 Task: Find connections with filter location Betūl with filter topic #Lifechangewith filter profile language Potuguese with filter current company UAS International Trip Support with filter school K.K.Wagh Education Societys College of Engineering, Hirabai Haribai Vidyanagari, Panchavati, Nashik 422003 with filter industry Securities and Commodity Exchanges with filter service category Negotiation with filter keywords title Administrative Manager
Action: Mouse moved to (624, 85)
Screenshot: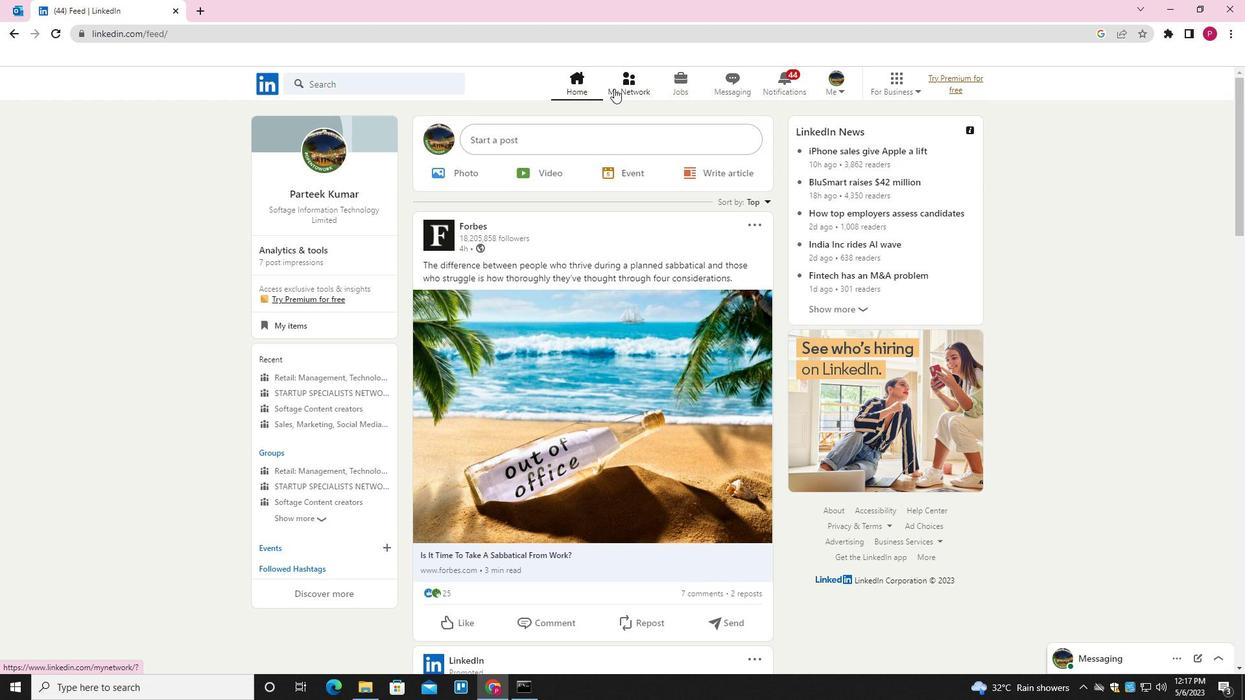 
Action: Mouse pressed left at (624, 85)
Screenshot: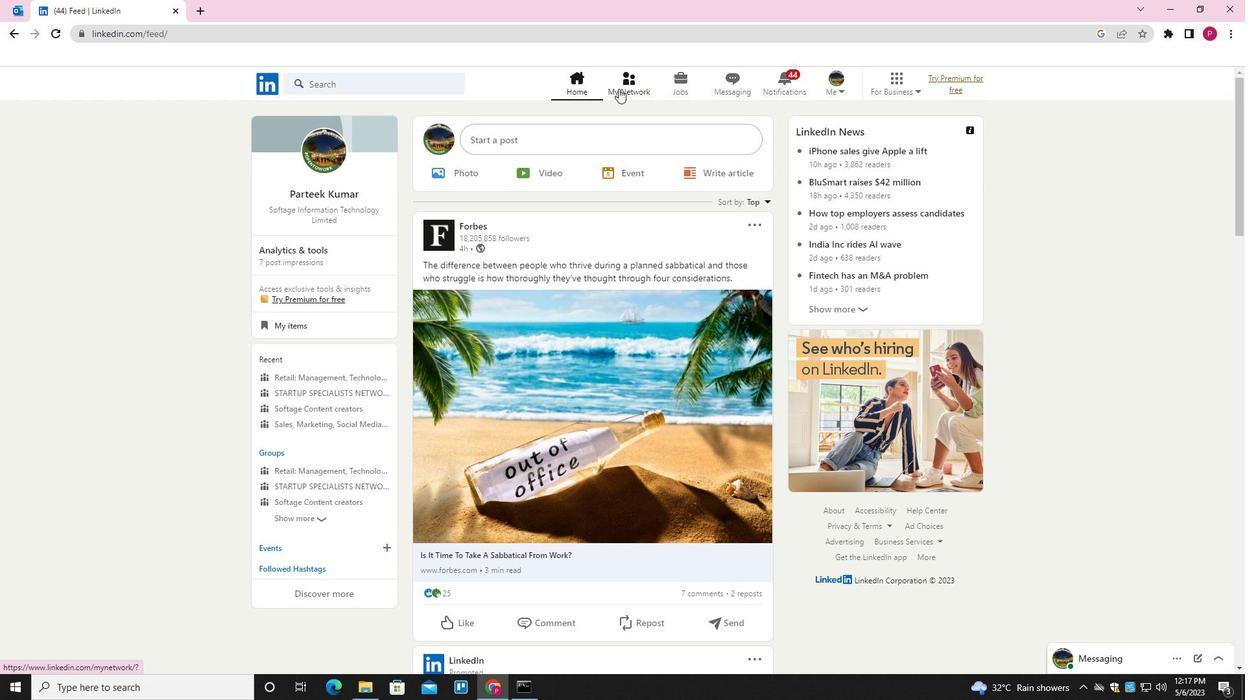 
Action: Mouse moved to (401, 153)
Screenshot: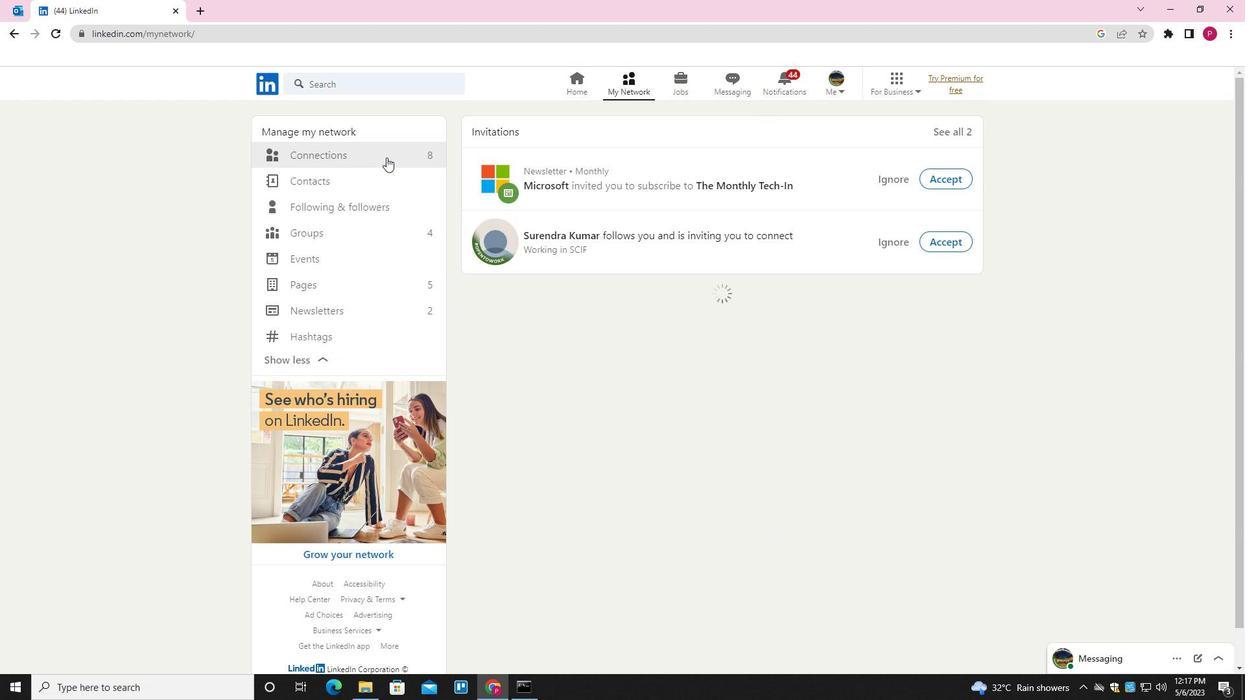 
Action: Mouse pressed left at (401, 153)
Screenshot: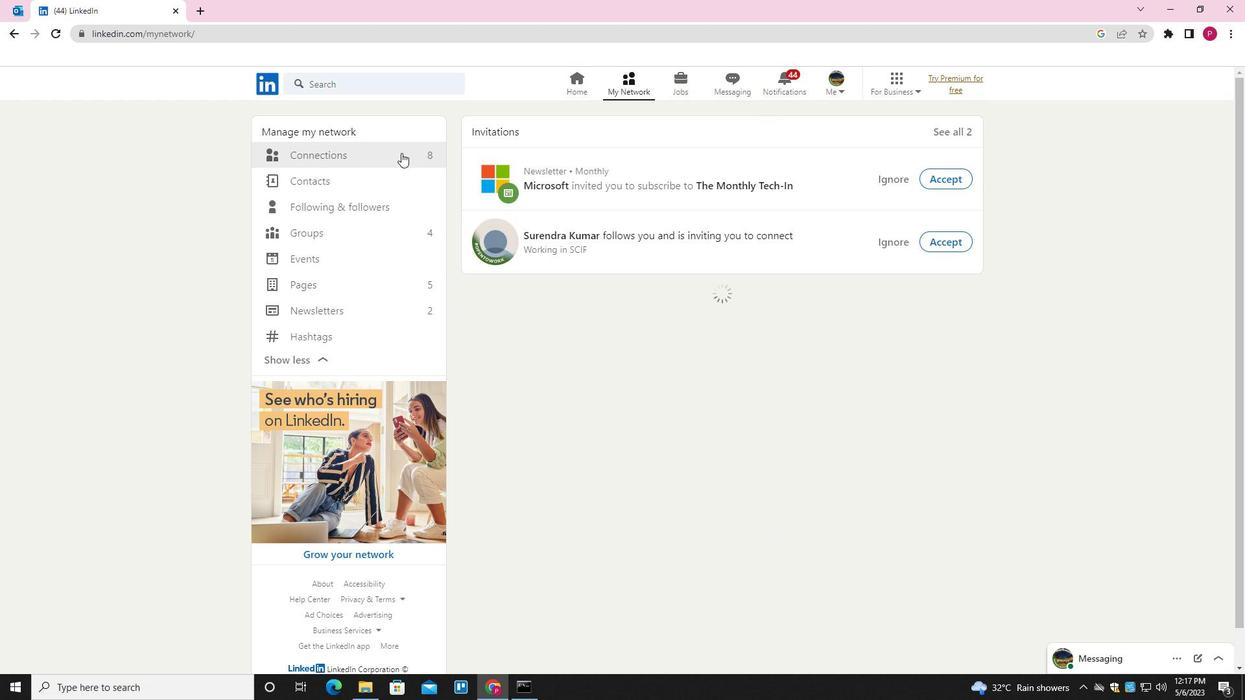 
Action: Mouse moved to (702, 153)
Screenshot: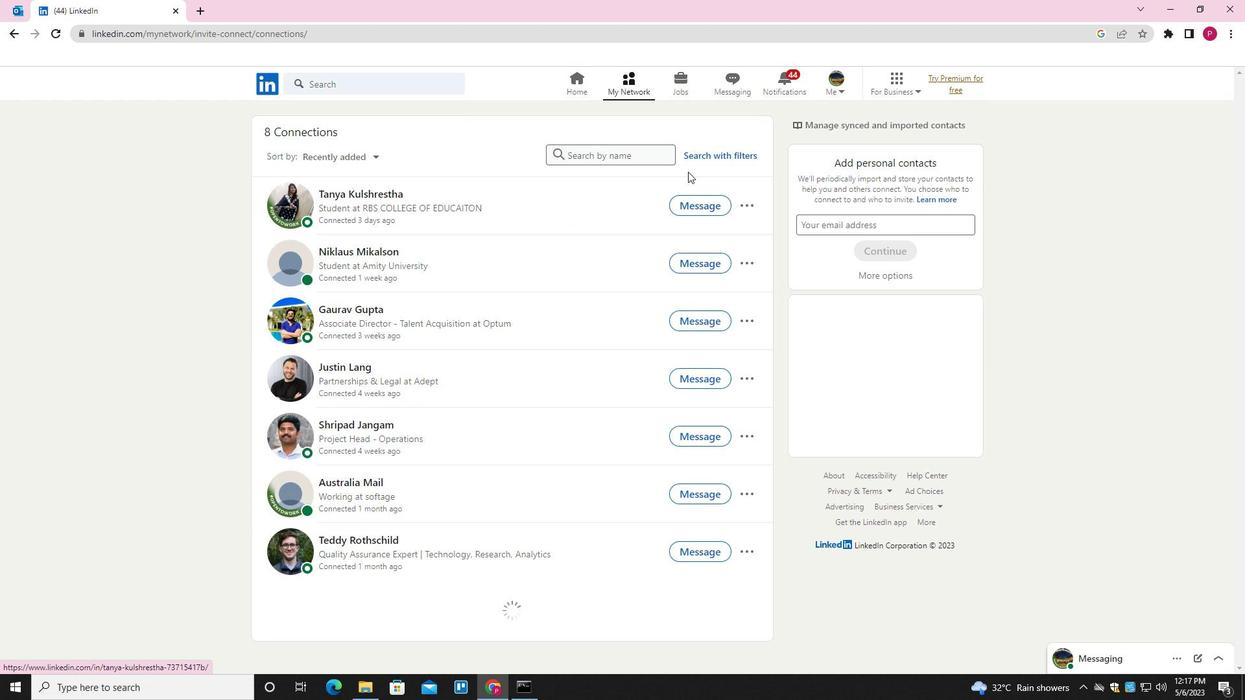 
Action: Mouse pressed left at (702, 153)
Screenshot: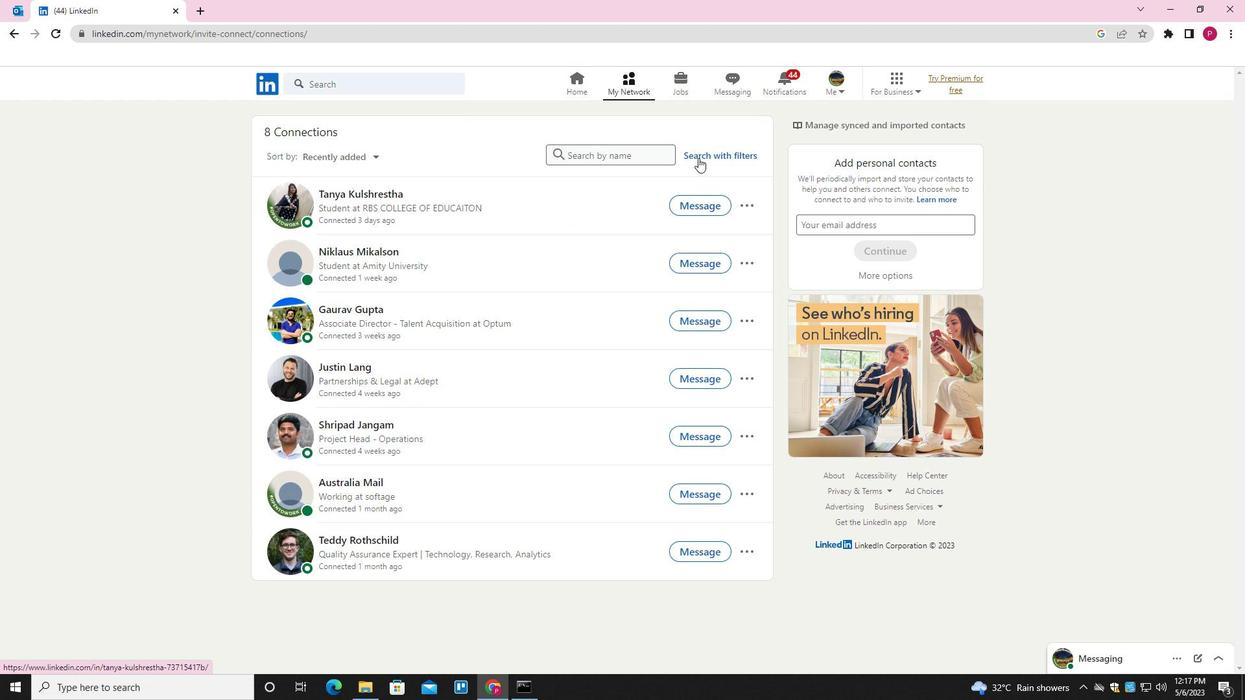 
Action: Mouse moved to (666, 119)
Screenshot: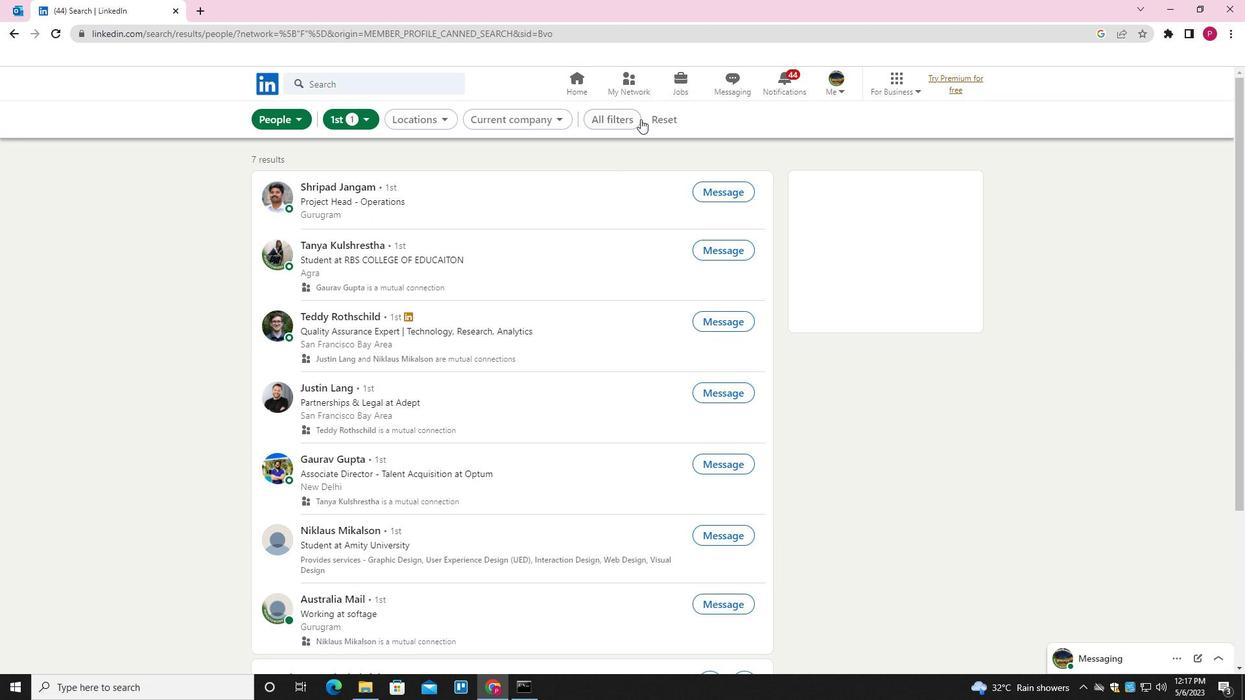 
Action: Mouse pressed left at (666, 119)
Screenshot: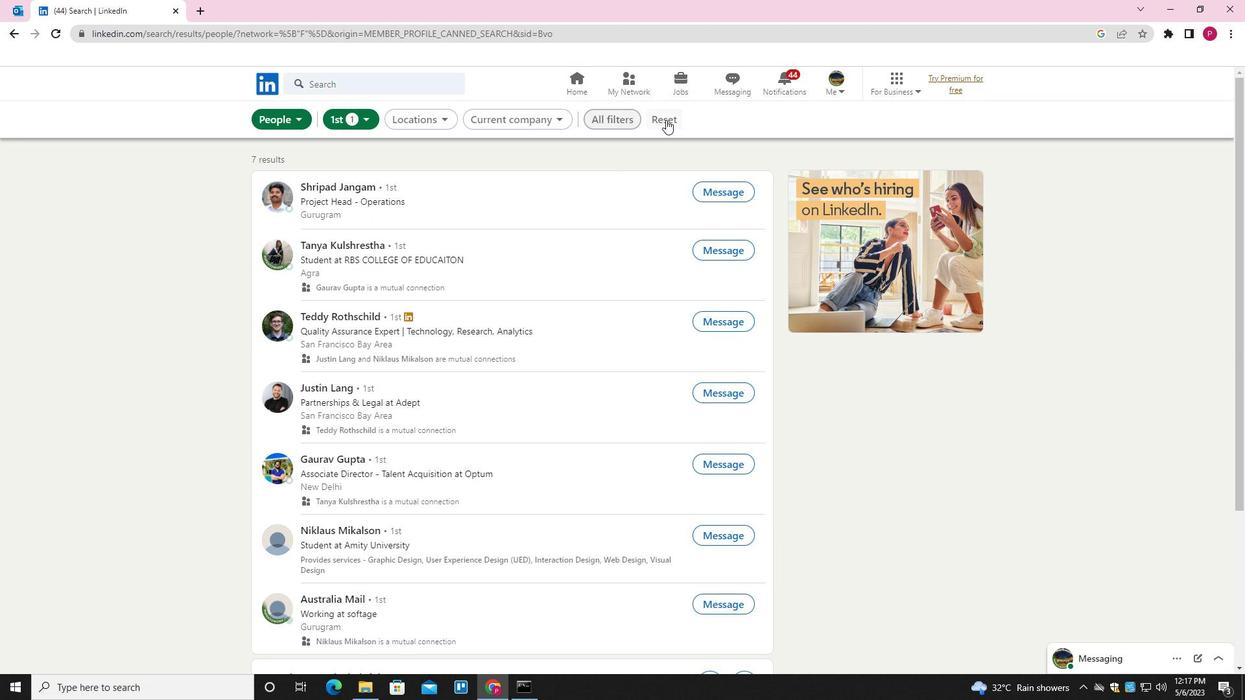 
Action: Mouse moved to (635, 121)
Screenshot: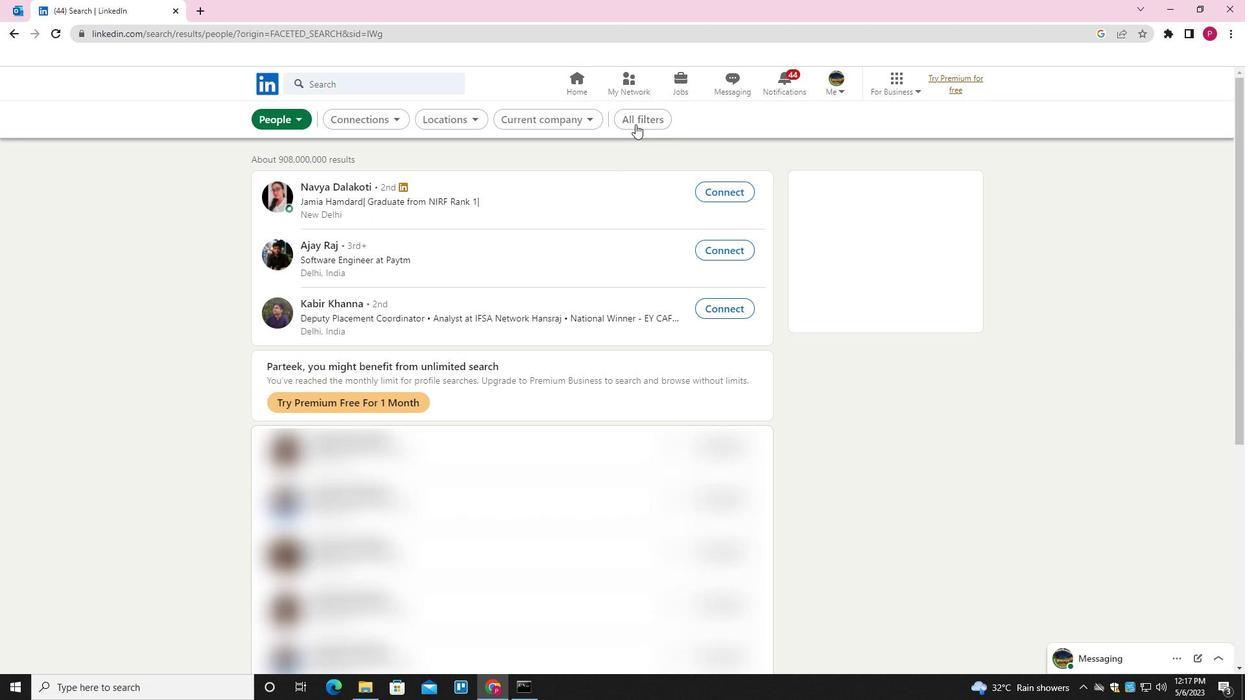 
Action: Mouse pressed left at (635, 121)
Screenshot: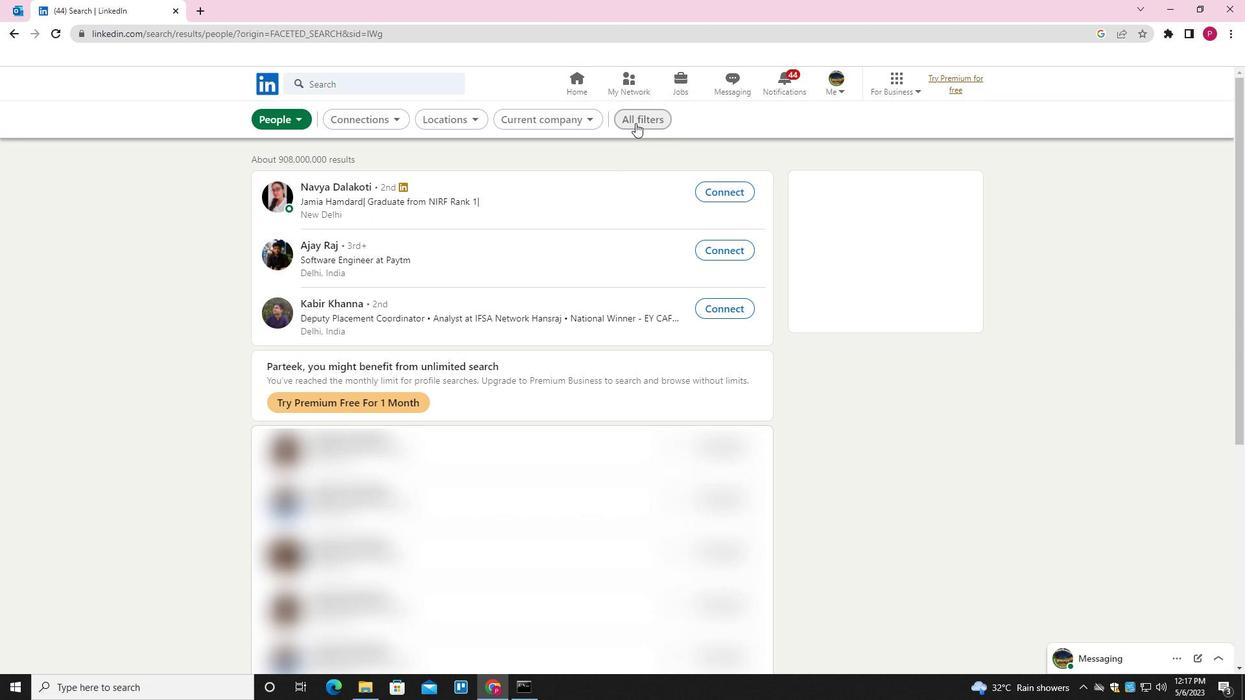 
Action: Mouse moved to (1035, 431)
Screenshot: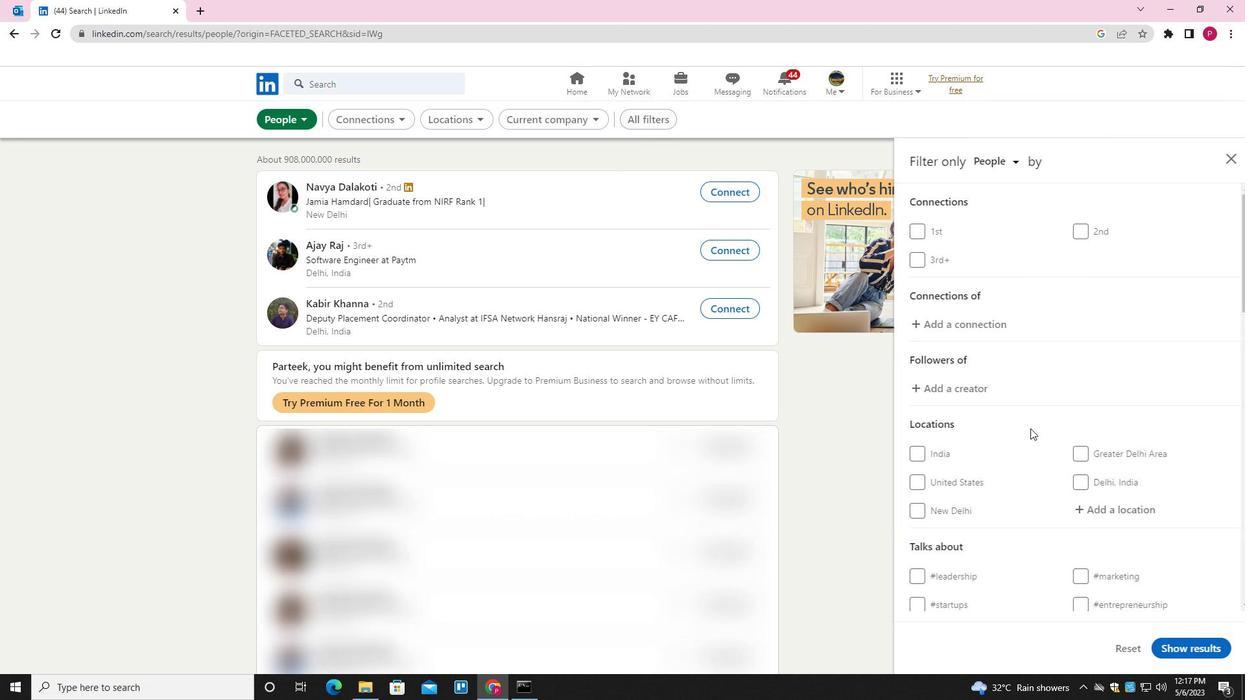 
Action: Mouse scrolled (1035, 431) with delta (0, 0)
Screenshot: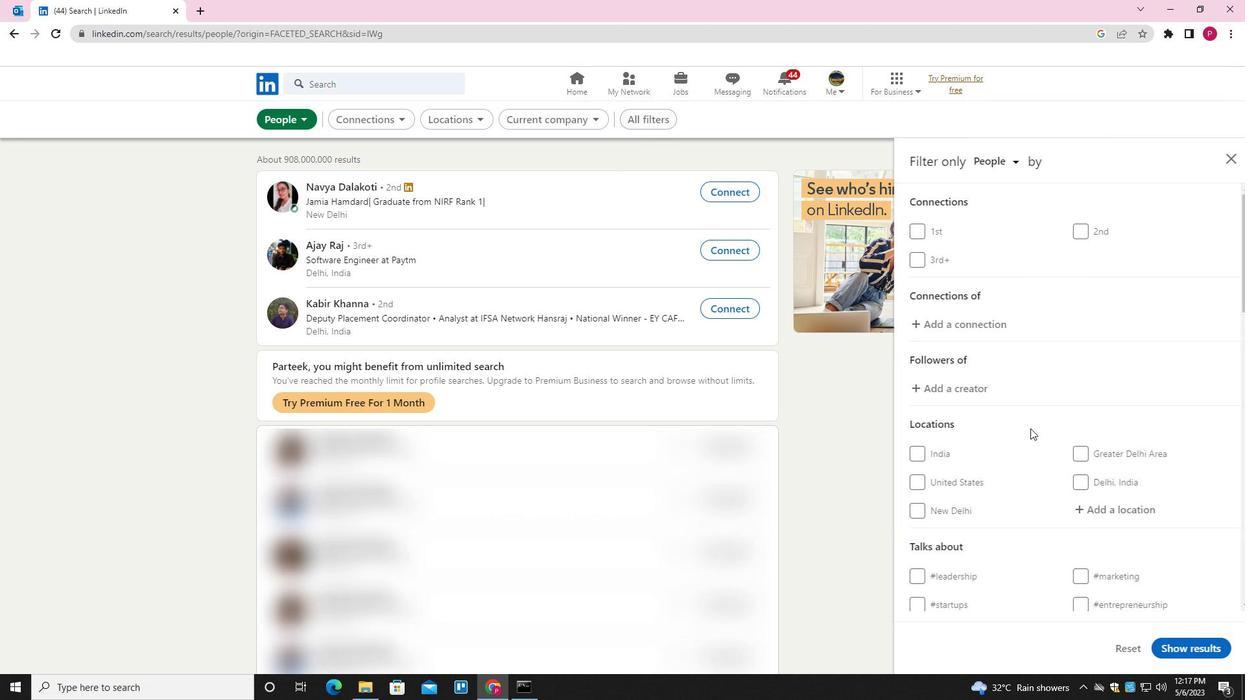 
Action: Mouse moved to (1036, 433)
Screenshot: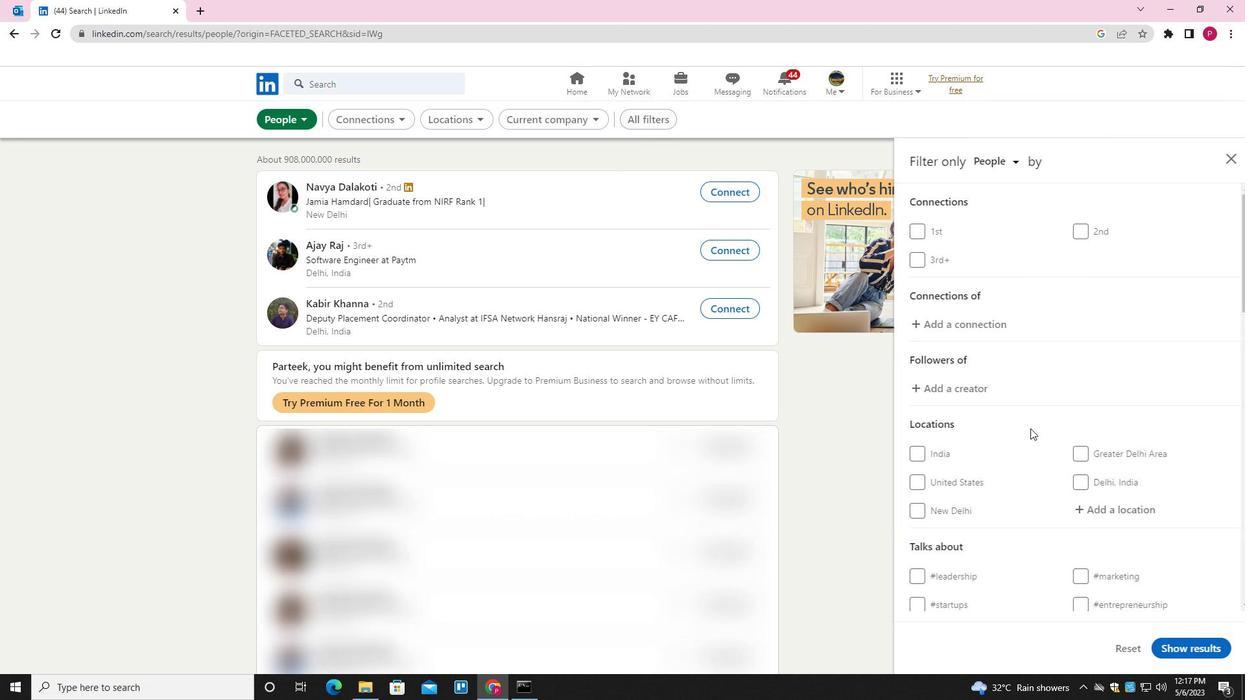 
Action: Mouse scrolled (1036, 432) with delta (0, 0)
Screenshot: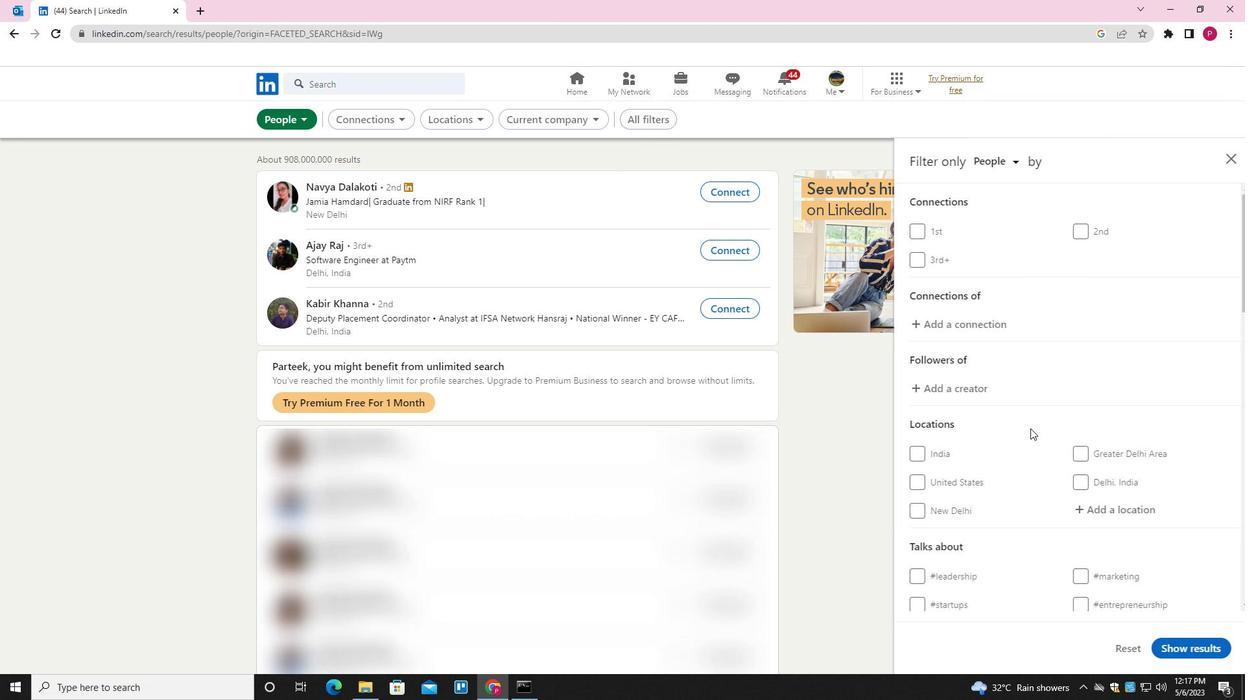 
Action: Mouse moved to (1107, 388)
Screenshot: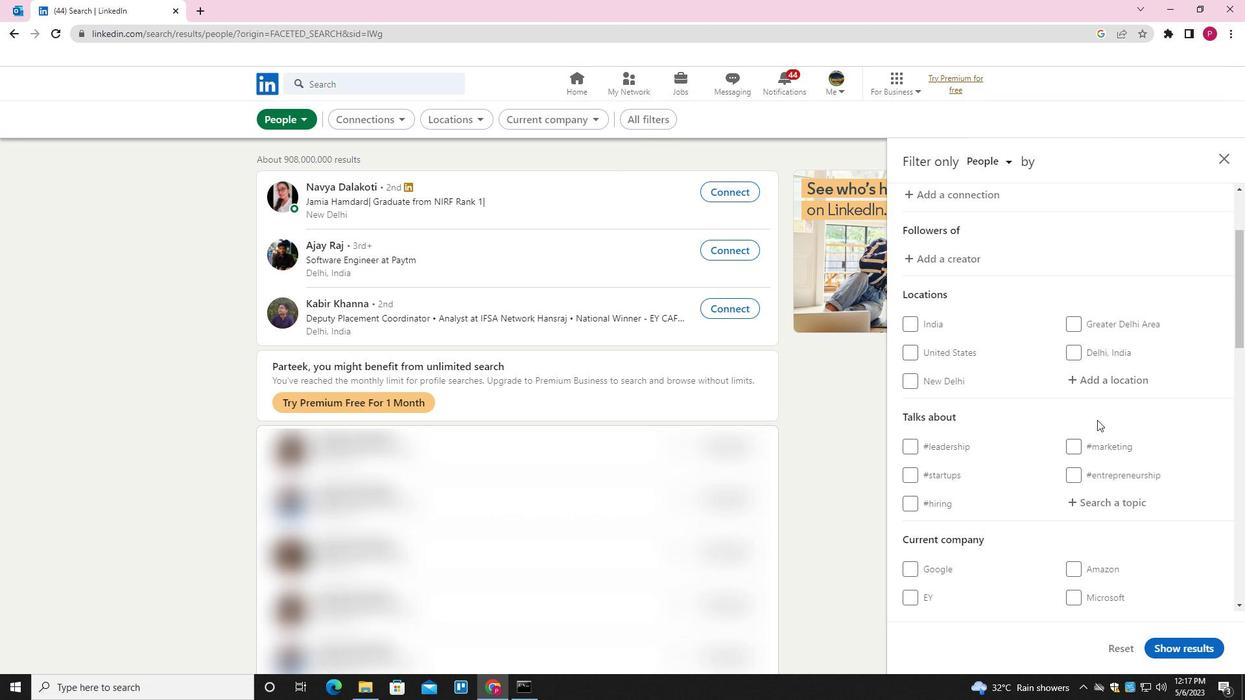 
Action: Mouse pressed left at (1107, 388)
Screenshot: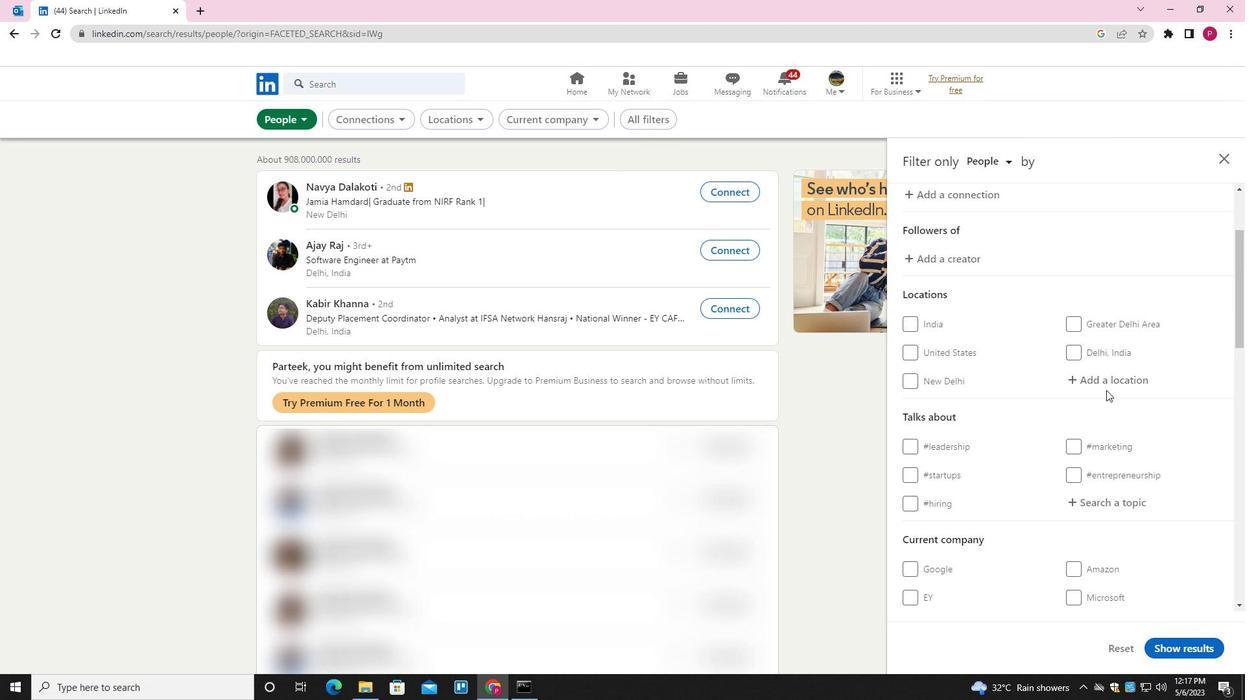 
Action: Key pressed <Key.shift>BETUL<Key.down><Key.enter>
Screenshot: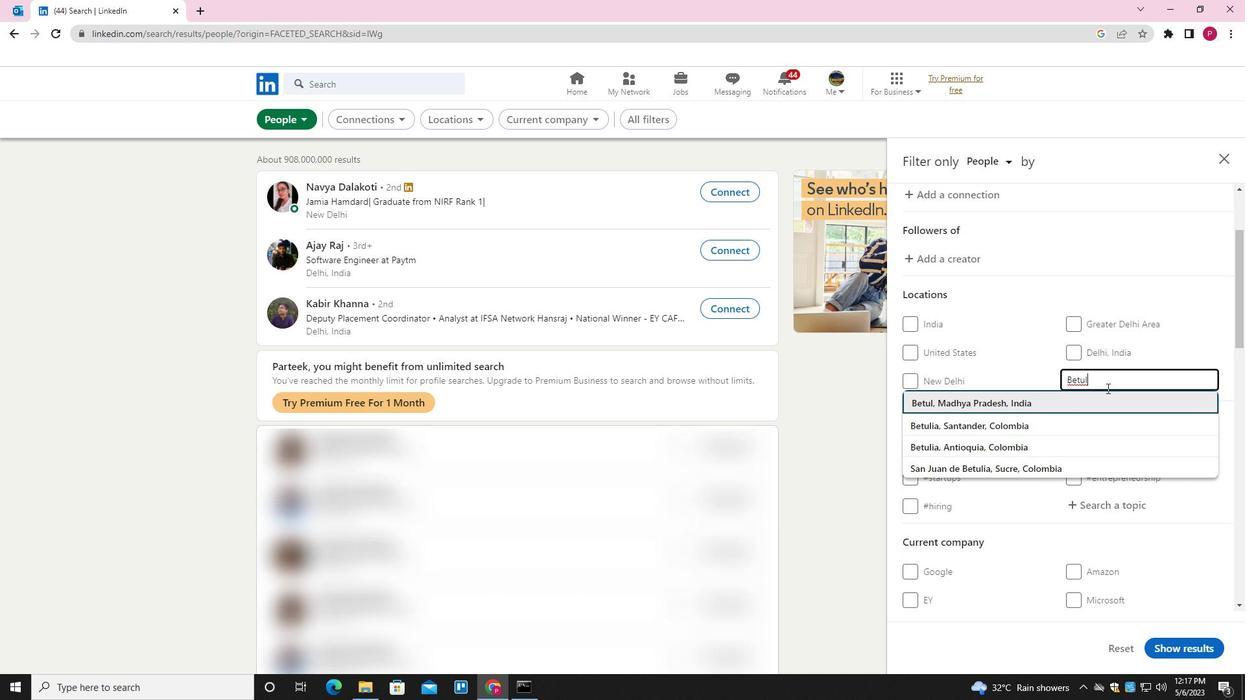
Action: Mouse moved to (1121, 424)
Screenshot: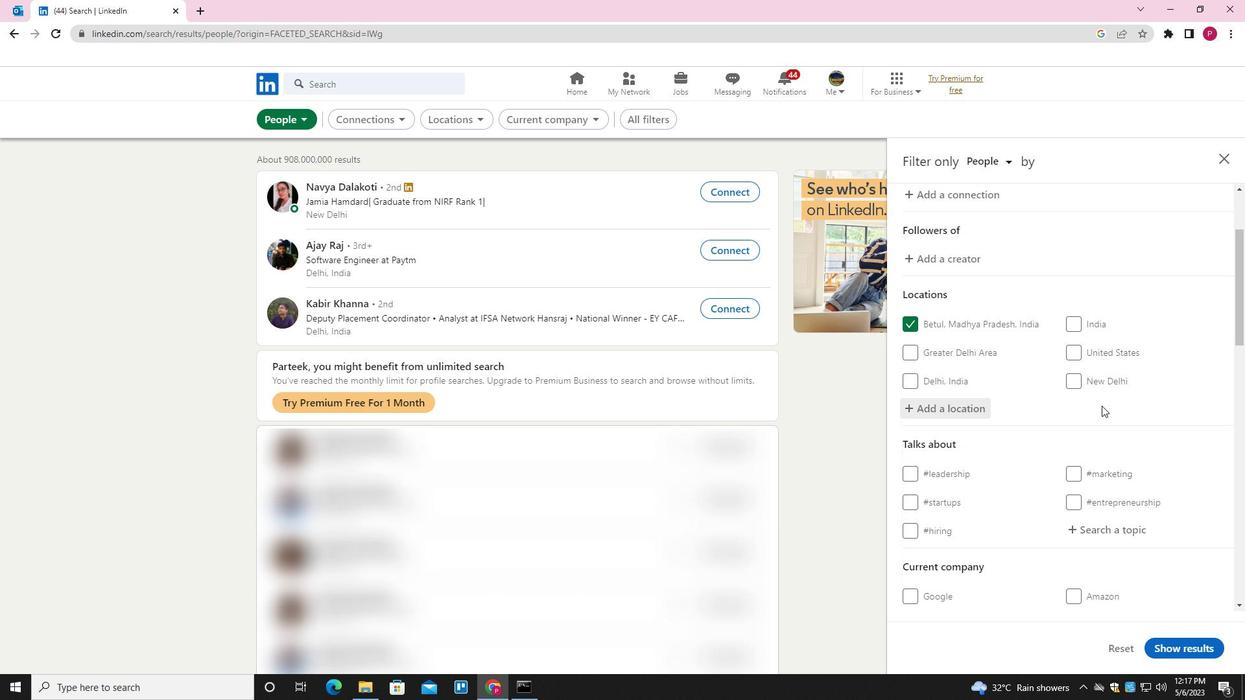 
Action: Mouse scrolled (1121, 423) with delta (0, 0)
Screenshot: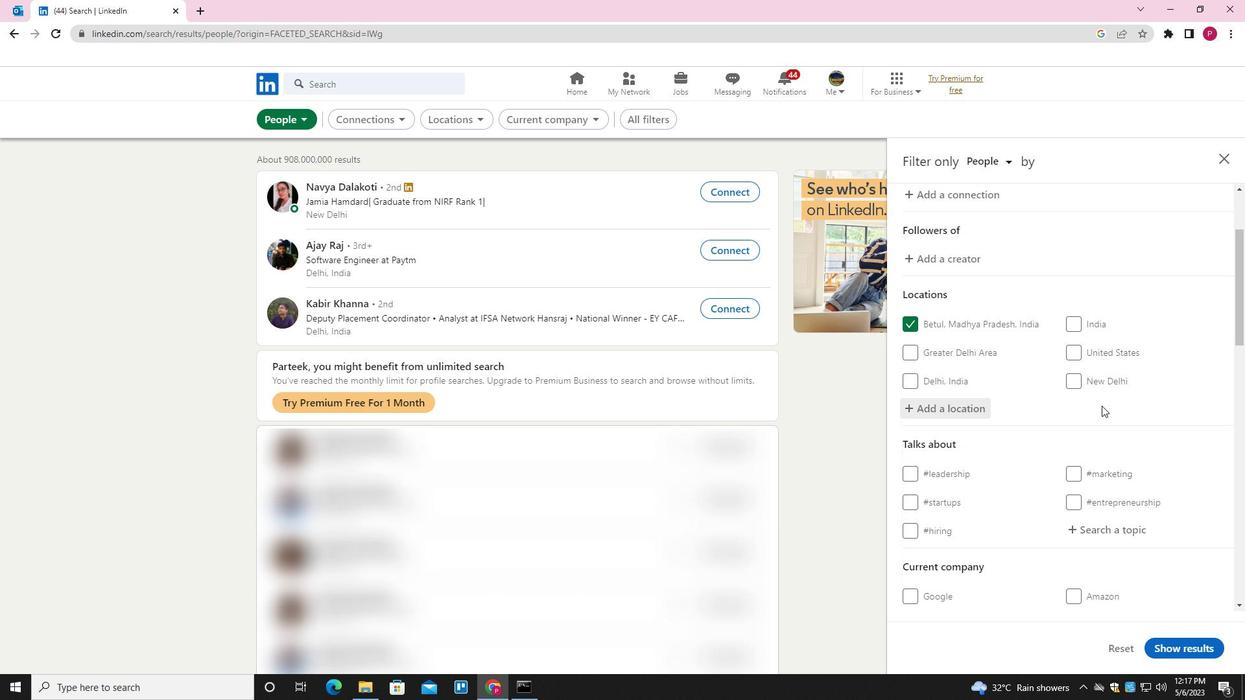 
Action: Mouse scrolled (1121, 423) with delta (0, 0)
Screenshot: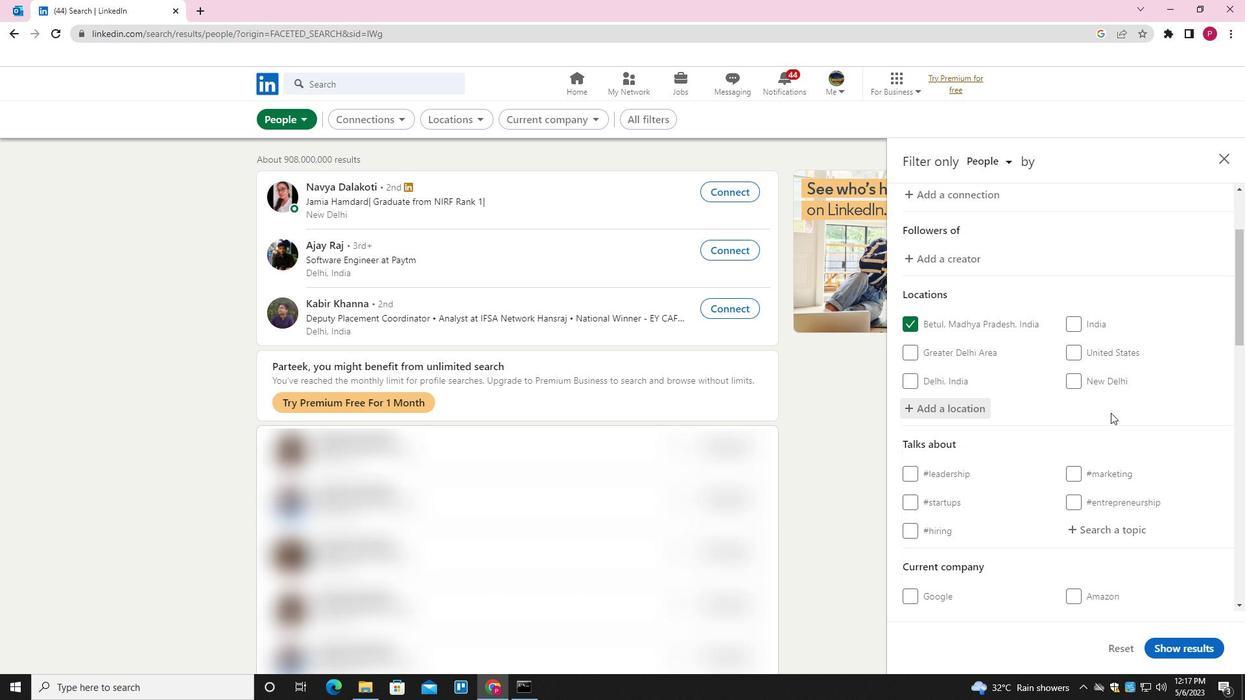 
Action: Mouse scrolled (1121, 423) with delta (0, 0)
Screenshot: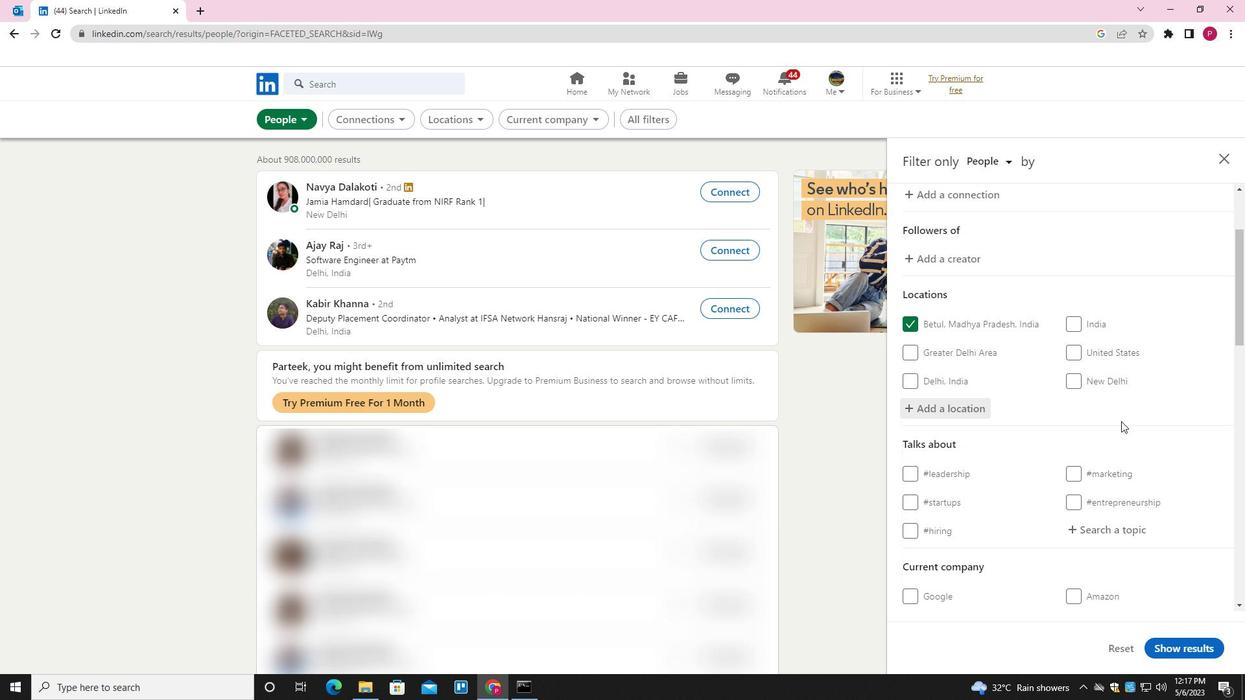
Action: Mouse moved to (1110, 343)
Screenshot: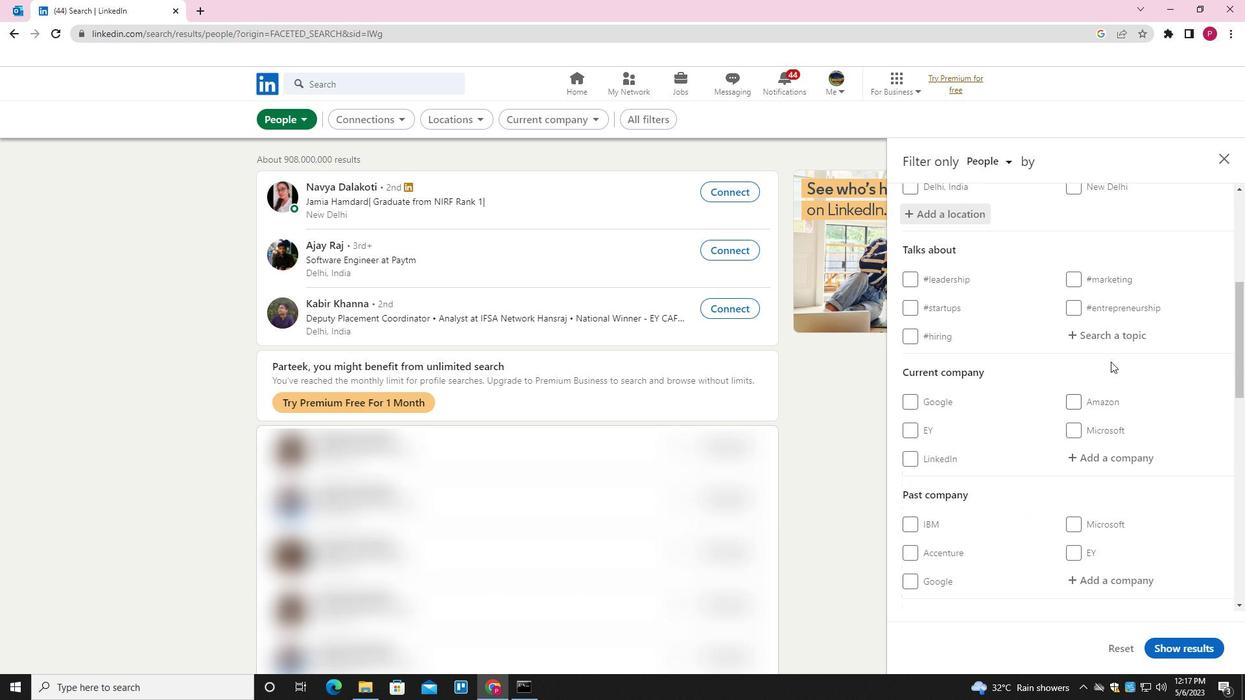 
Action: Mouse pressed left at (1110, 343)
Screenshot: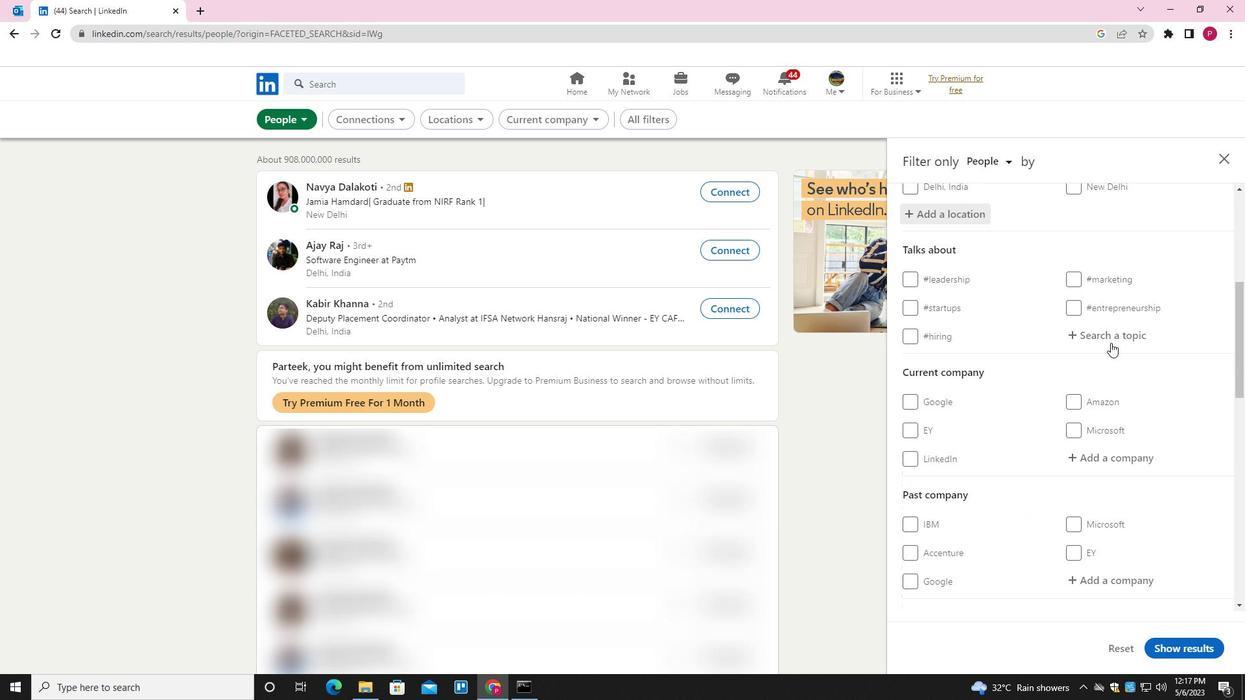 
Action: Key pressed LIFECHANGE<Key.down><Key.enter>
Screenshot: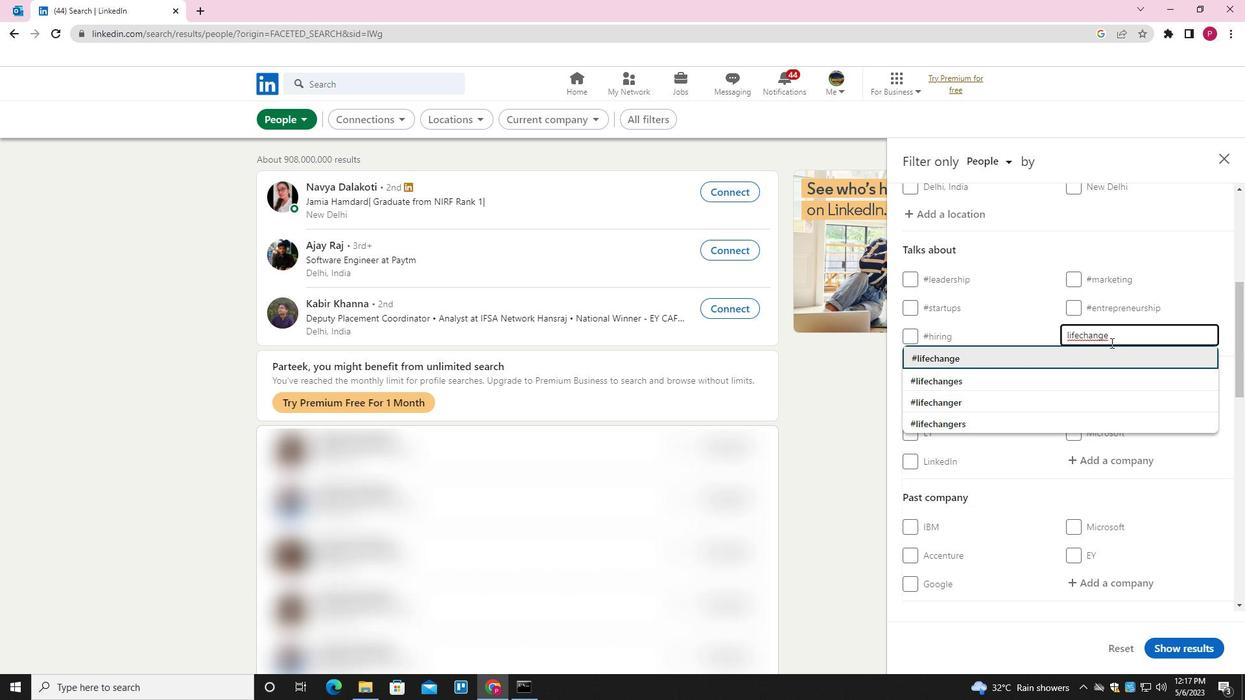 
Action: Mouse moved to (1048, 393)
Screenshot: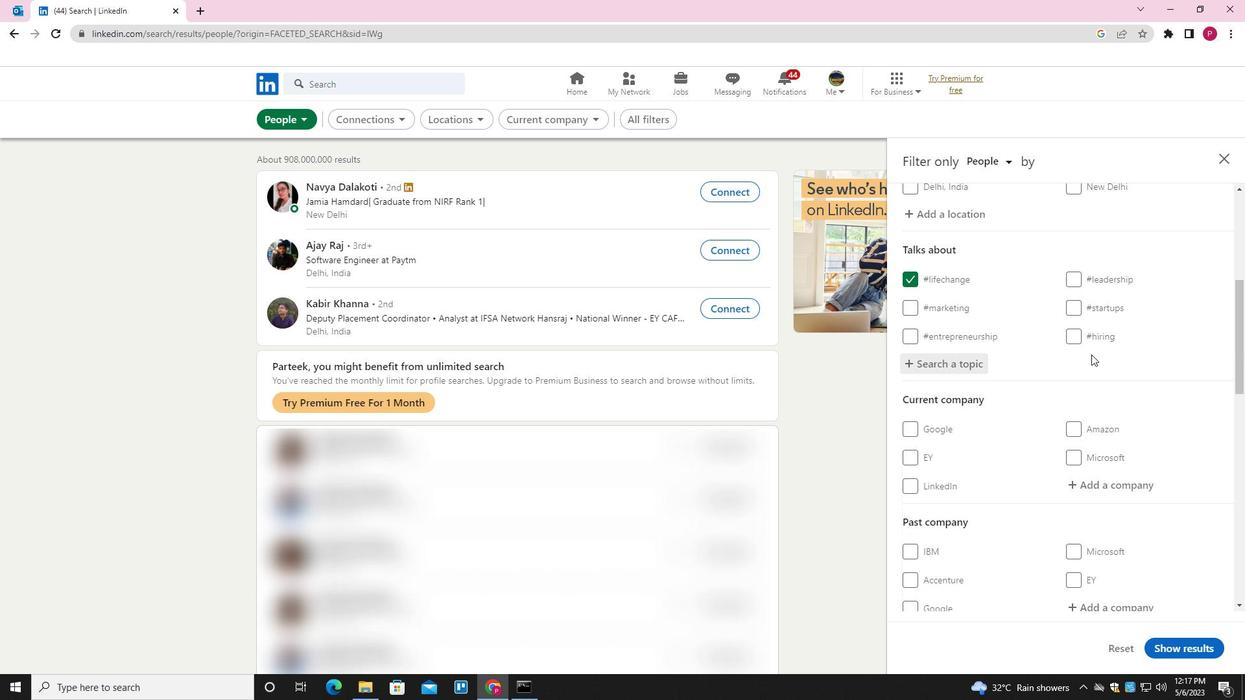 
Action: Mouse scrolled (1048, 392) with delta (0, 0)
Screenshot: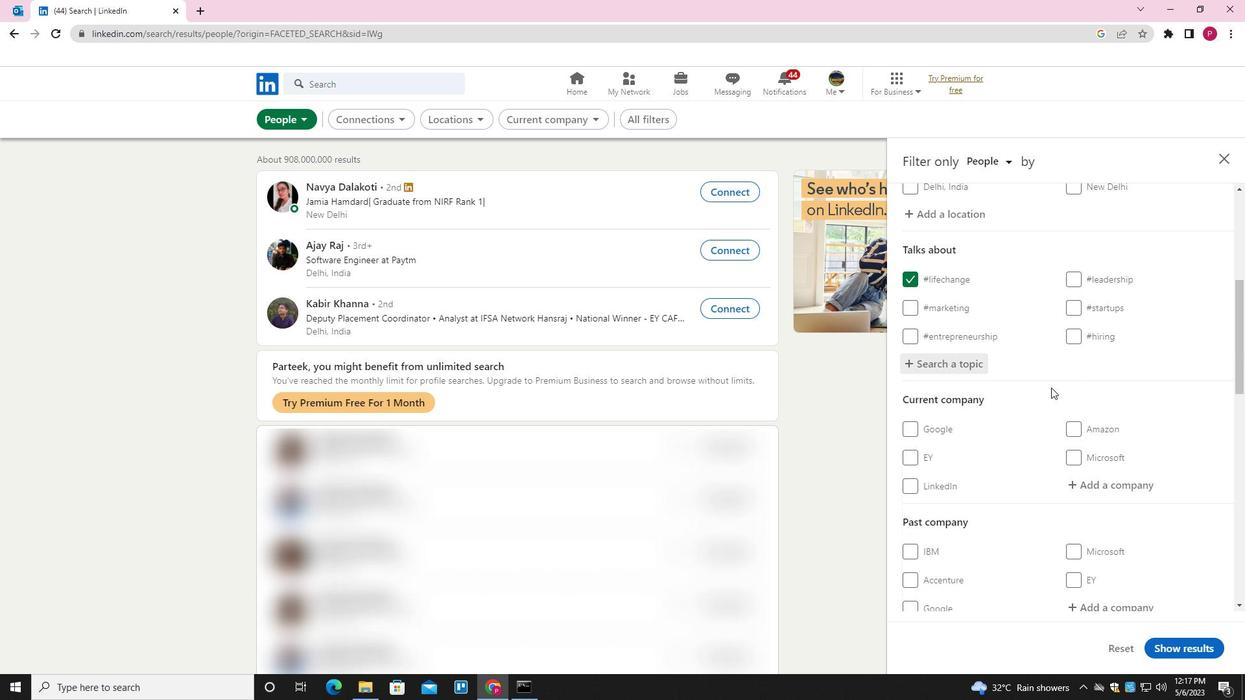 
Action: Mouse scrolled (1048, 392) with delta (0, 0)
Screenshot: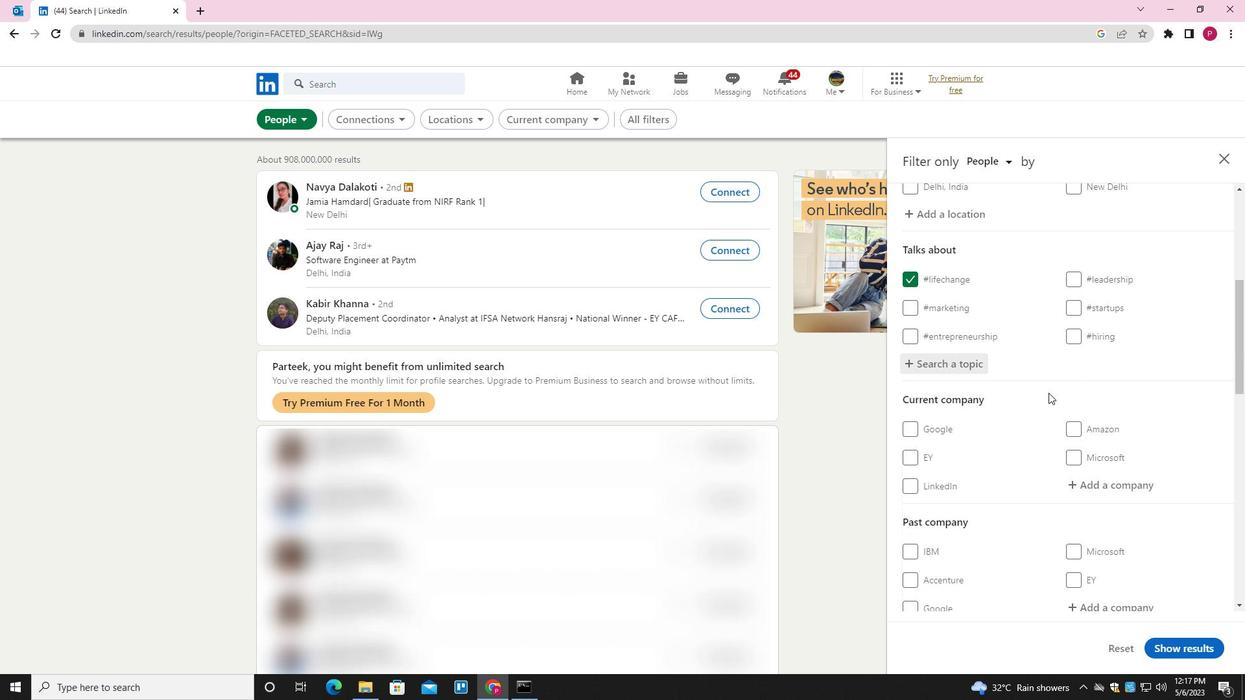 
Action: Mouse scrolled (1048, 392) with delta (0, 0)
Screenshot: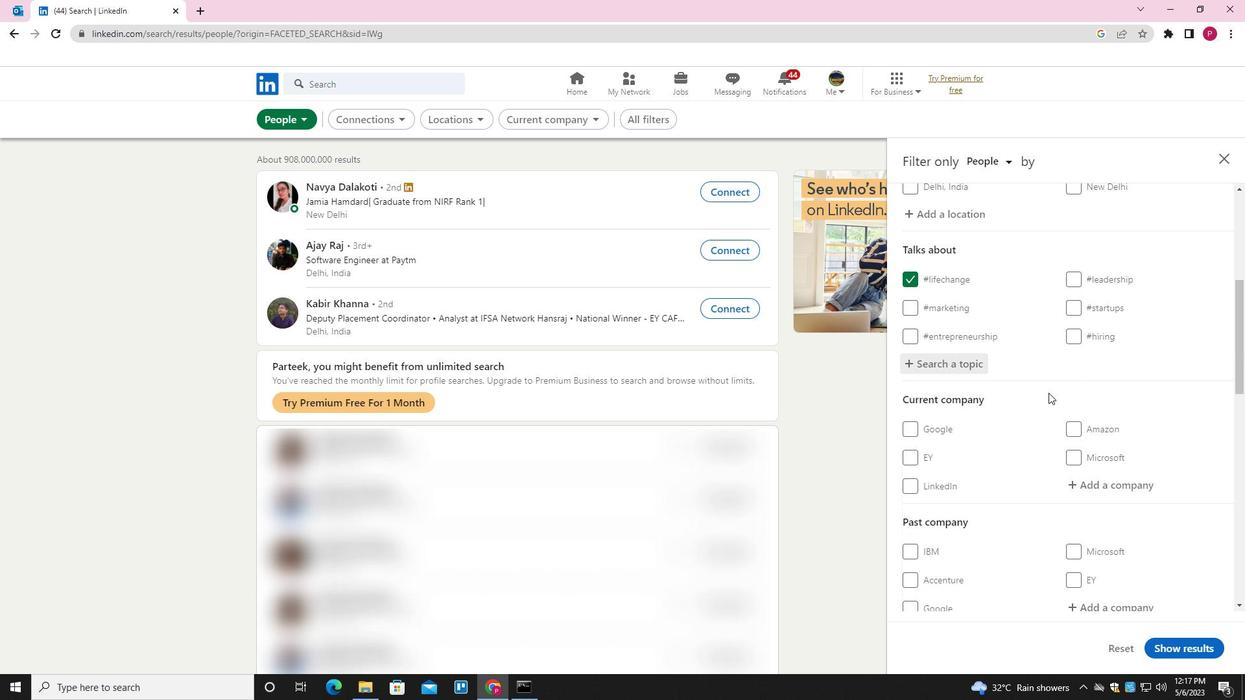 
Action: Mouse scrolled (1048, 392) with delta (0, 0)
Screenshot: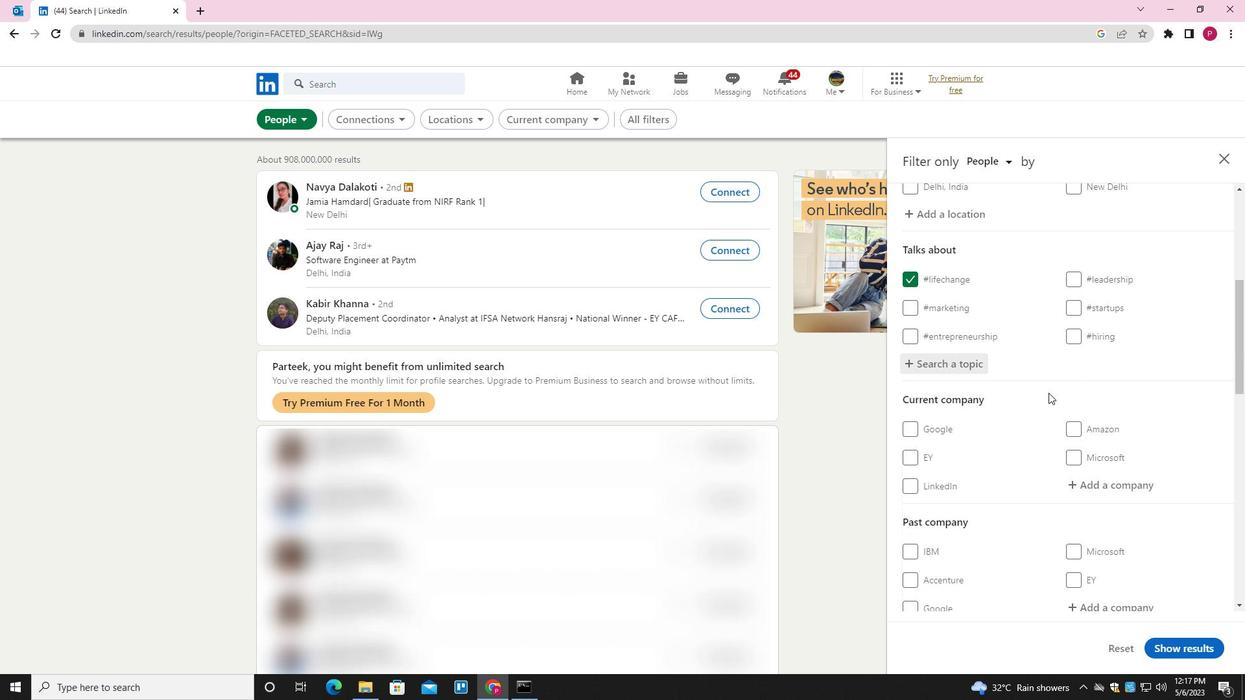 
Action: Mouse scrolled (1048, 392) with delta (0, 0)
Screenshot: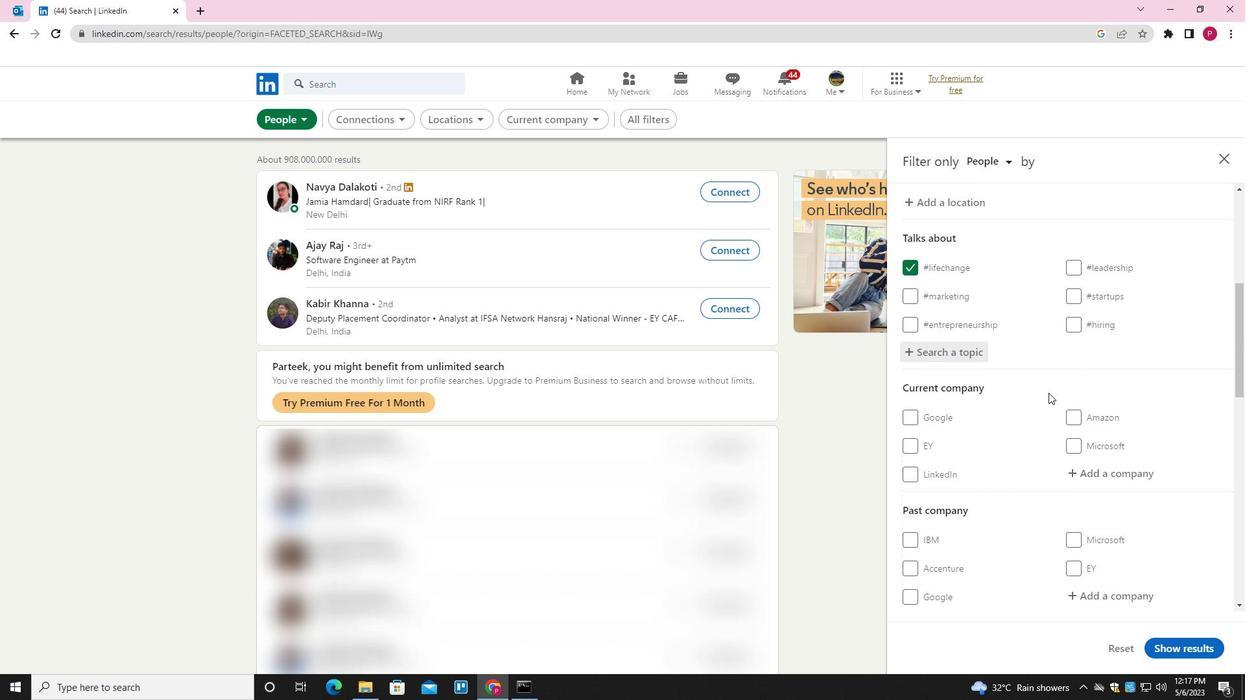 
Action: Mouse moved to (1017, 404)
Screenshot: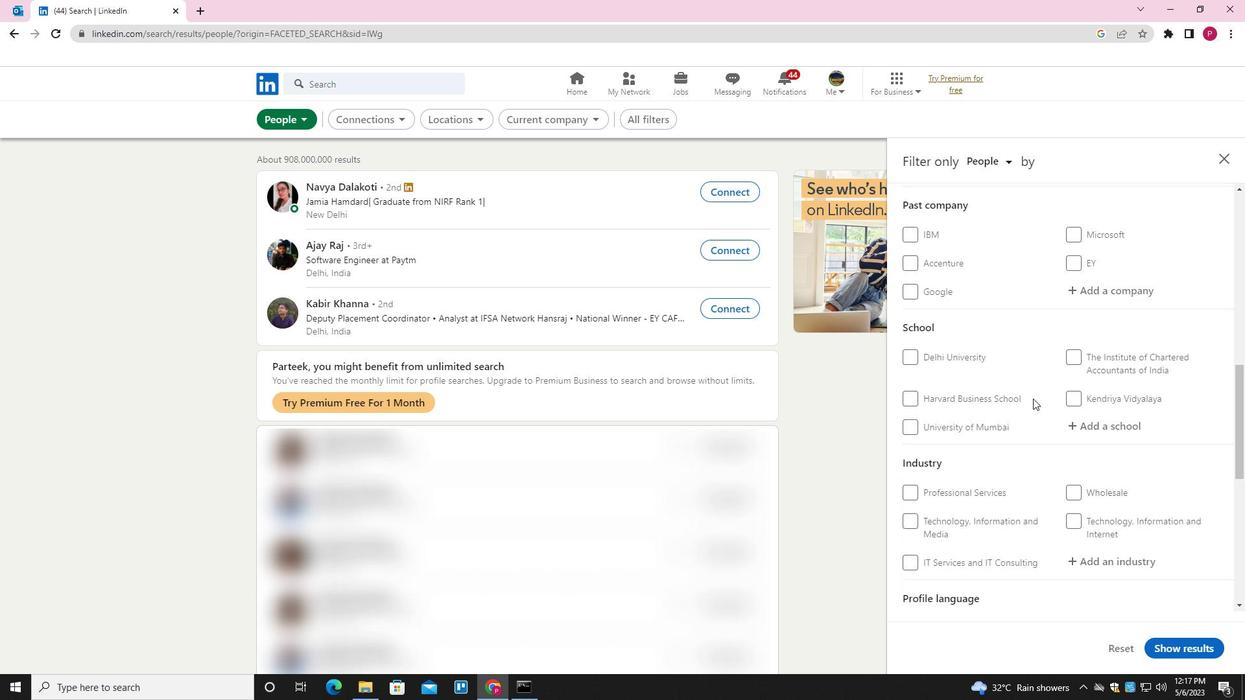 
Action: Mouse scrolled (1017, 403) with delta (0, 0)
Screenshot: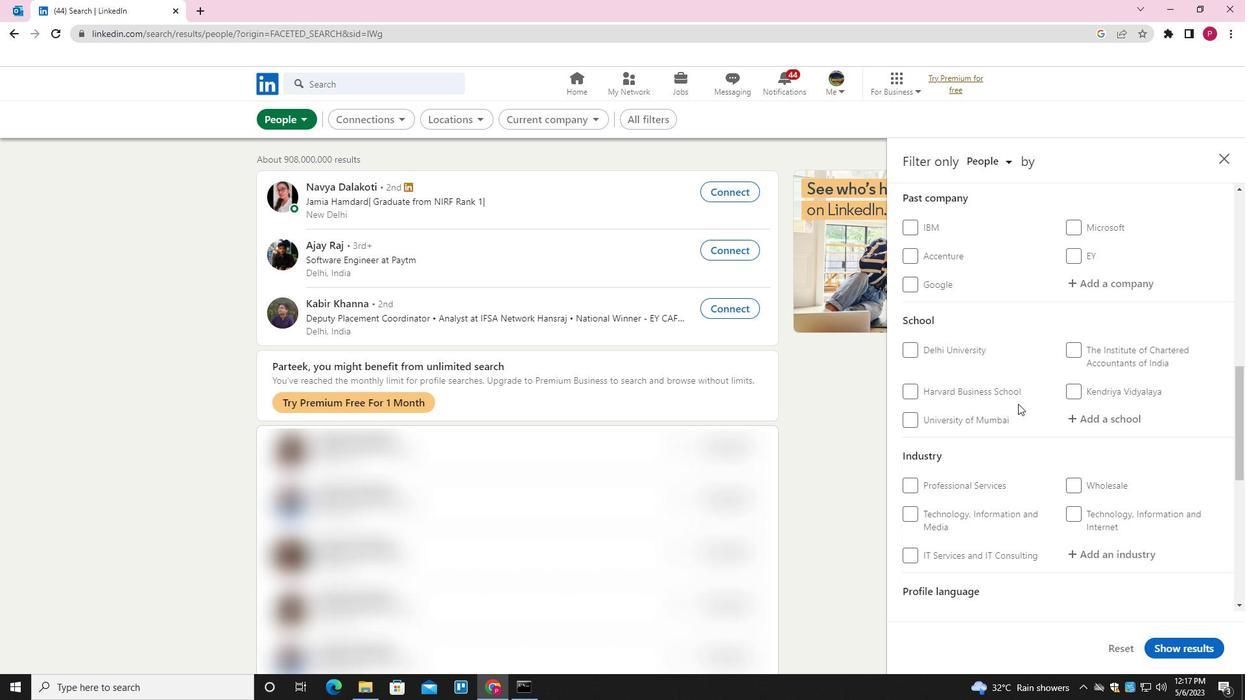 
Action: Mouse scrolled (1017, 403) with delta (0, 0)
Screenshot: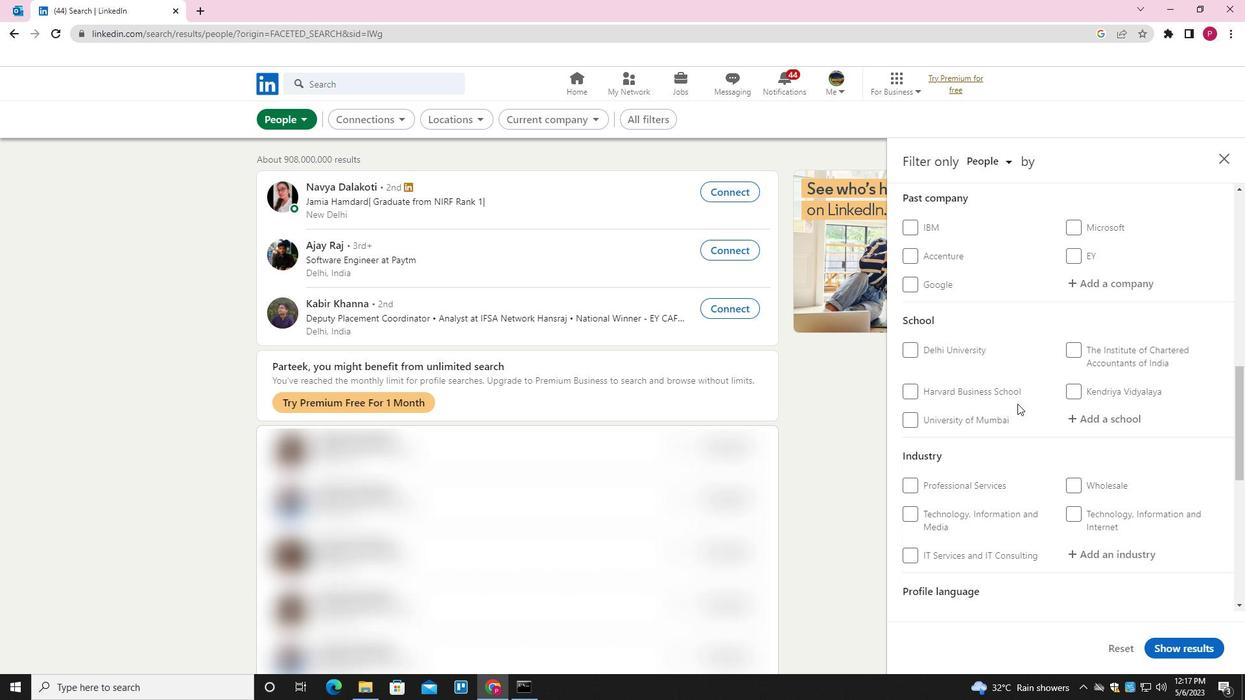
Action: Mouse scrolled (1017, 403) with delta (0, 0)
Screenshot: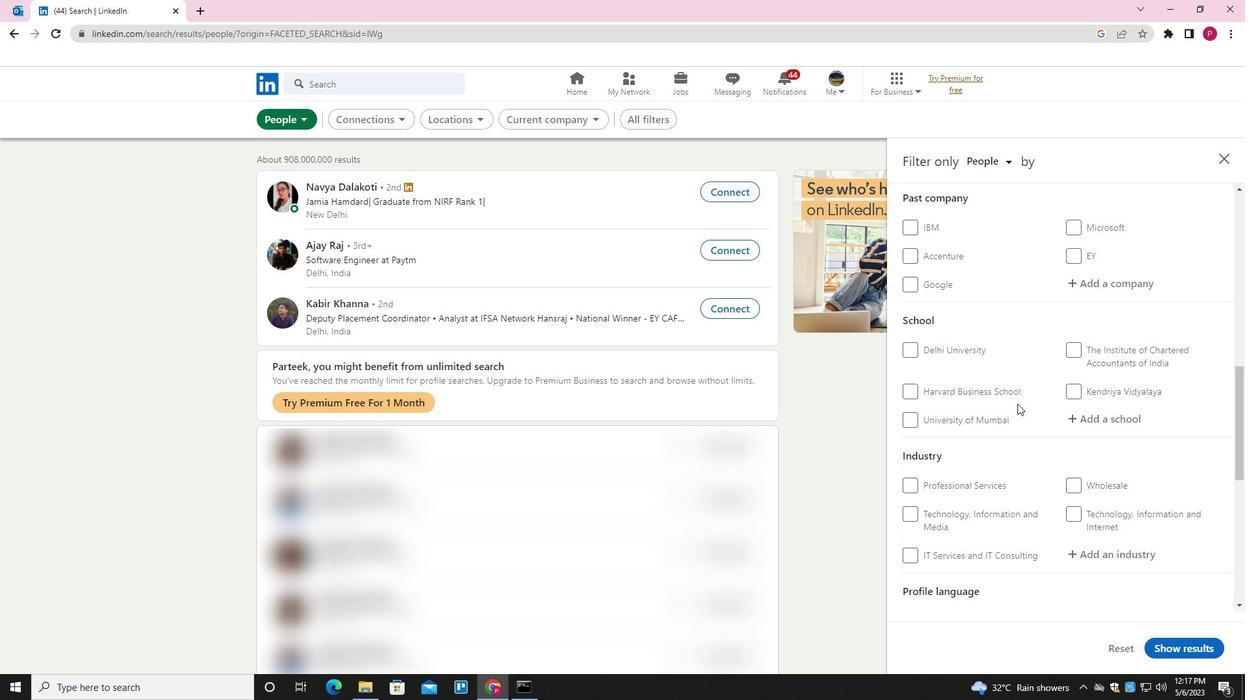 
Action: Mouse scrolled (1017, 403) with delta (0, 0)
Screenshot: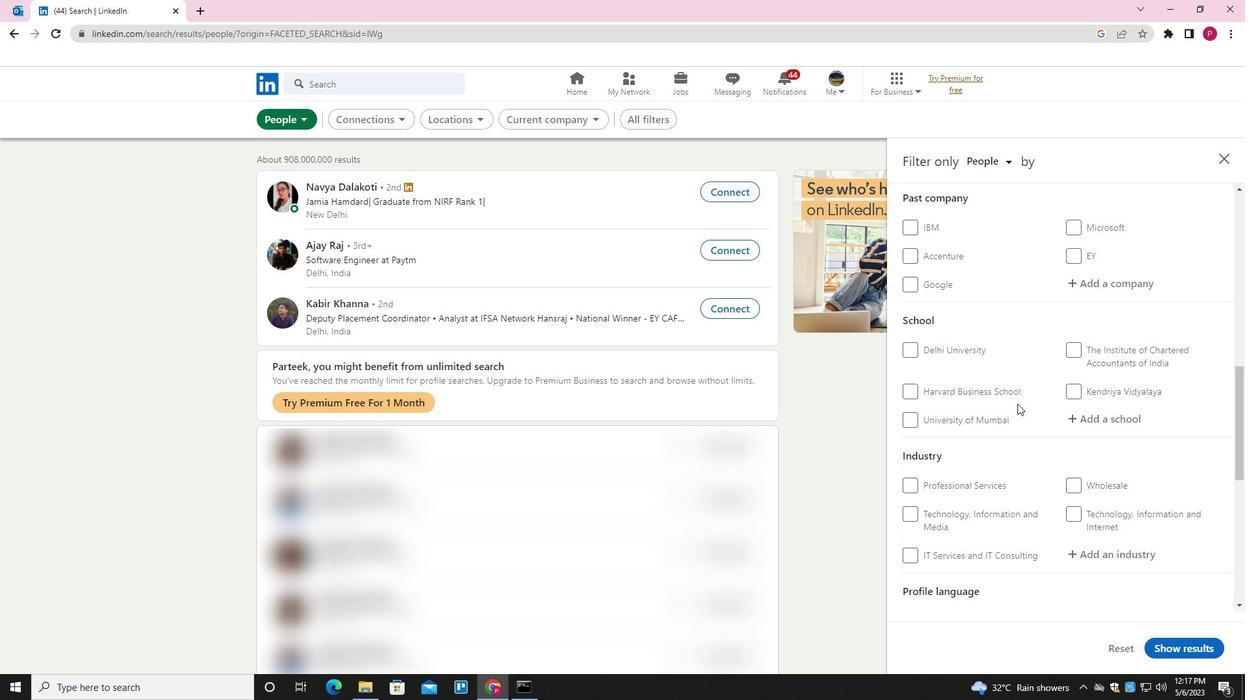 
Action: Mouse moved to (1077, 391)
Screenshot: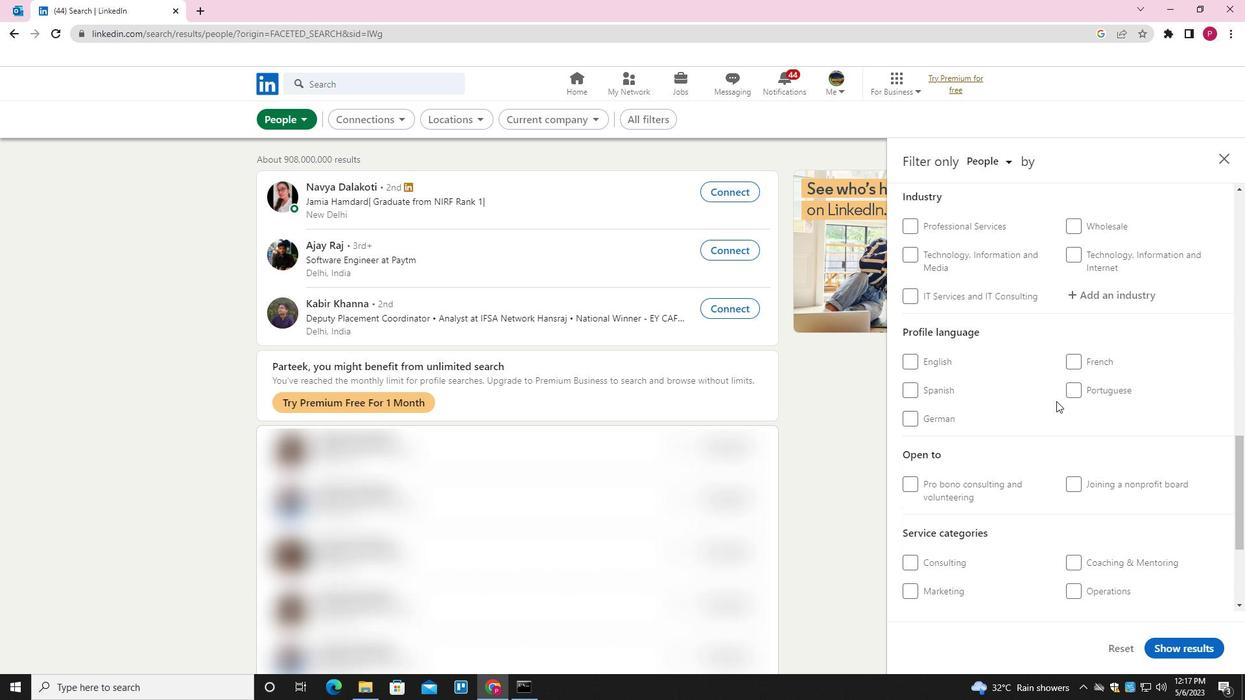 
Action: Mouse pressed left at (1077, 391)
Screenshot: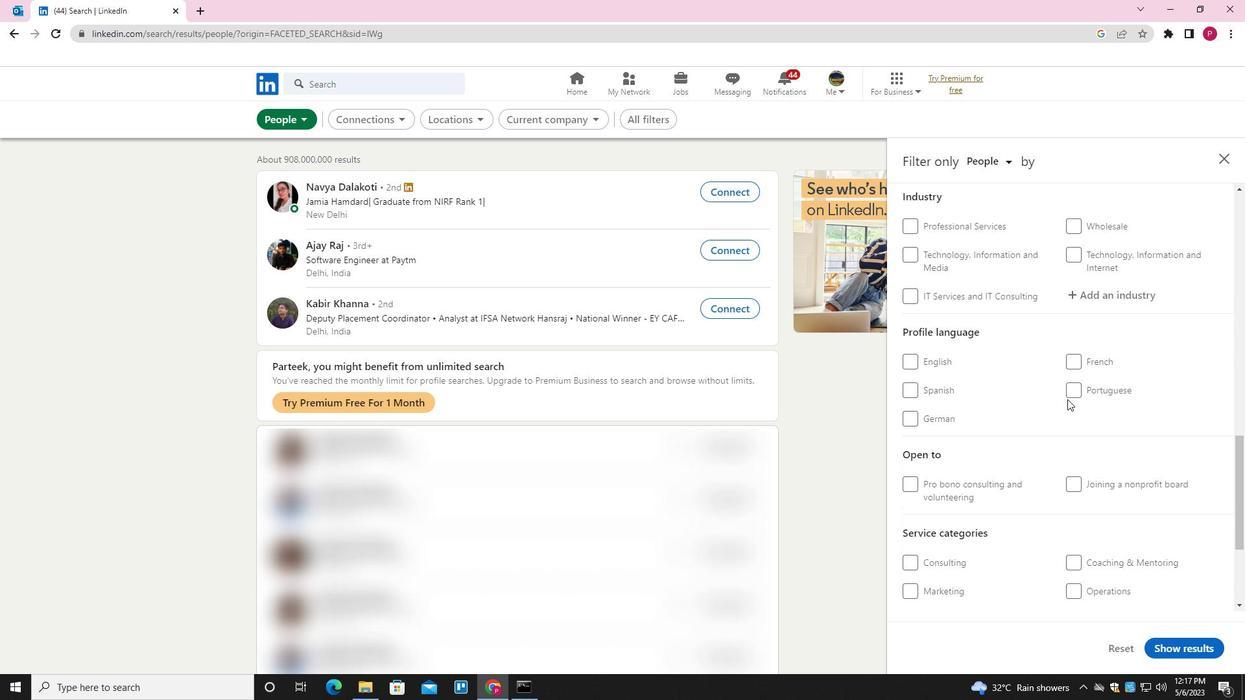 
Action: Mouse moved to (986, 428)
Screenshot: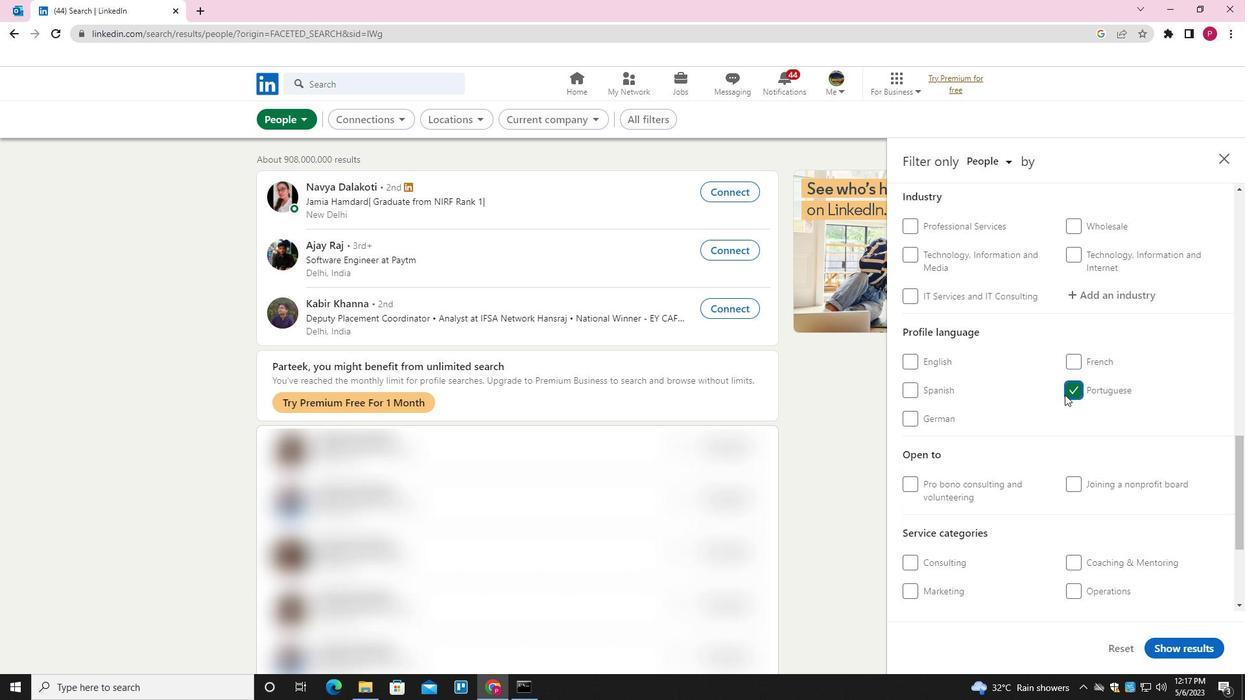 
Action: Mouse scrolled (986, 429) with delta (0, 0)
Screenshot: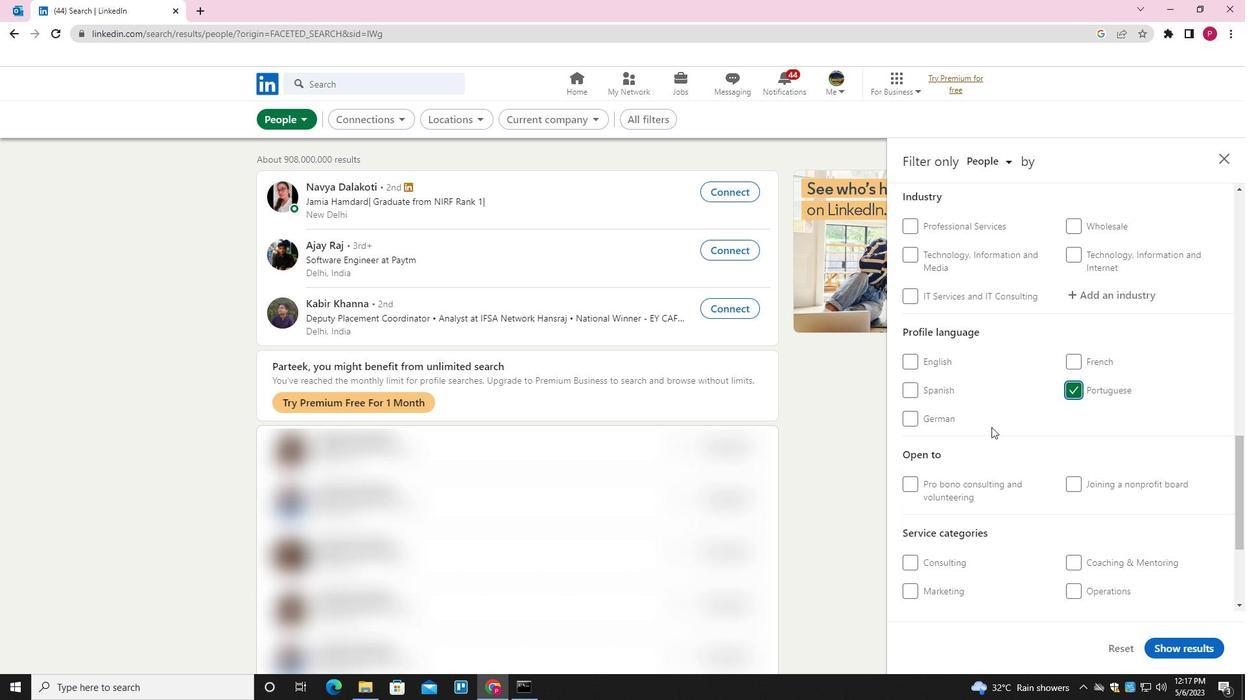 
Action: Mouse scrolled (986, 429) with delta (0, 0)
Screenshot: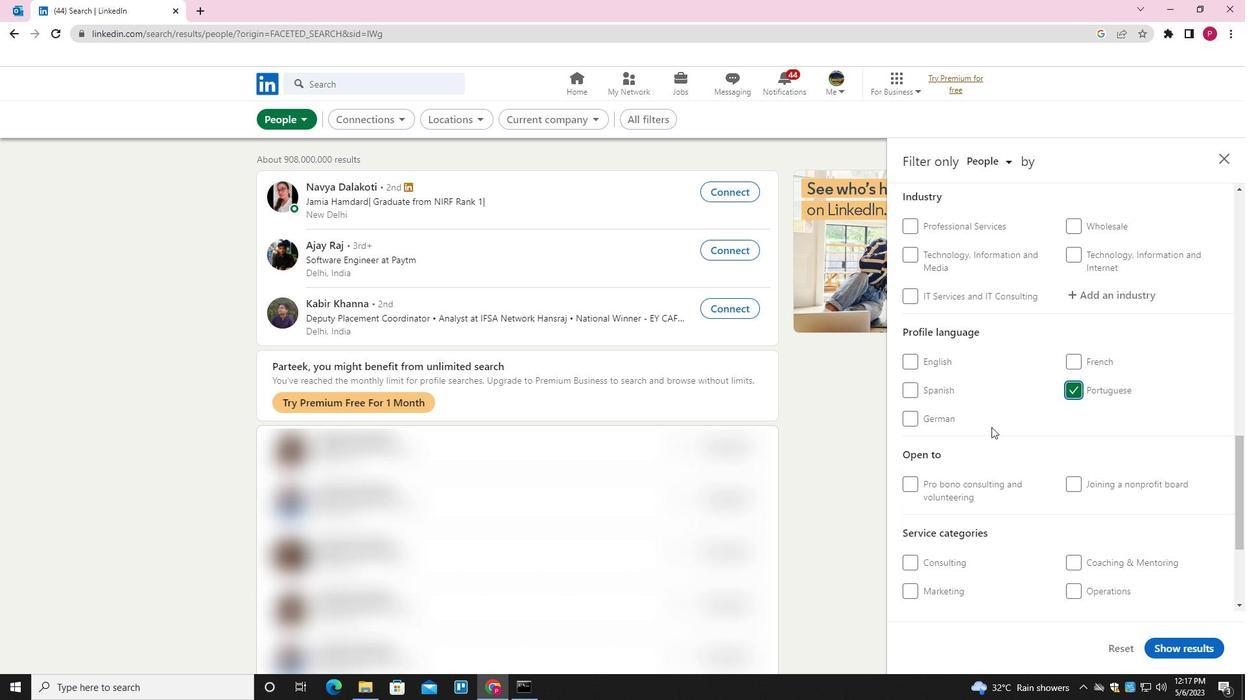 
Action: Mouse scrolled (986, 429) with delta (0, 0)
Screenshot: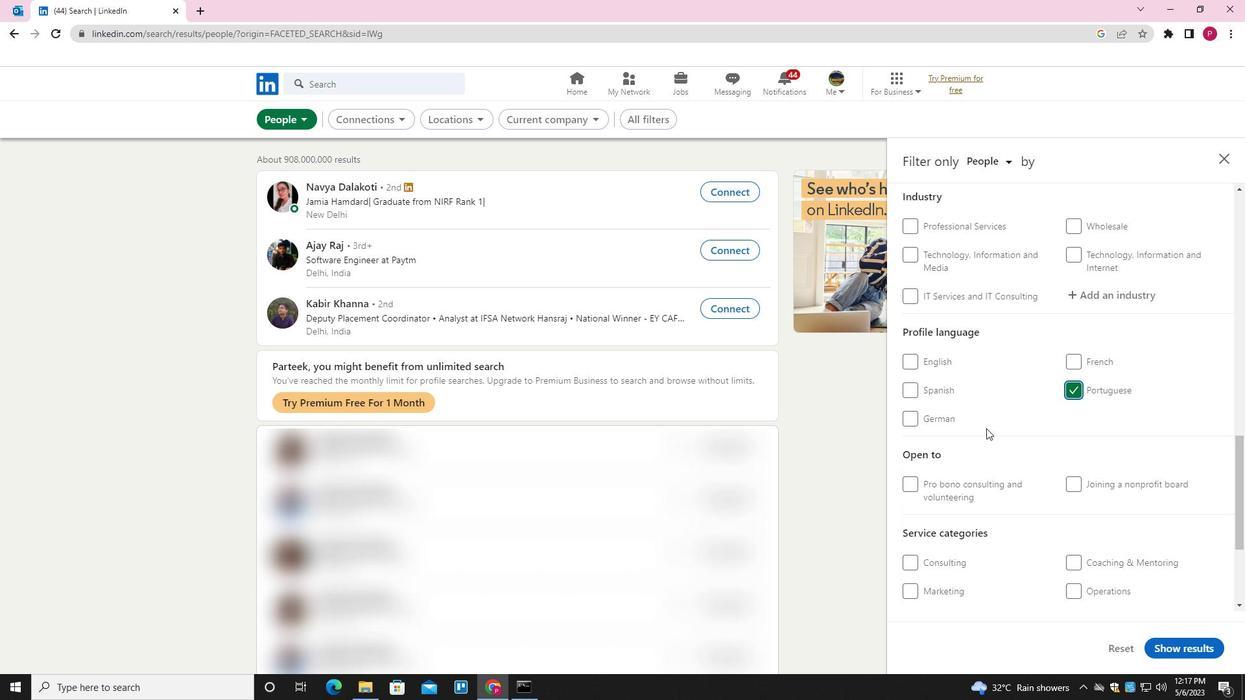 
Action: Mouse scrolled (986, 429) with delta (0, 0)
Screenshot: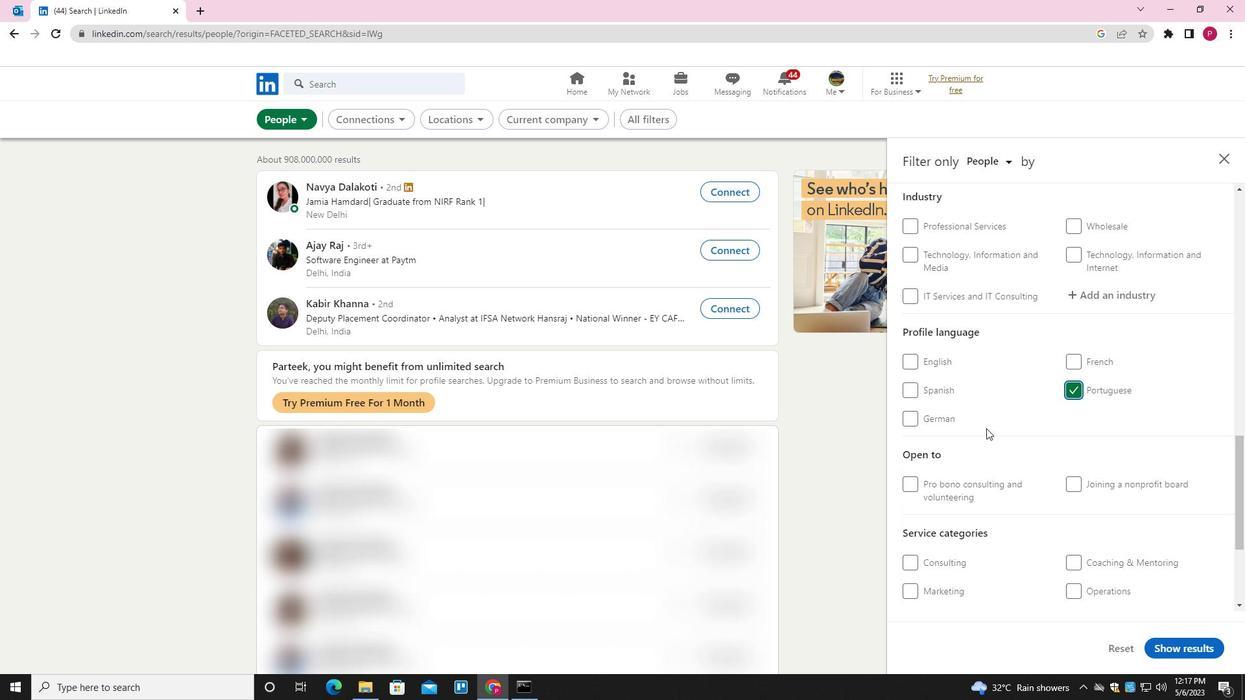 
Action: Mouse scrolled (986, 429) with delta (0, 0)
Screenshot: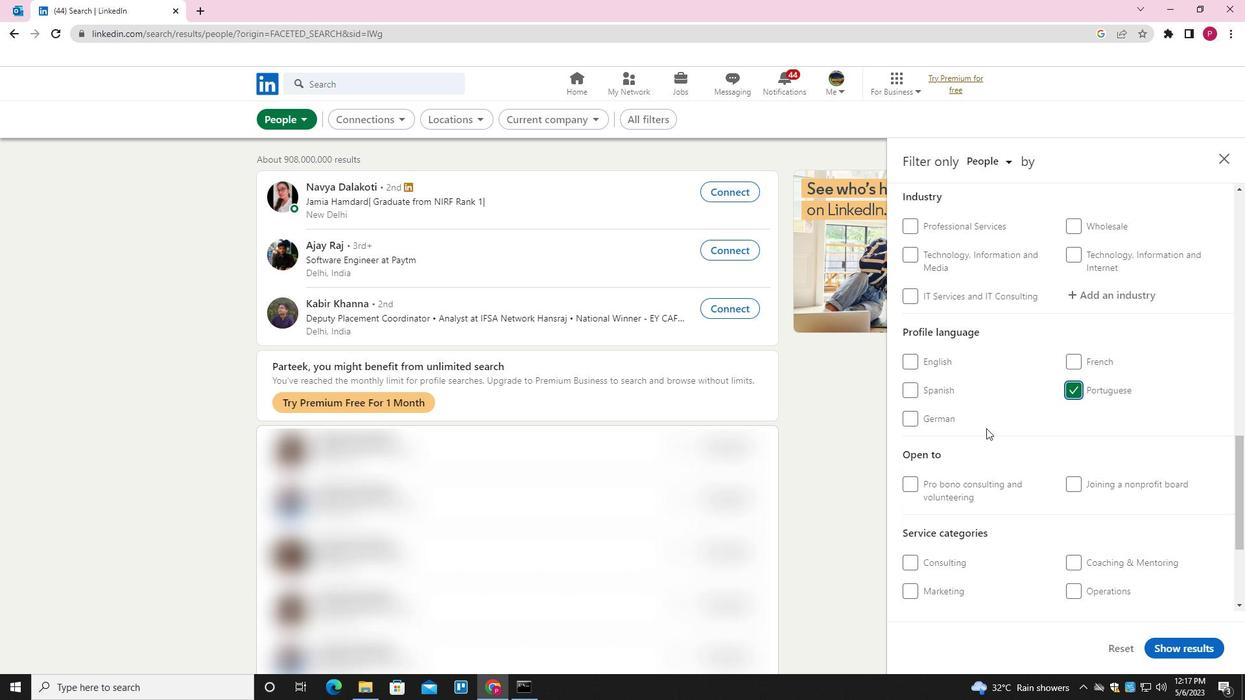 
Action: Mouse scrolled (986, 429) with delta (0, 0)
Screenshot: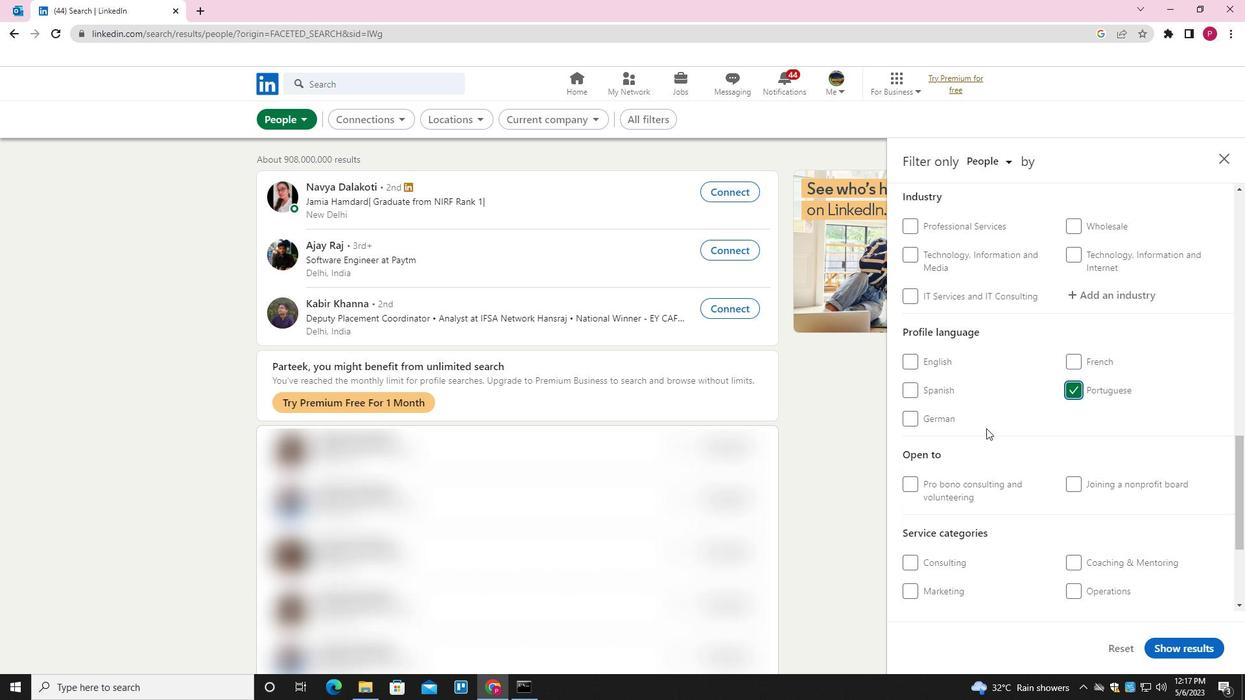 
Action: Mouse moved to (1147, 281)
Screenshot: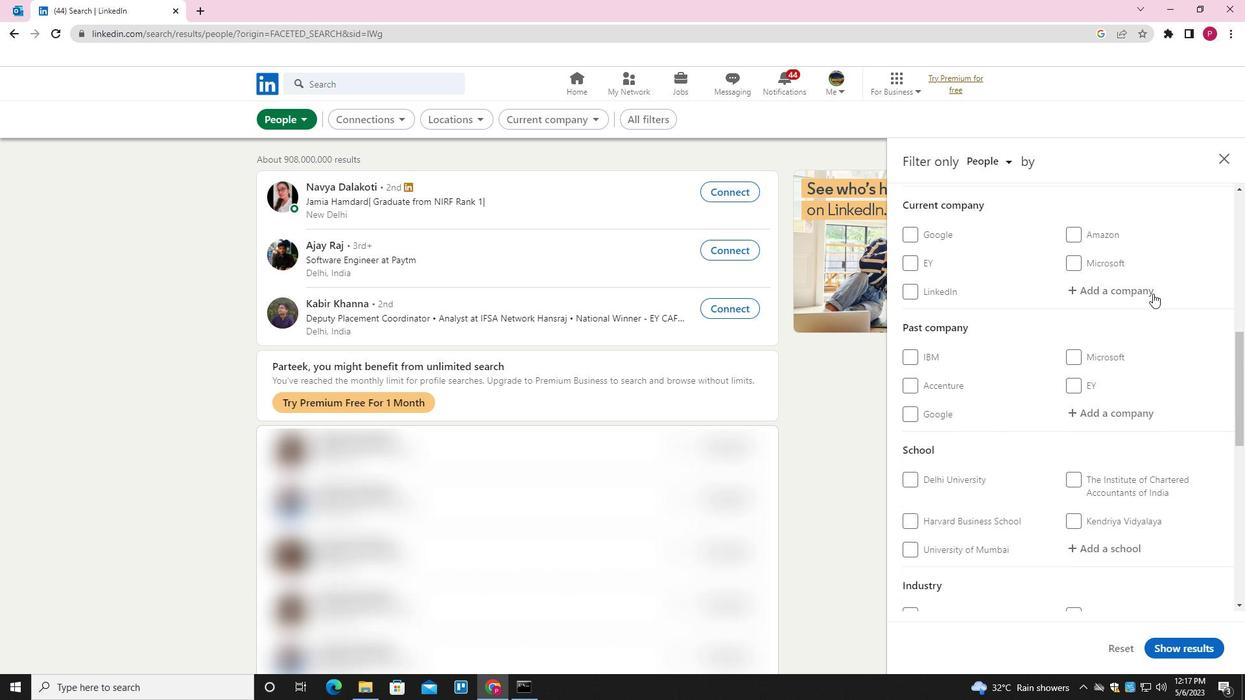 
Action: Mouse pressed left at (1147, 281)
Screenshot: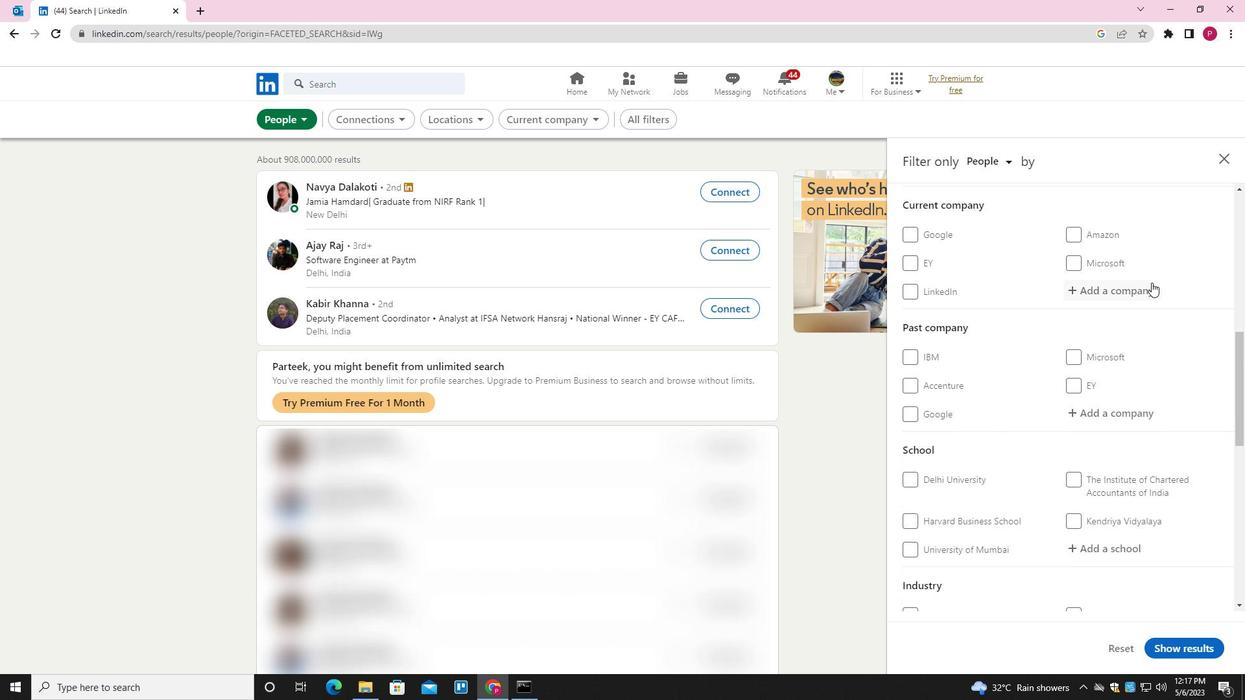 
Action: Mouse moved to (1138, 288)
Screenshot: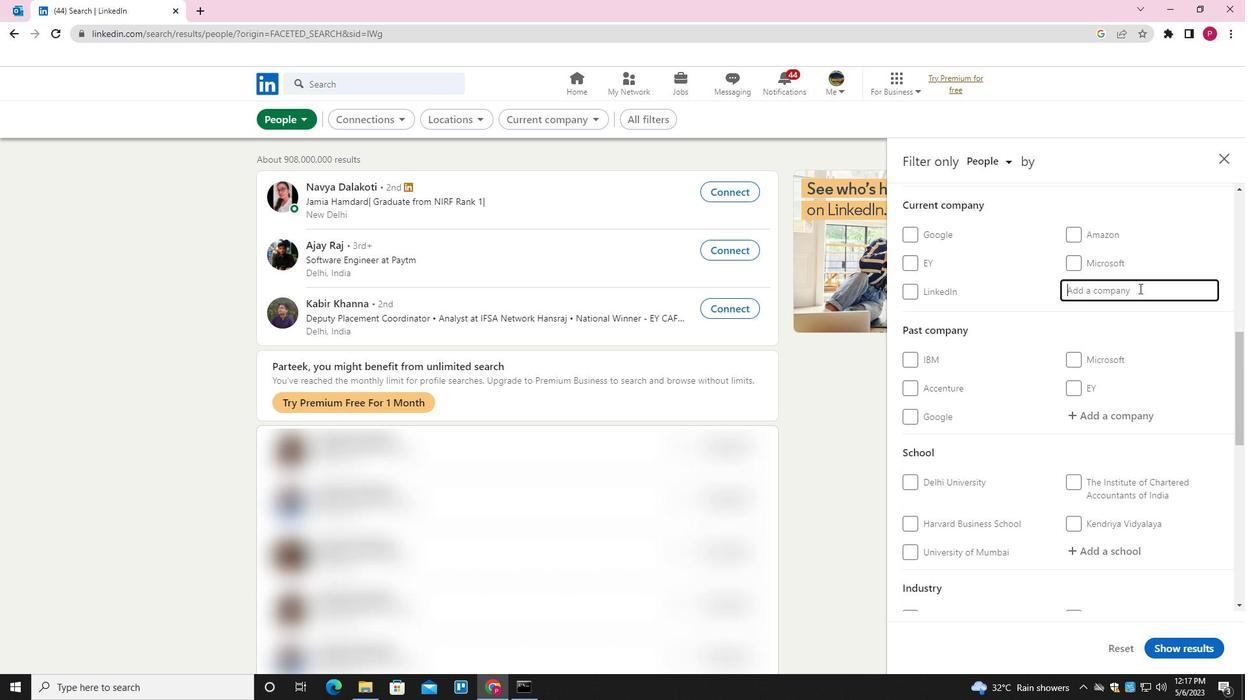 
Action: Key pressed <Key.shift><Key.shift><Key.shift><Key.shift><Key.shift><Key.shift>UAS<Key.space><Key.shift><Key.shift><Key.shift>INTERNATIONAL<Key.space><Key.down><Key.enter>
Screenshot: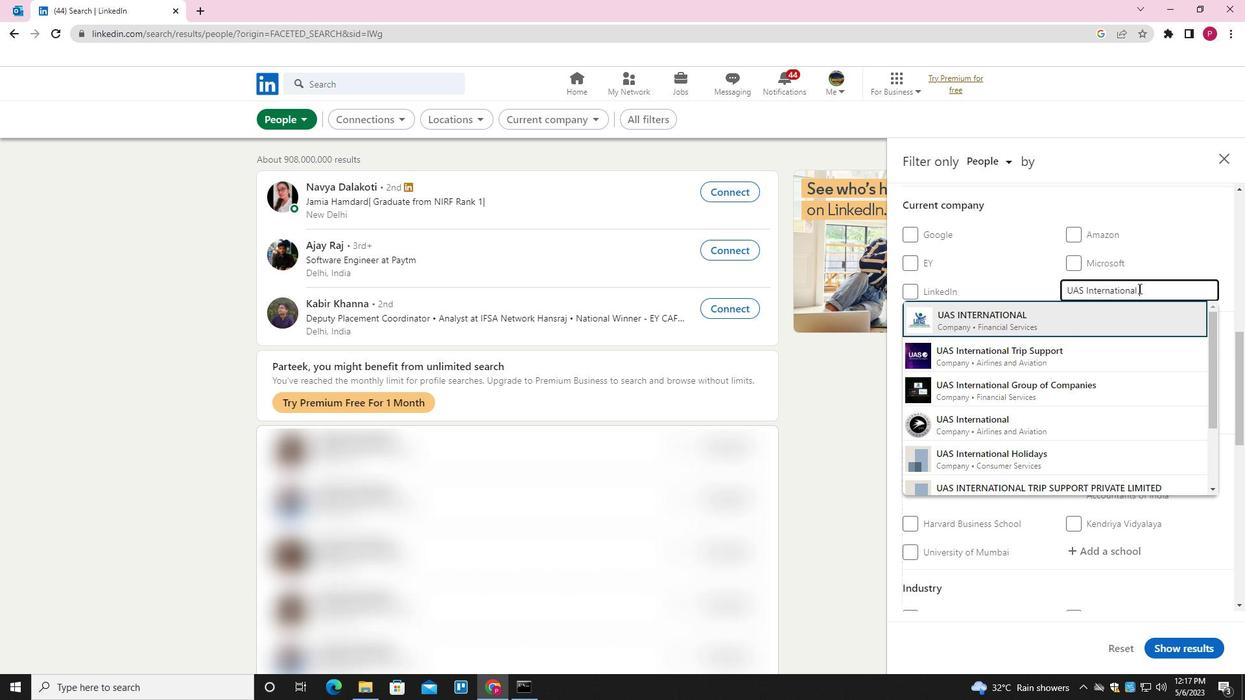 
Action: Mouse moved to (1103, 324)
Screenshot: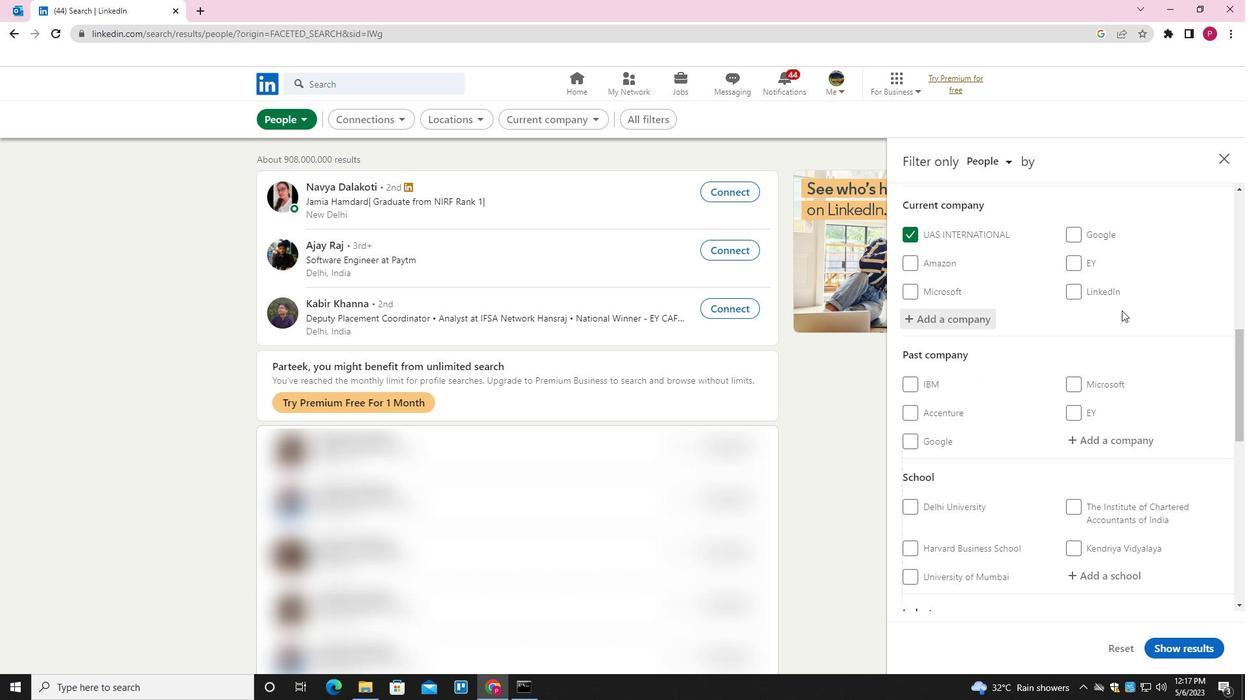 
Action: Mouse scrolled (1103, 323) with delta (0, 0)
Screenshot: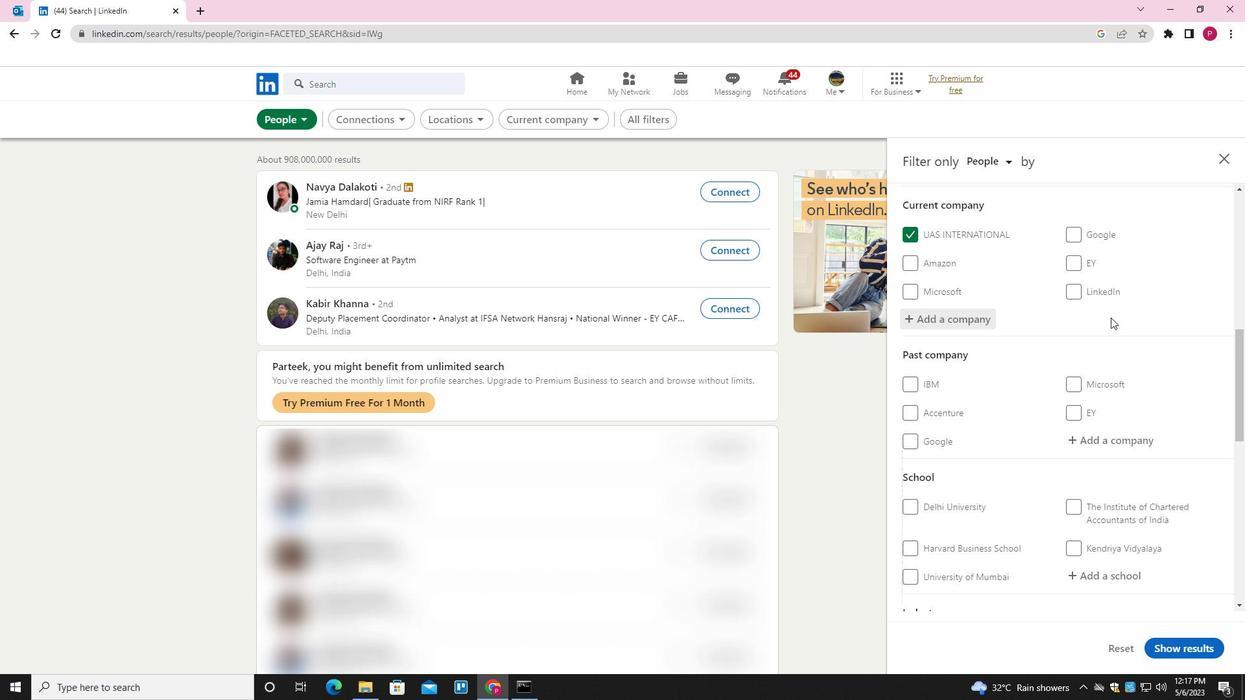 
Action: Mouse moved to (1096, 328)
Screenshot: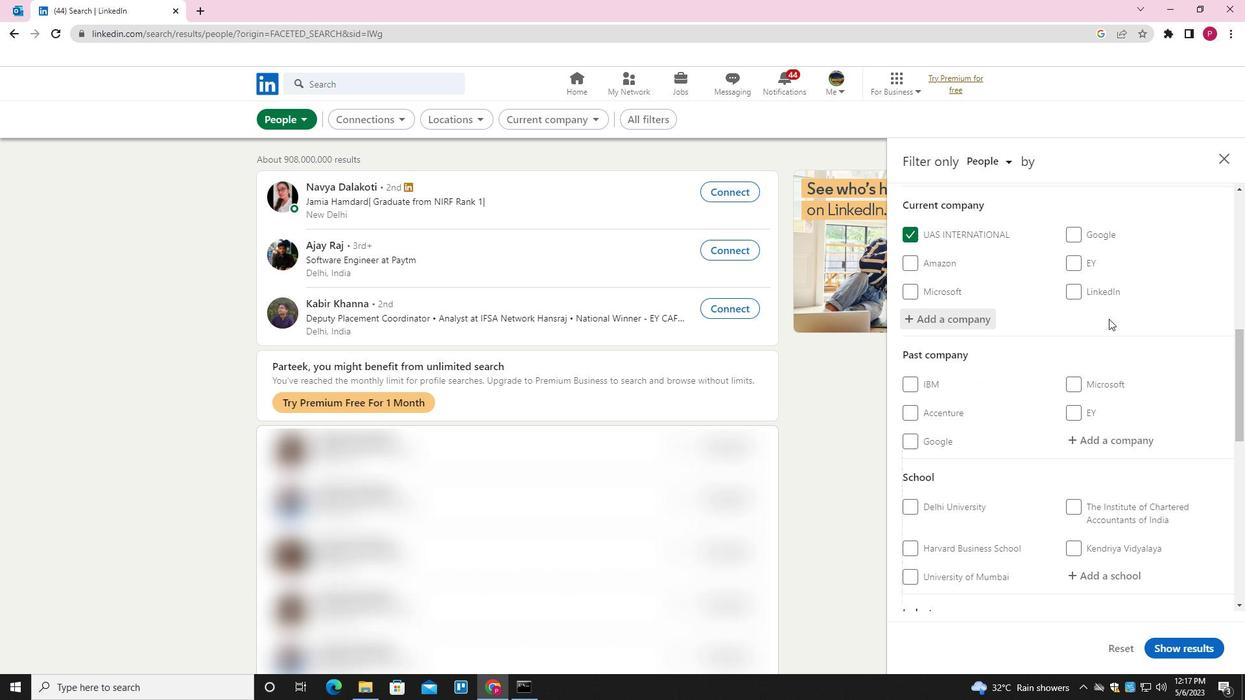 
Action: Mouse scrolled (1096, 327) with delta (0, 0)
Screenshot: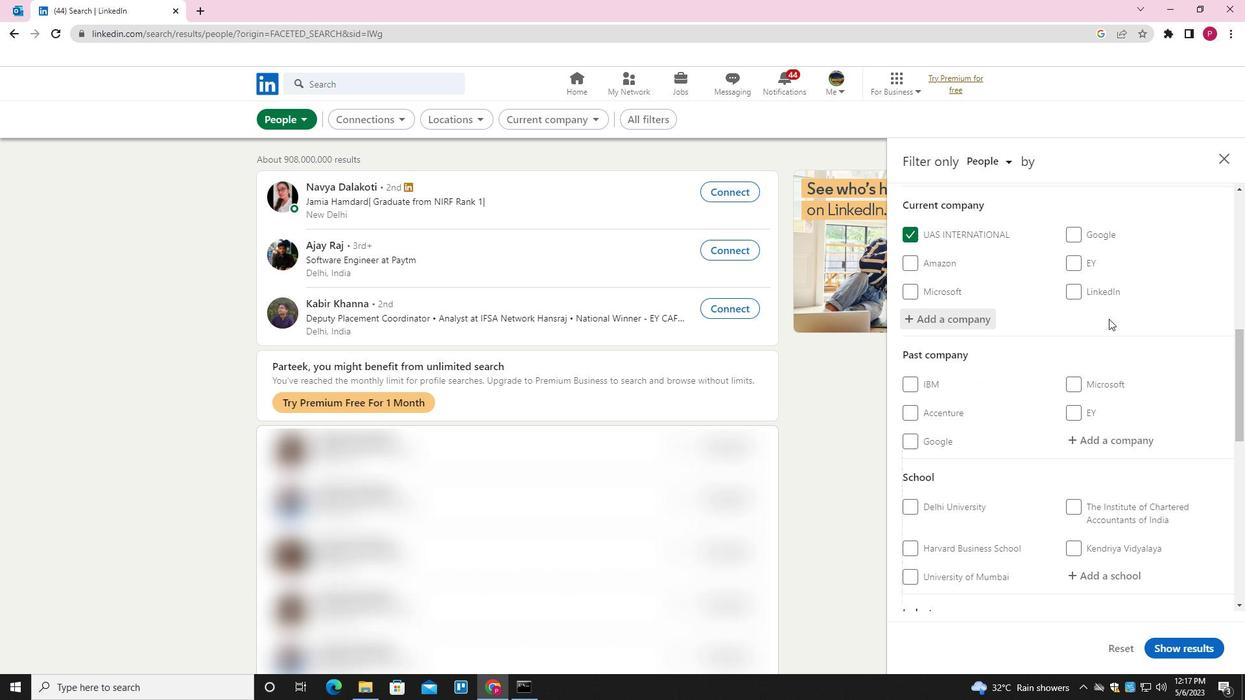 
Action: Mouse moved to (1090, 330)
Screenshot: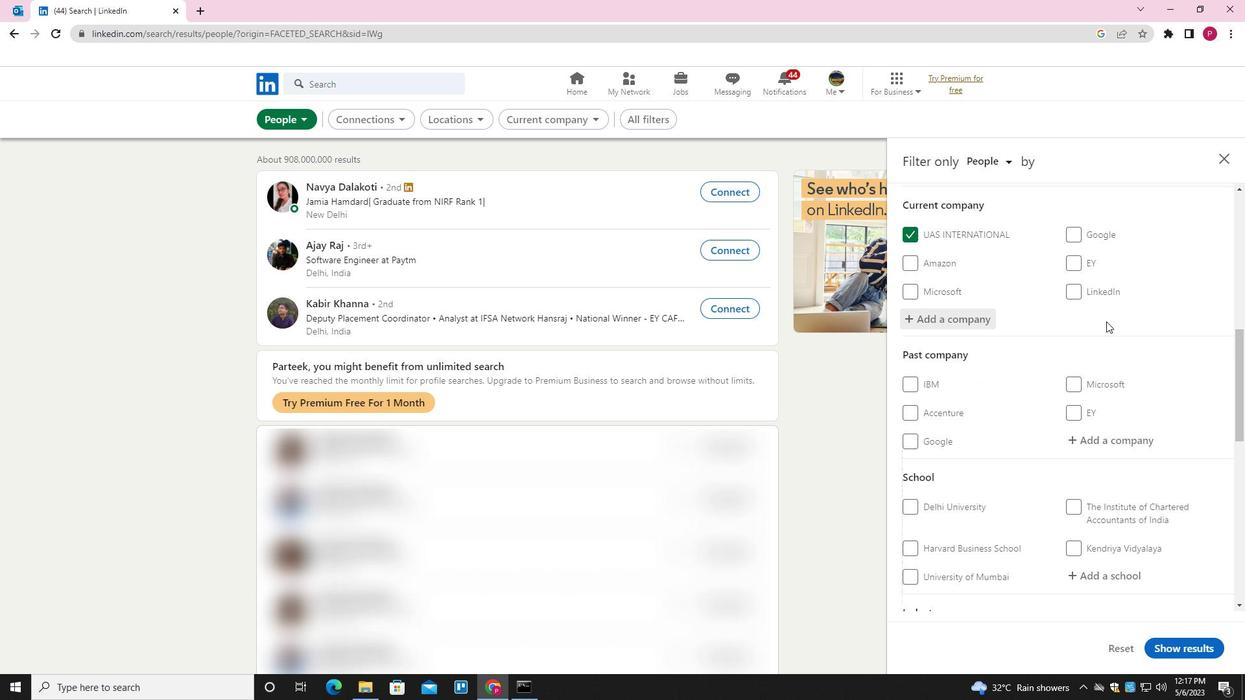 
Action: Mouse scrolled (1090, 330) with delta (0, 0)
Screenshot: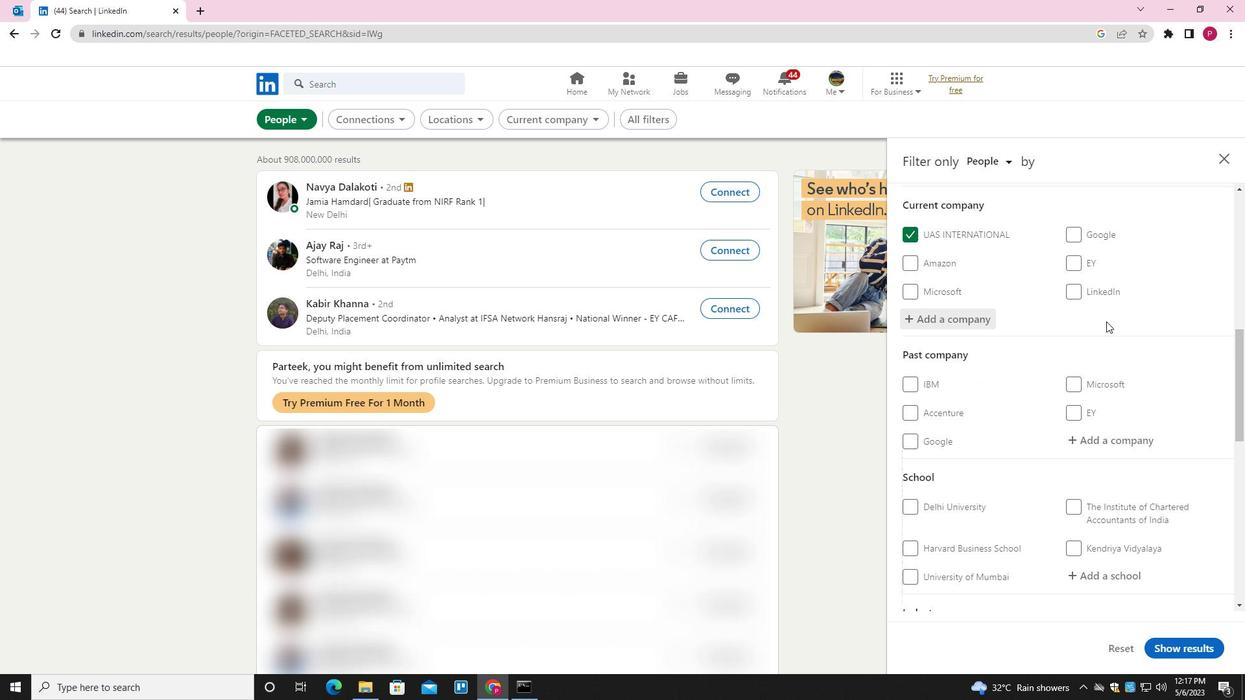 
Action: Mouse moved to (1084, 330)
Screenshot: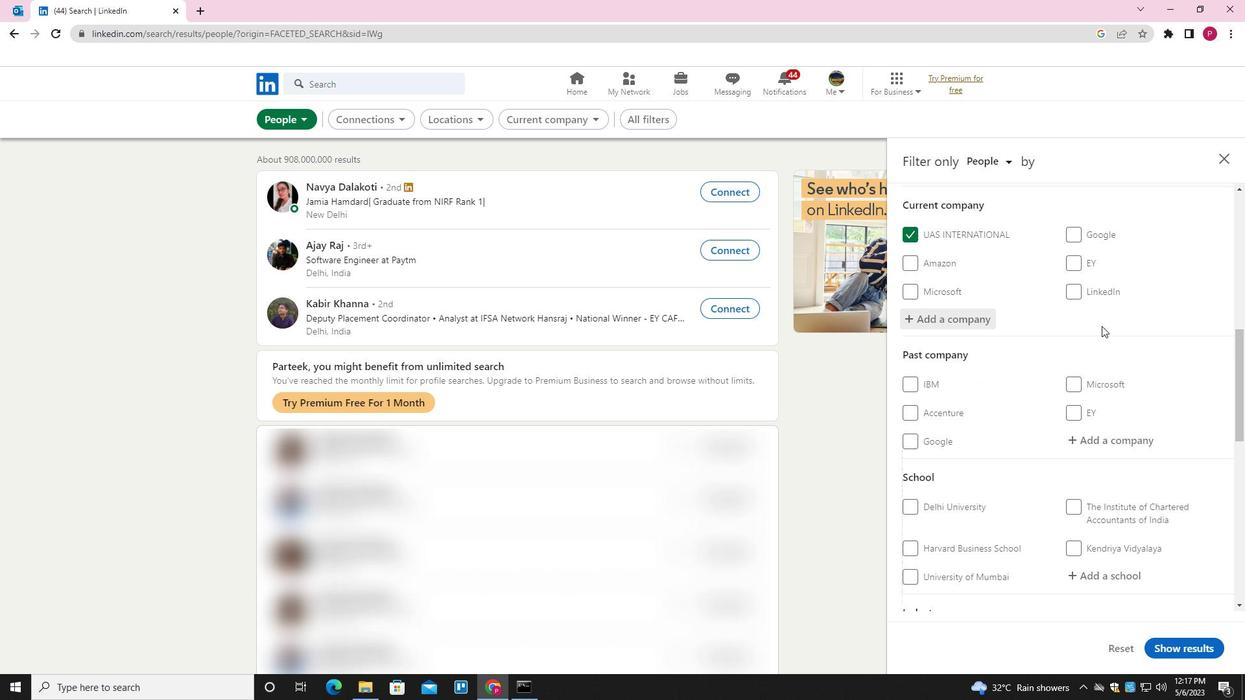 
Action: Mouse scrolled (1084, 330) with delta (0, 0)
Screenshot: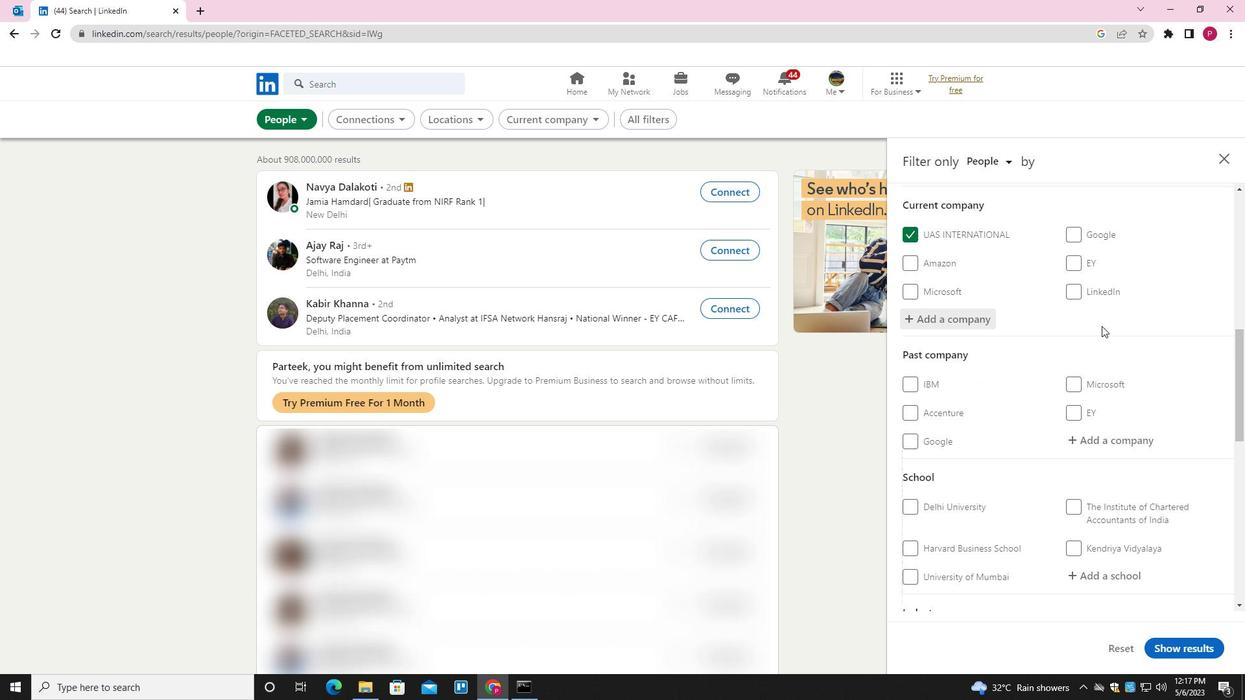 
Action: Mouse moved to (1101, 317)
Screenshot: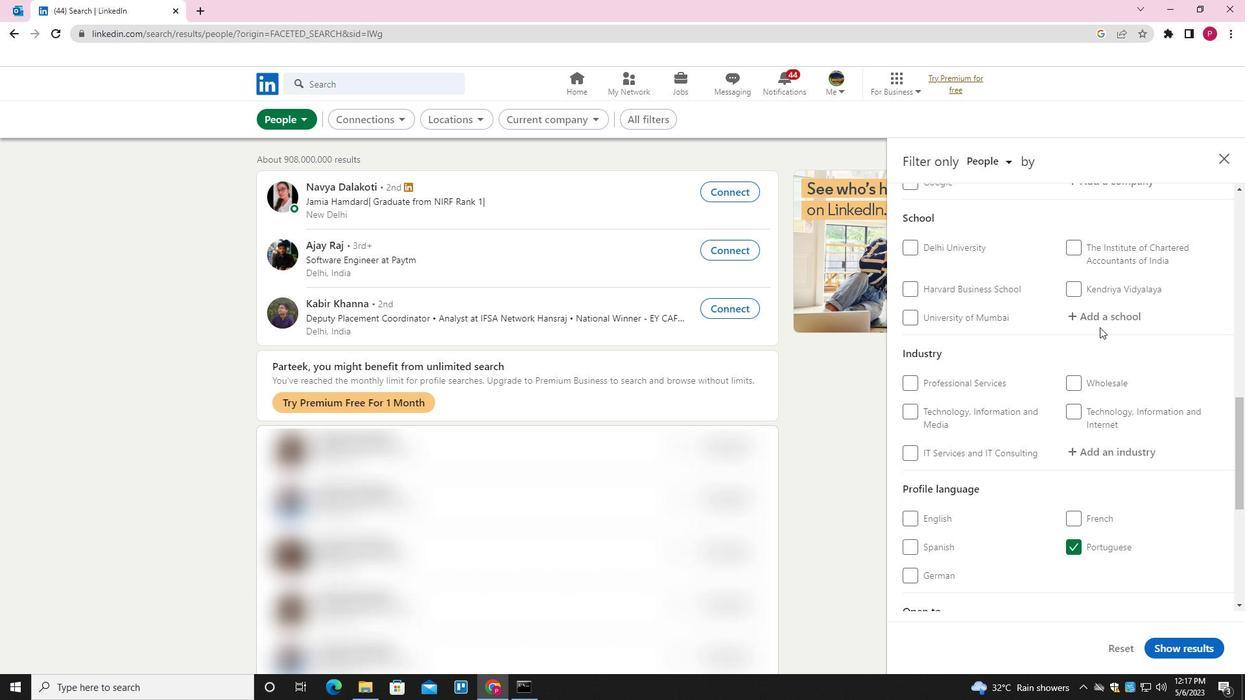 
Action: Mouse pressed left at (1101, 317)
Screenshot: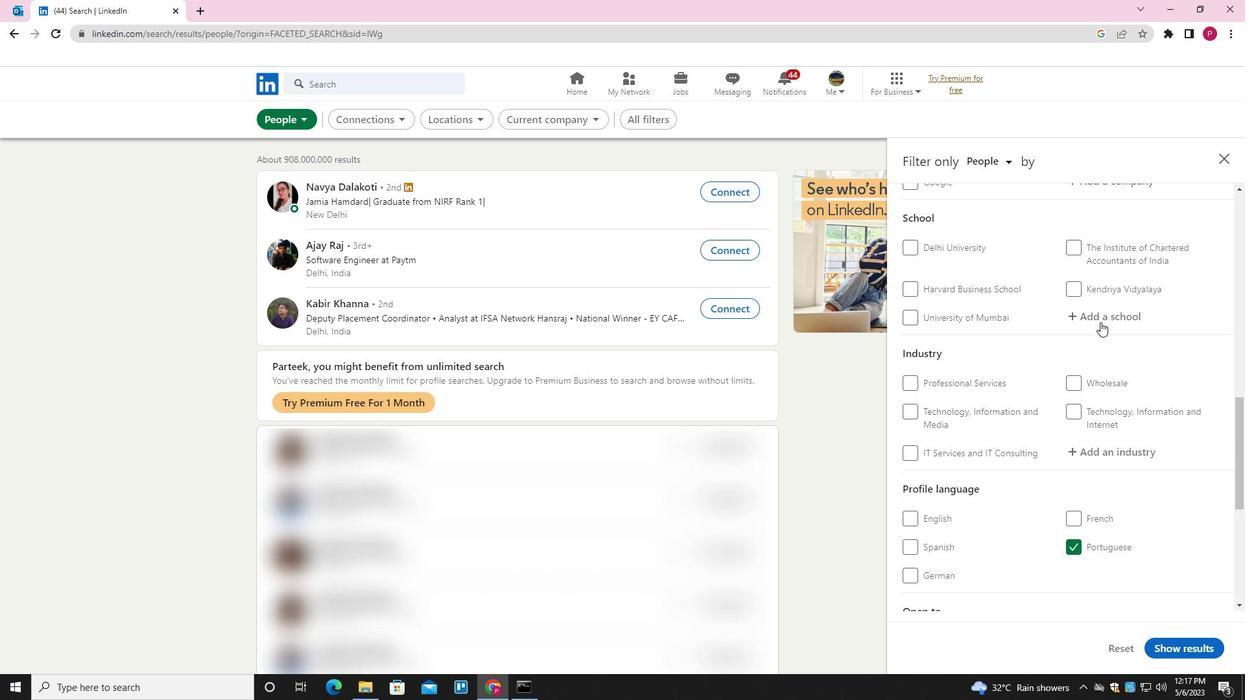 
Action: Key pressed <Key.shift><Key.shift><Key.shift><Key.shift><Key.shift><Key.shift><Key.shift><Key.shift><Key.shift>K.<Key.shift>K<Key.space><Key.shift>WAGH<Key.space><Key.down><Key.down><Key.down><Key.down><Key.enter>
Screenshot: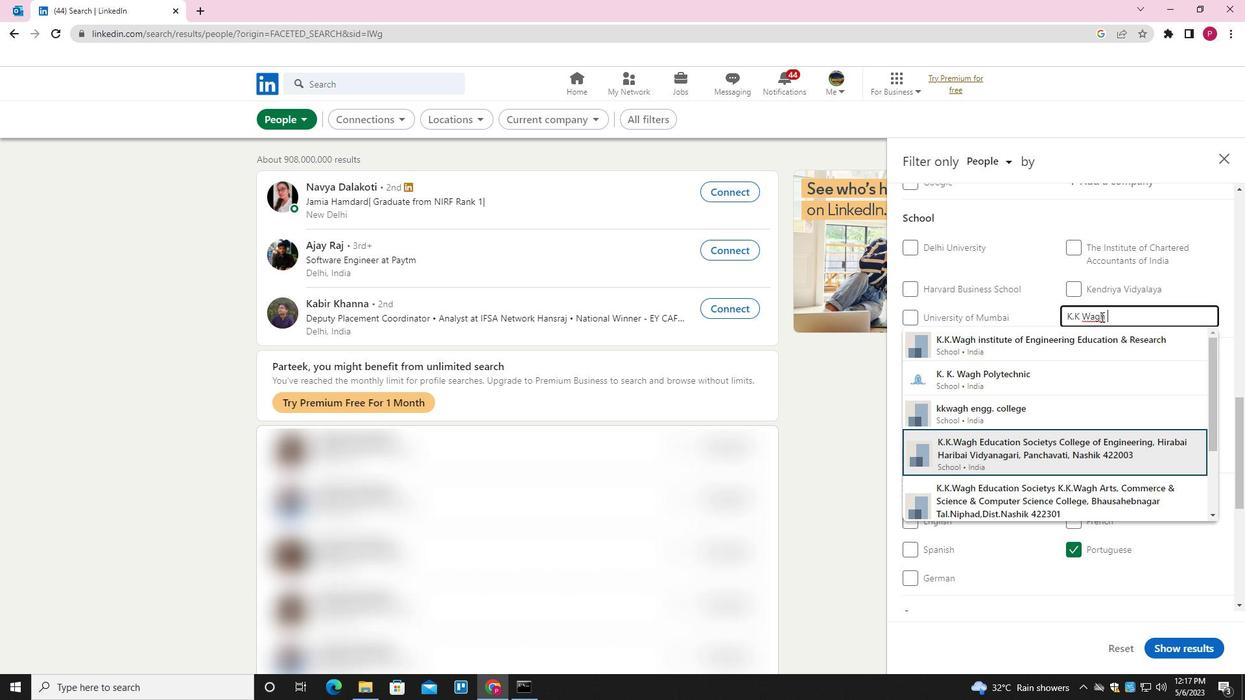 
Action: Mouse moved to (1080, 330)
Screenshot: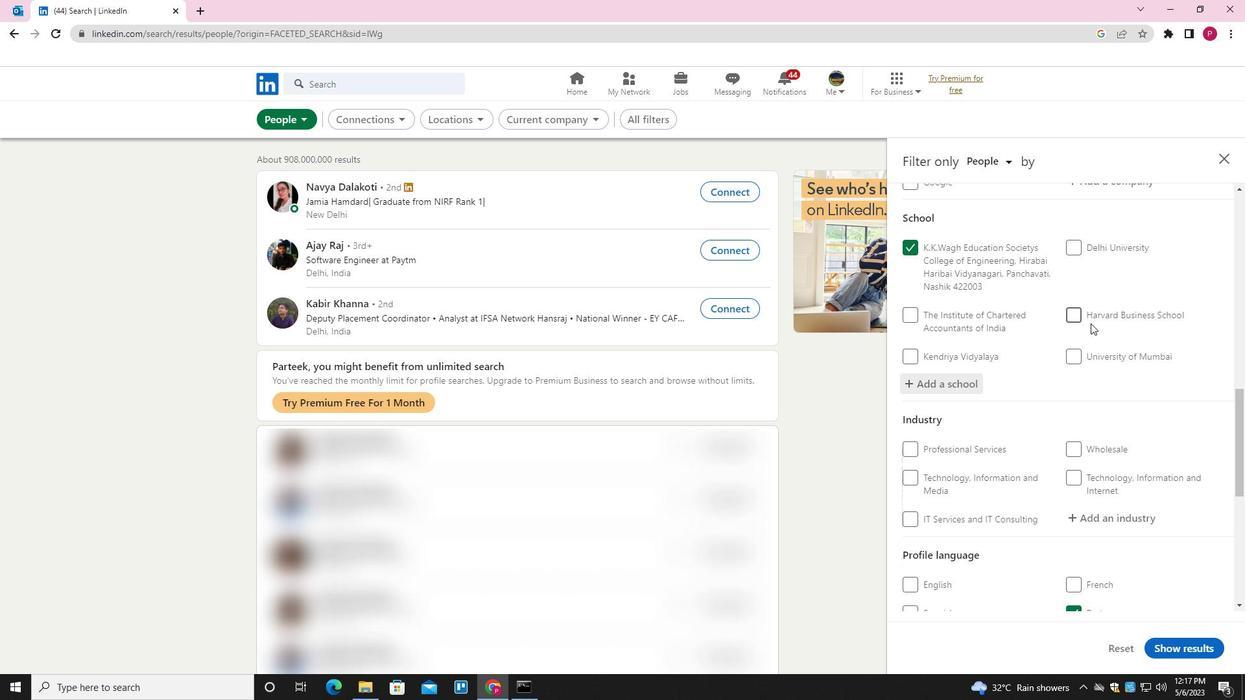 
Action: Mouse scrolled (1080, 330) with delta (0, 0)
Screenshot: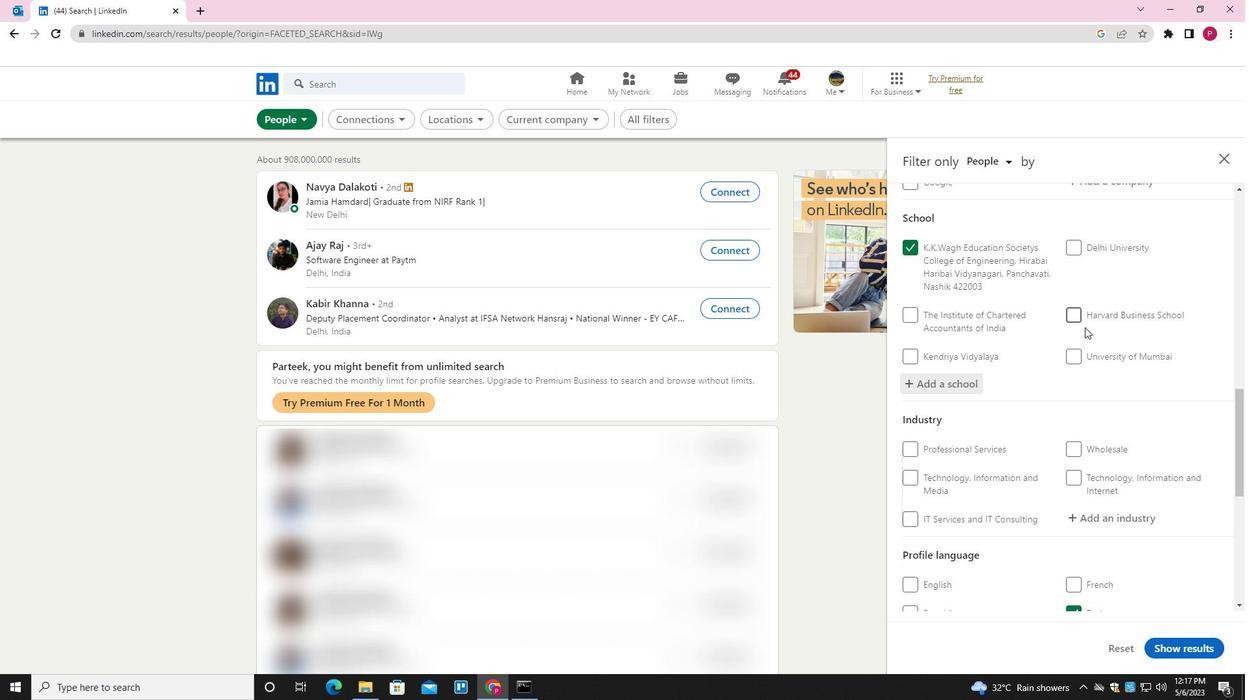 
Action: Mouse scrolled (1080, 330) with delta (0, 0)
Screenshot: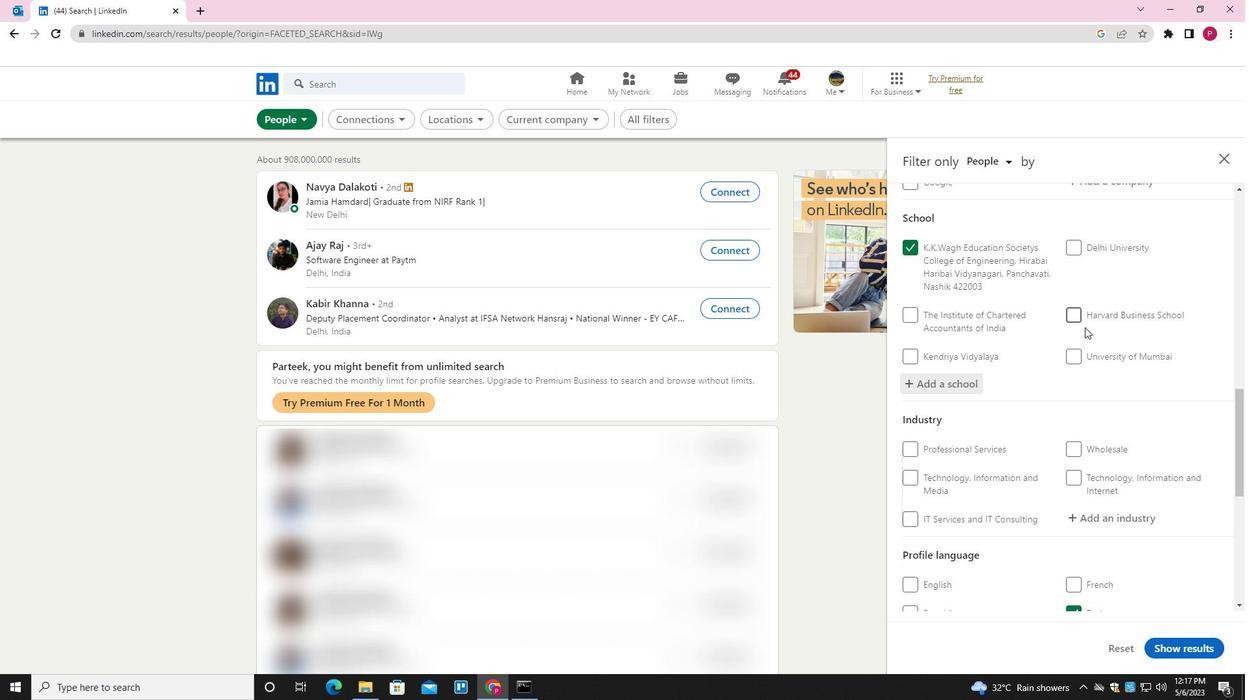 
Action: Mouse scrolled (1080, 330) with delta (0, 0)
Screenshot: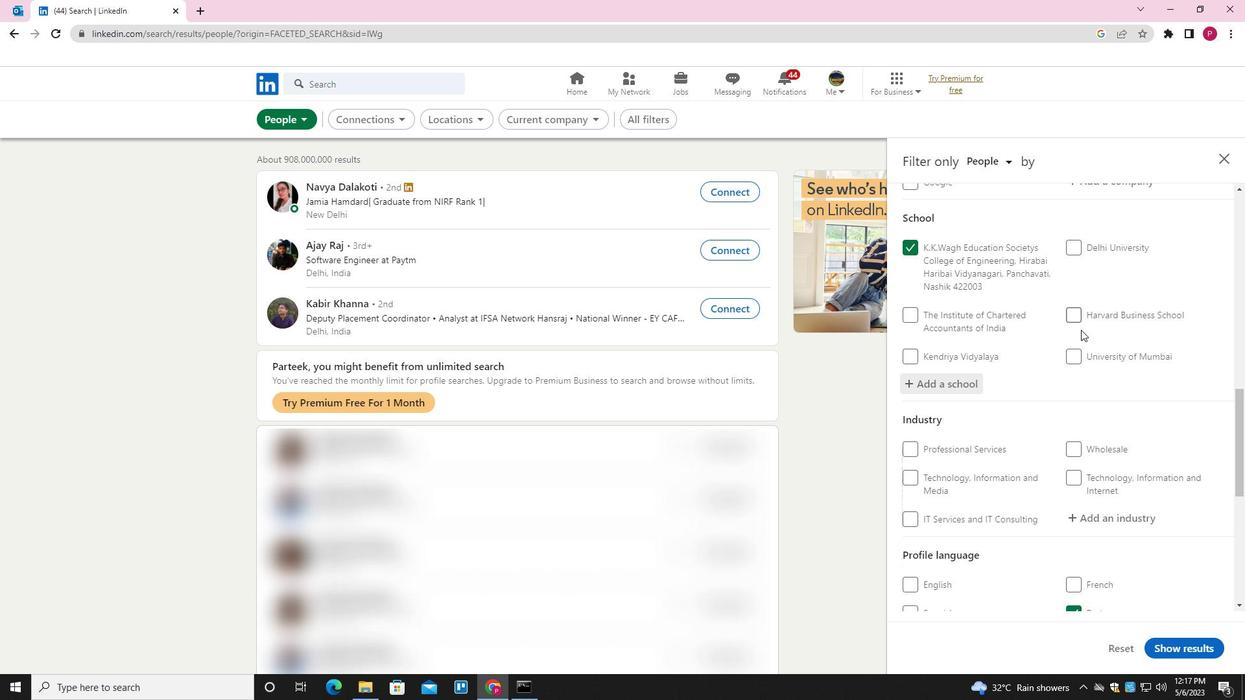 
Action: Mouse moved to (1080, 330)
Screenshot: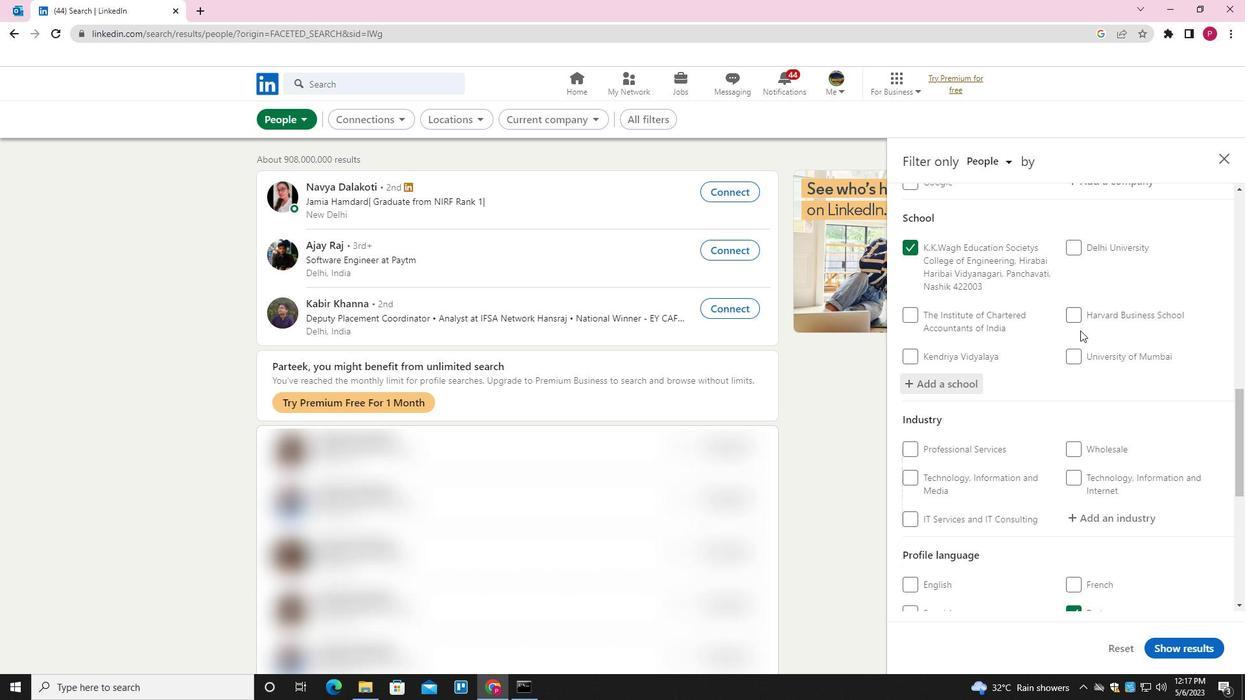 
Action: Mouse scrolled (1080, 330) with delta (0, 0)
Screenshot: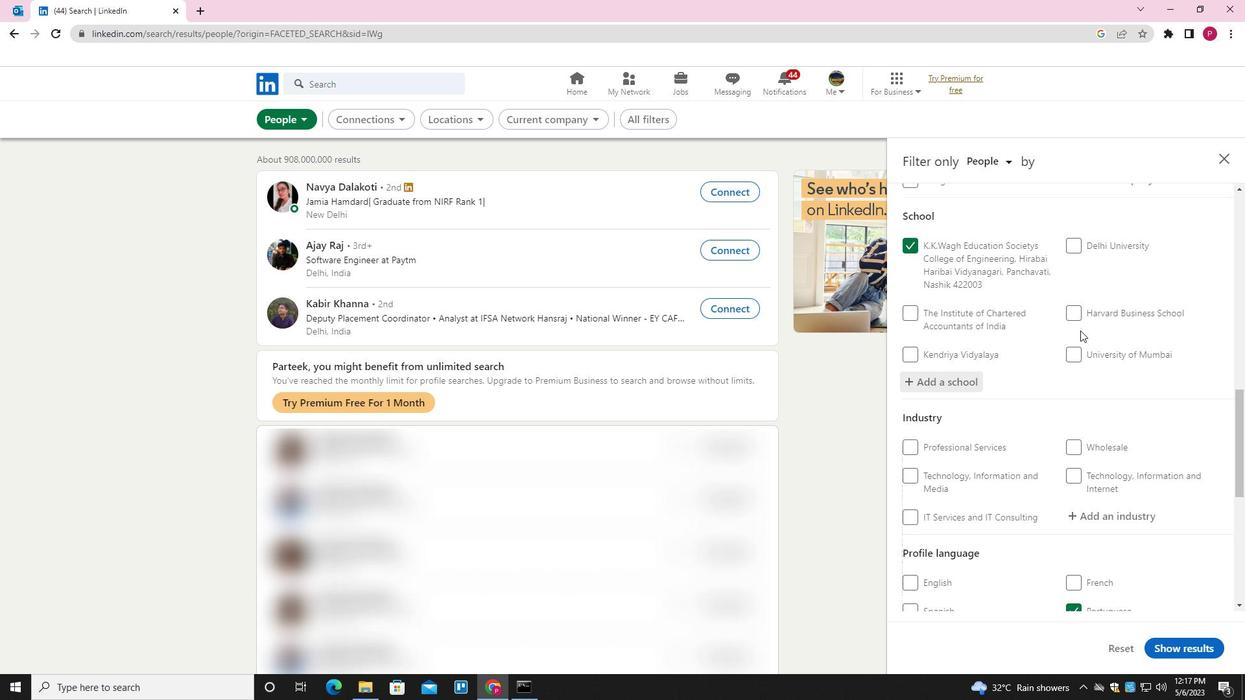 
Action: Mouse moved to (1123, 267)
Screenshot: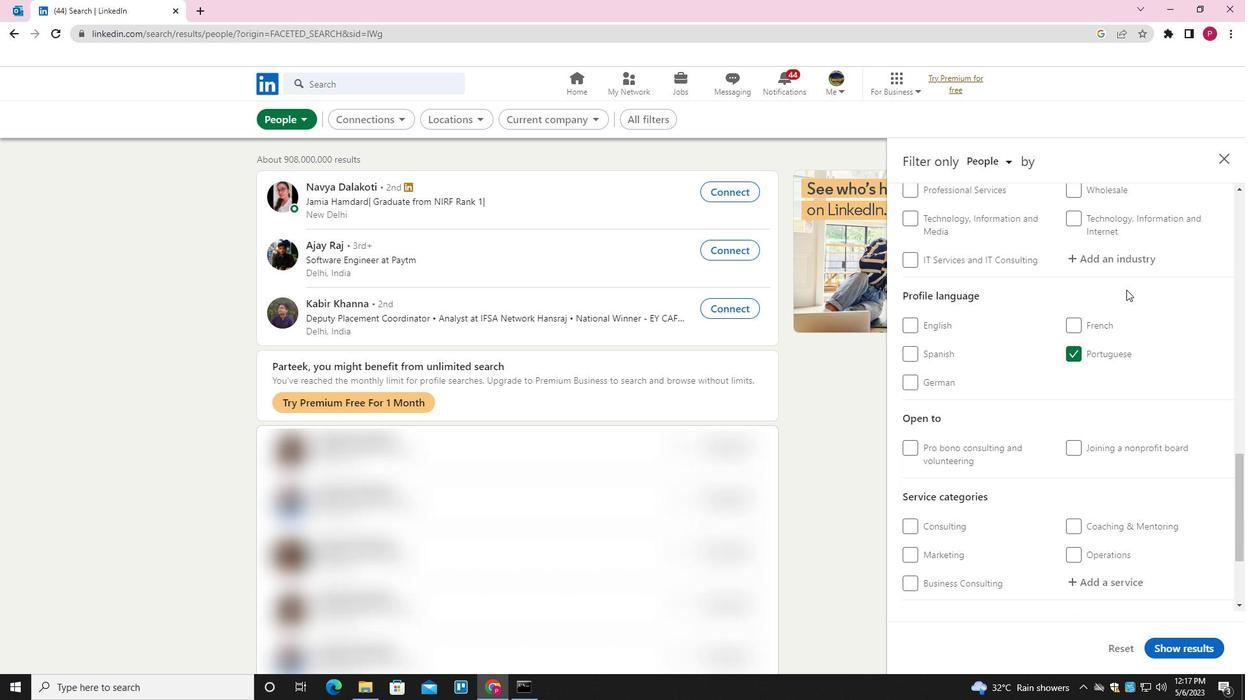 
Action: Mouse pressed left at (1123, 267)
Screenshot: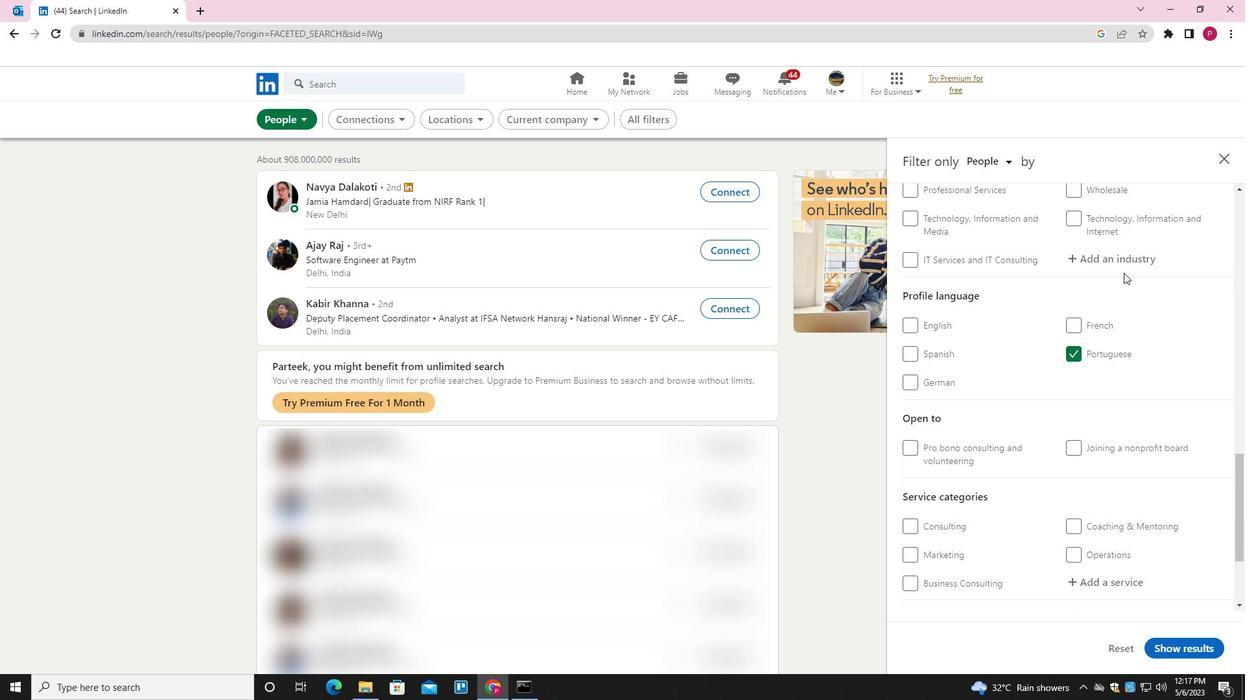 
Action: Key pressed <Key.shift><Key.shift>SECU<Key.down><Key.down><Key.down><Key.down><Key.down><Key.down><Key.enter>
Screenshot: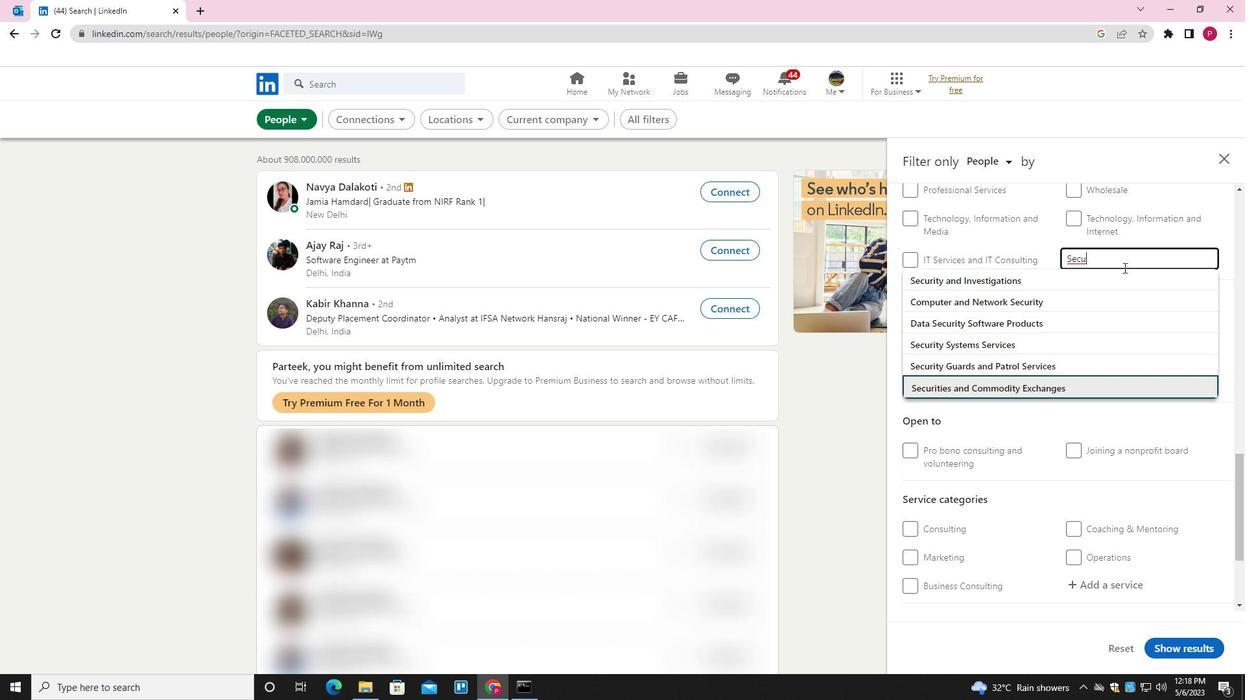 
Action: Mouse moved to (1086, 308)
Screenshot: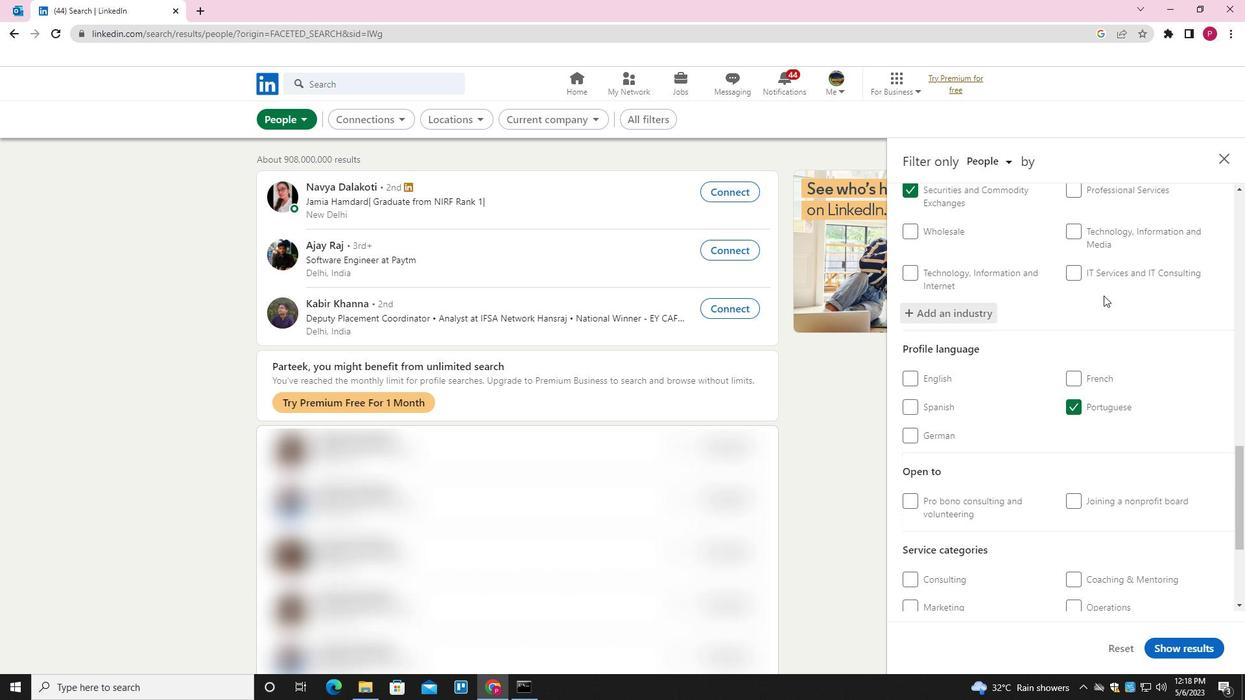 
Action: Mouse scrolled (1086, 307) with delta (0, 0)
Screenshot: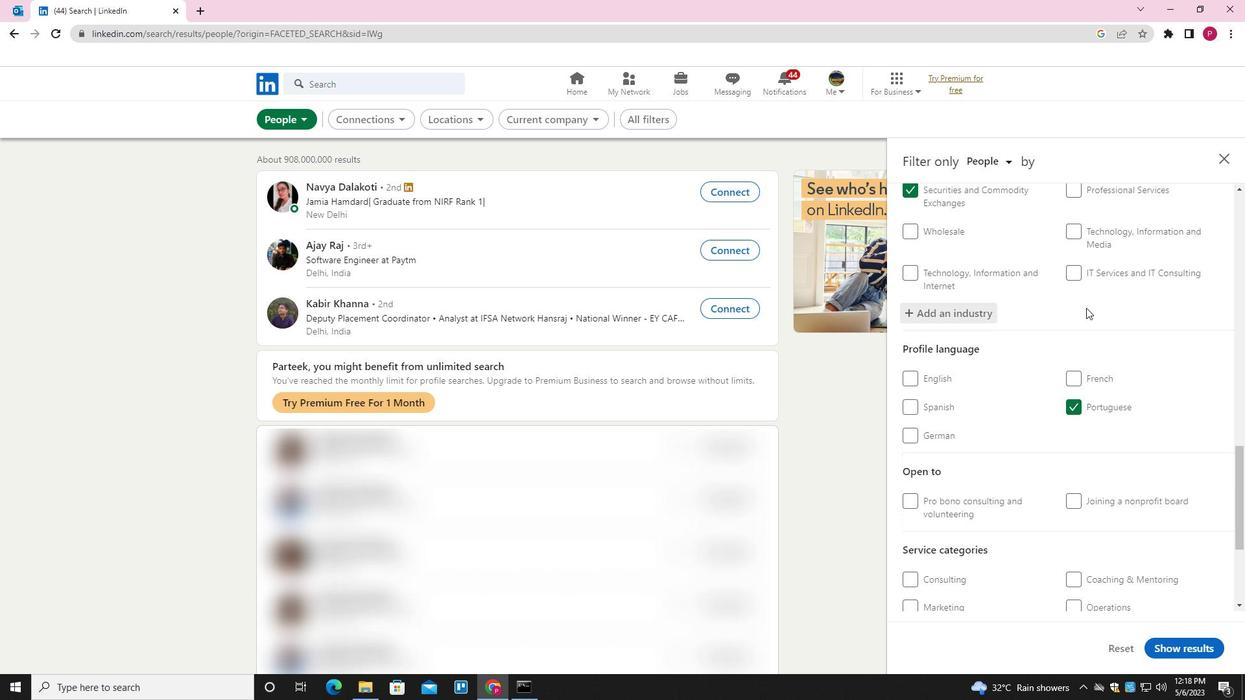 
Action: Mouse scrolled (1086, 307) with delta (0, 0)
Screenshot: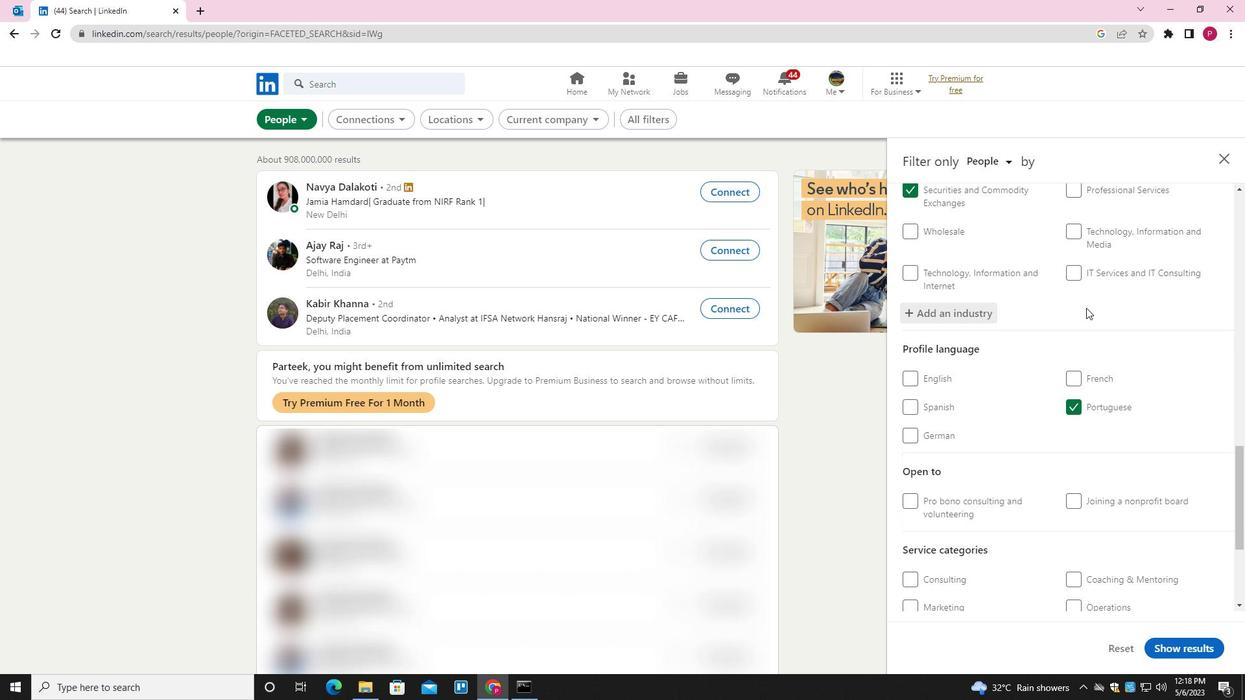 
Action: Mouse scrolled (1086, 307) with delta (0, 0)
Screenshot: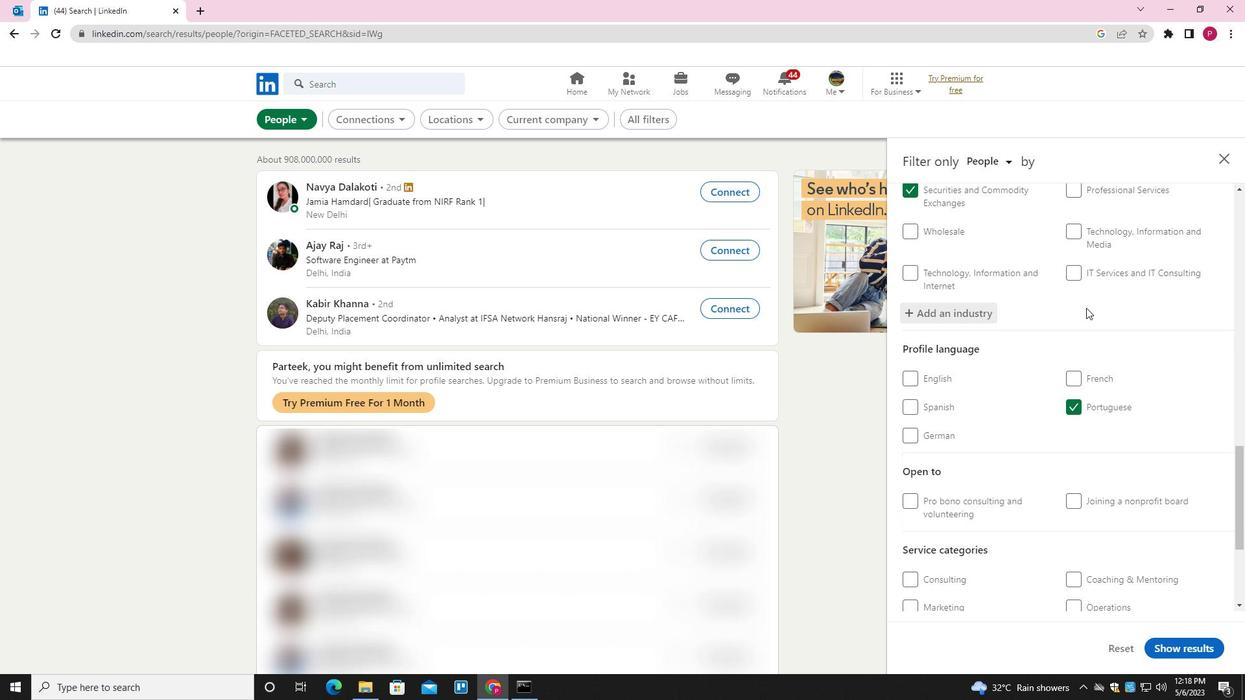 
Action: Mouse moved to (1113, 444)
Screenshot: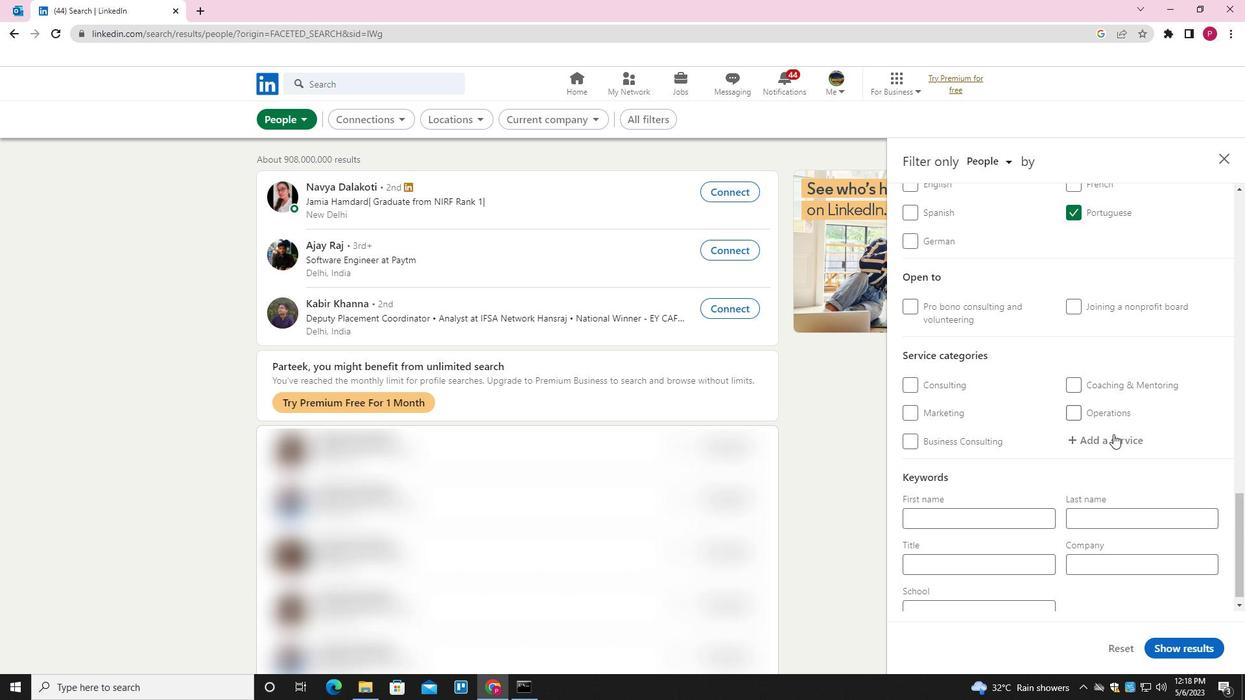 
Action: Mouse pressed left at (1113, 444)
Screenshot: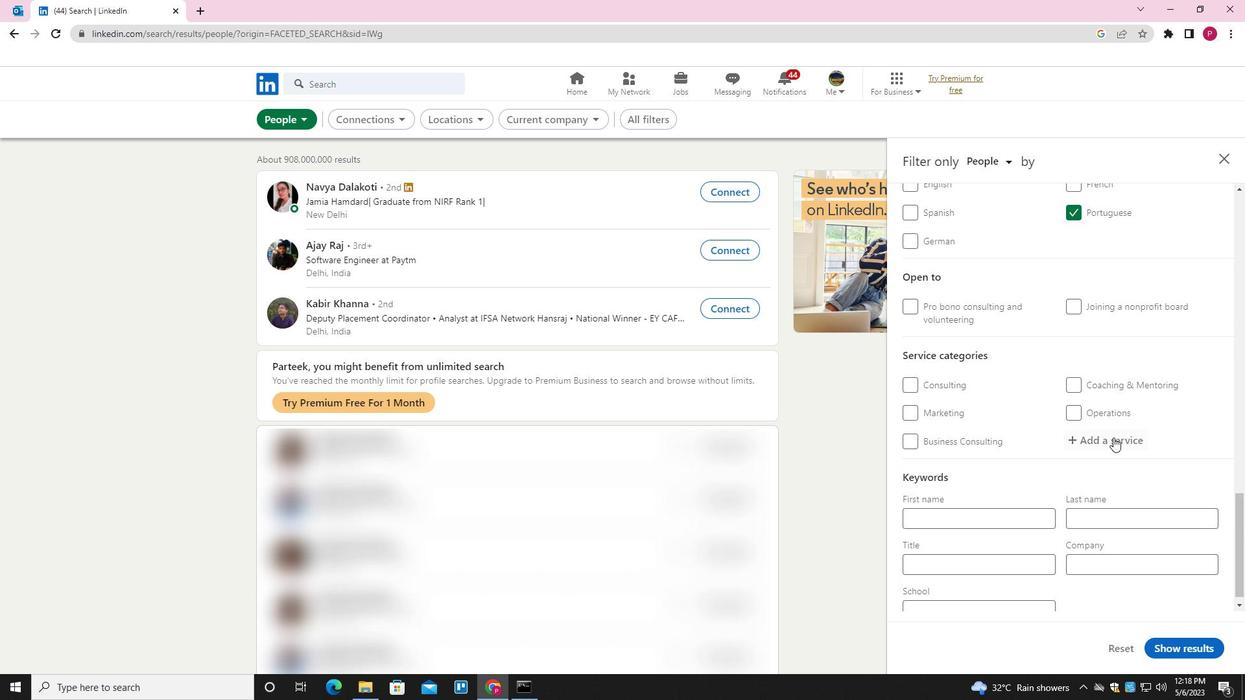 
Action: Key pressed <Key.shift>NEGO
Screenshot: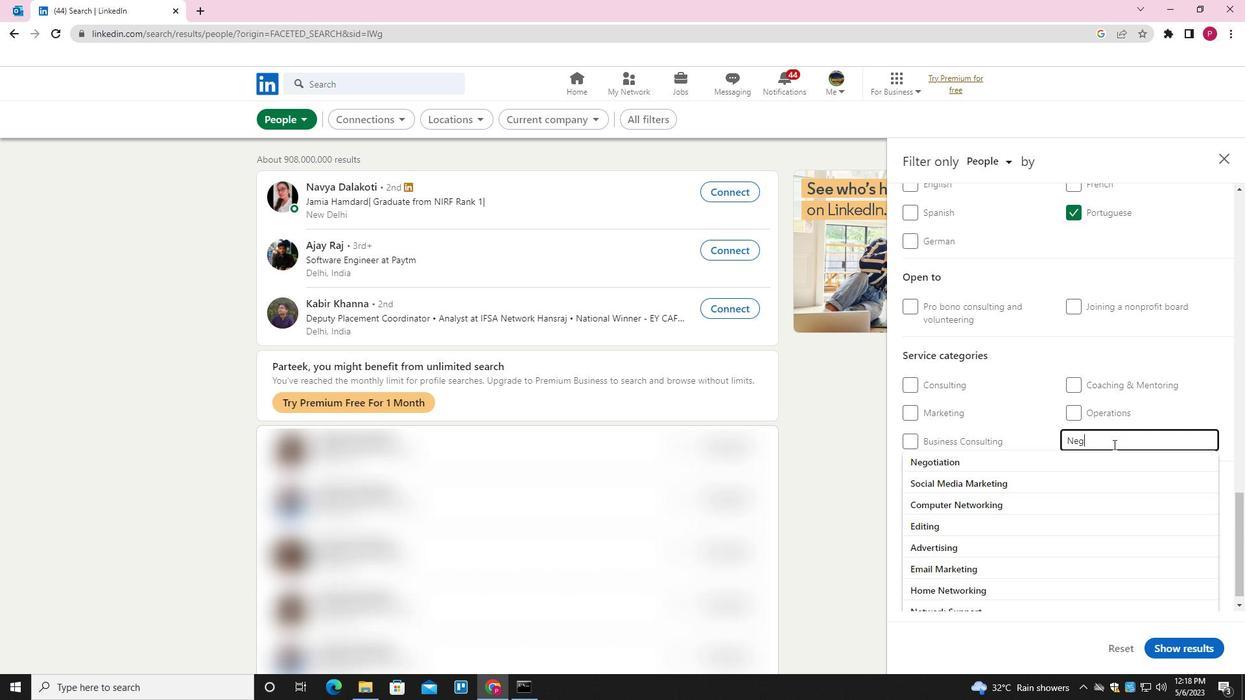 
Action: Mouse moved to (1113, 444)
Screenshot: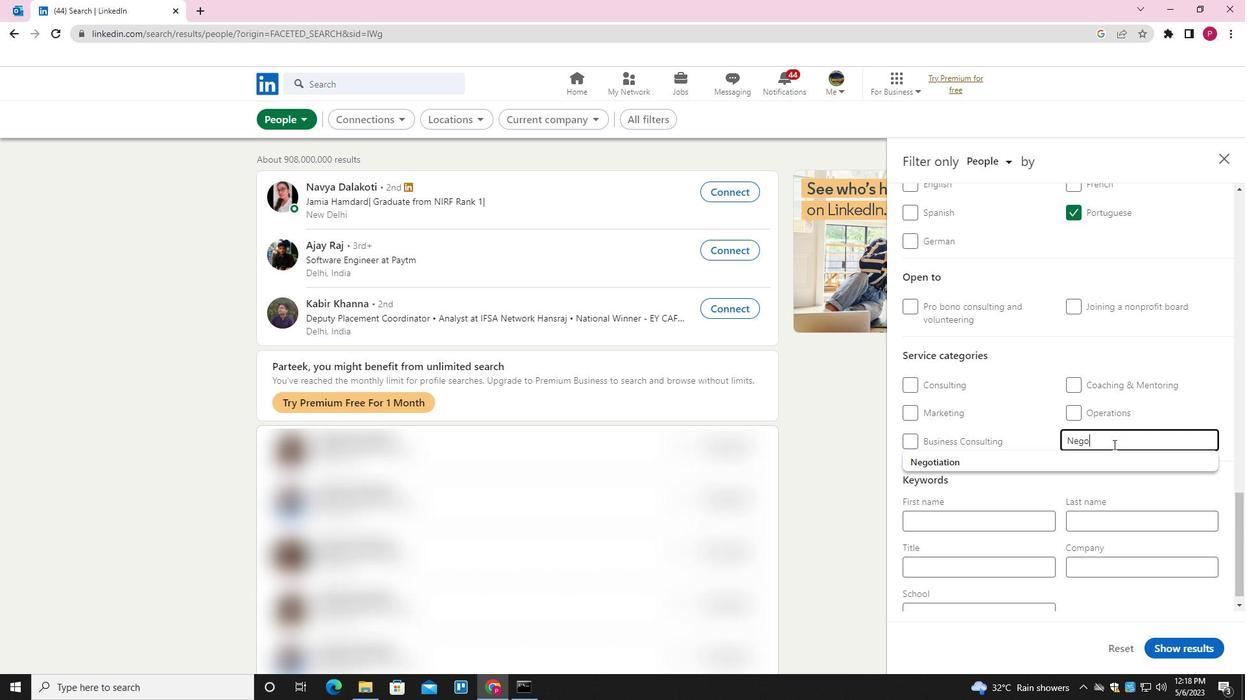 
Action: Key pressed TIATION<Key.down><Key.enter>
Screenshot: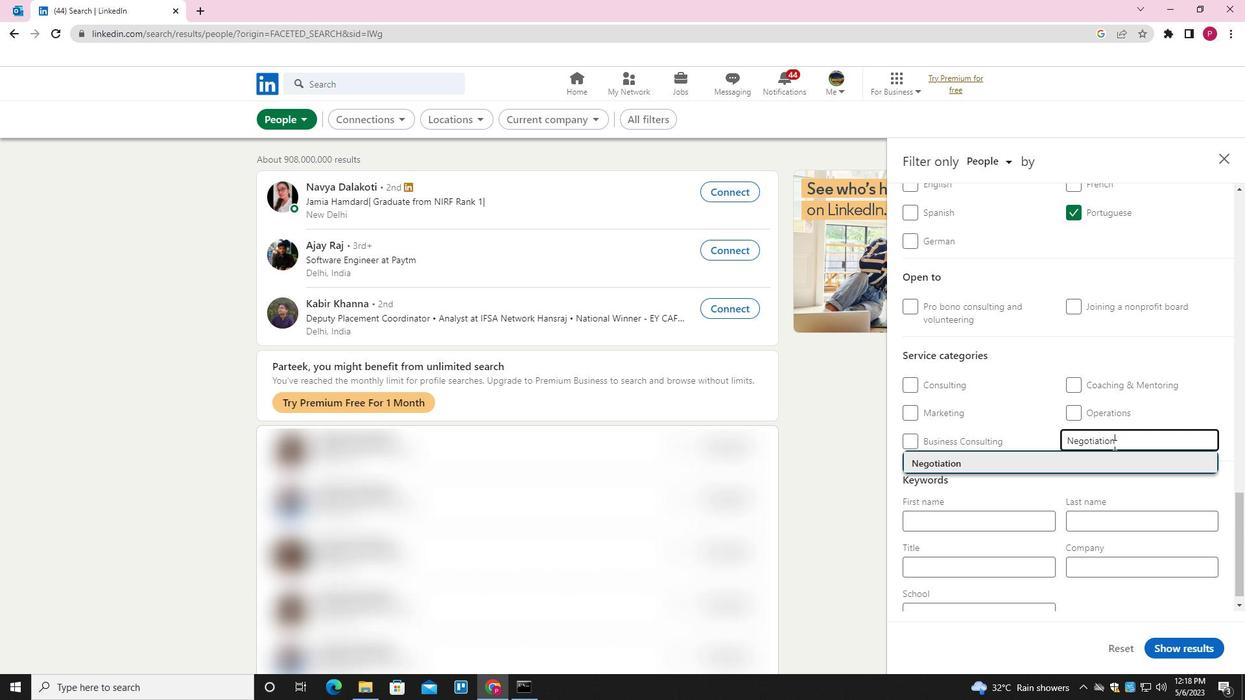 
Action: Mouse scrolled (1113, 444) with delta (0, 0)
Screenshot: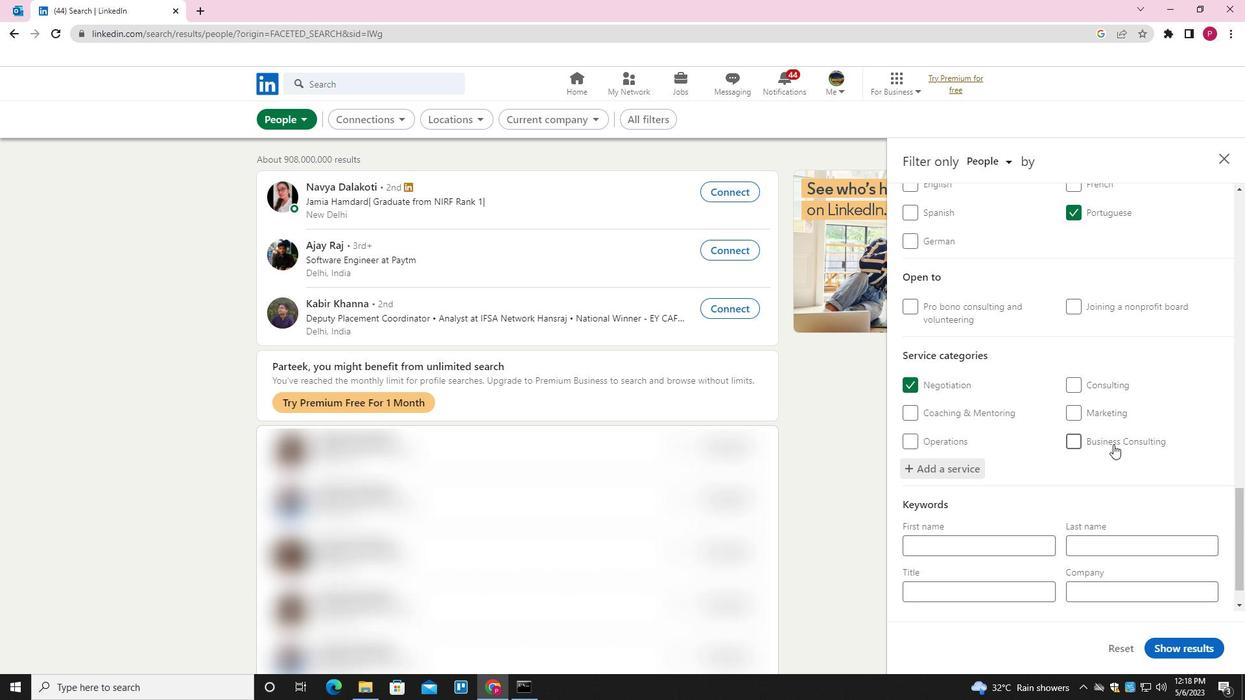 
Action: Mouse scrolled (1113, 444) with delta (0, 0)
Screenshot: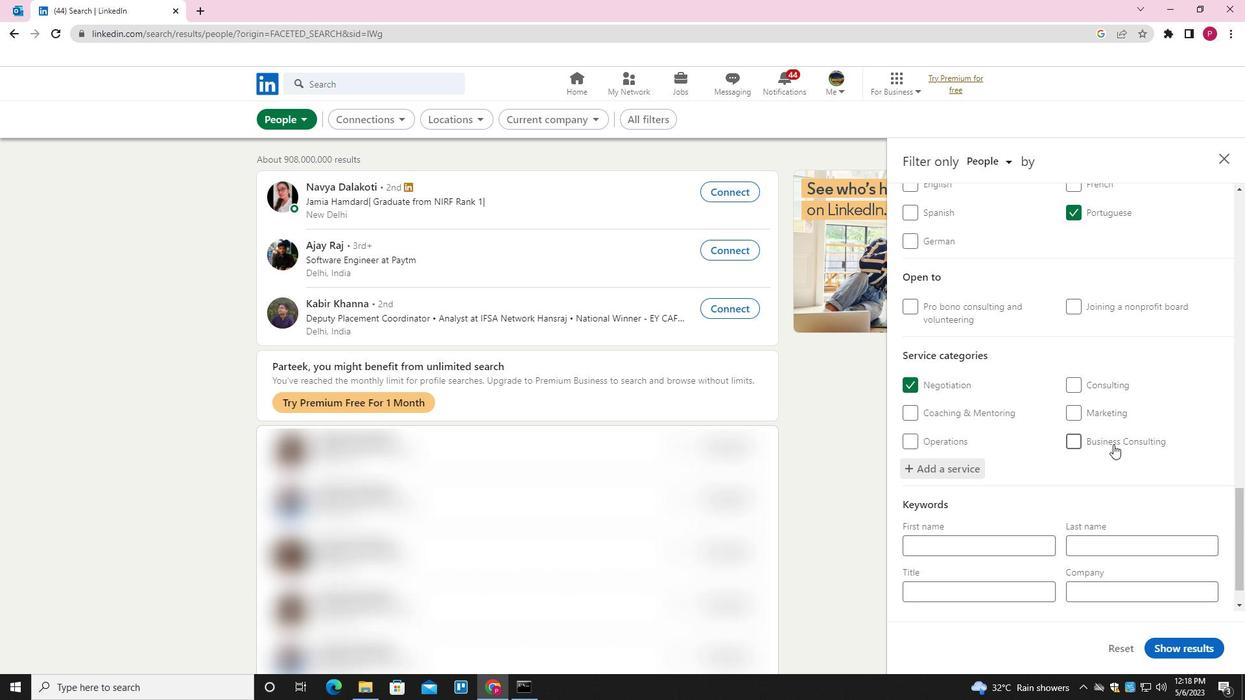 
Action: Mouse moved to (1112, 446)
Screenshot: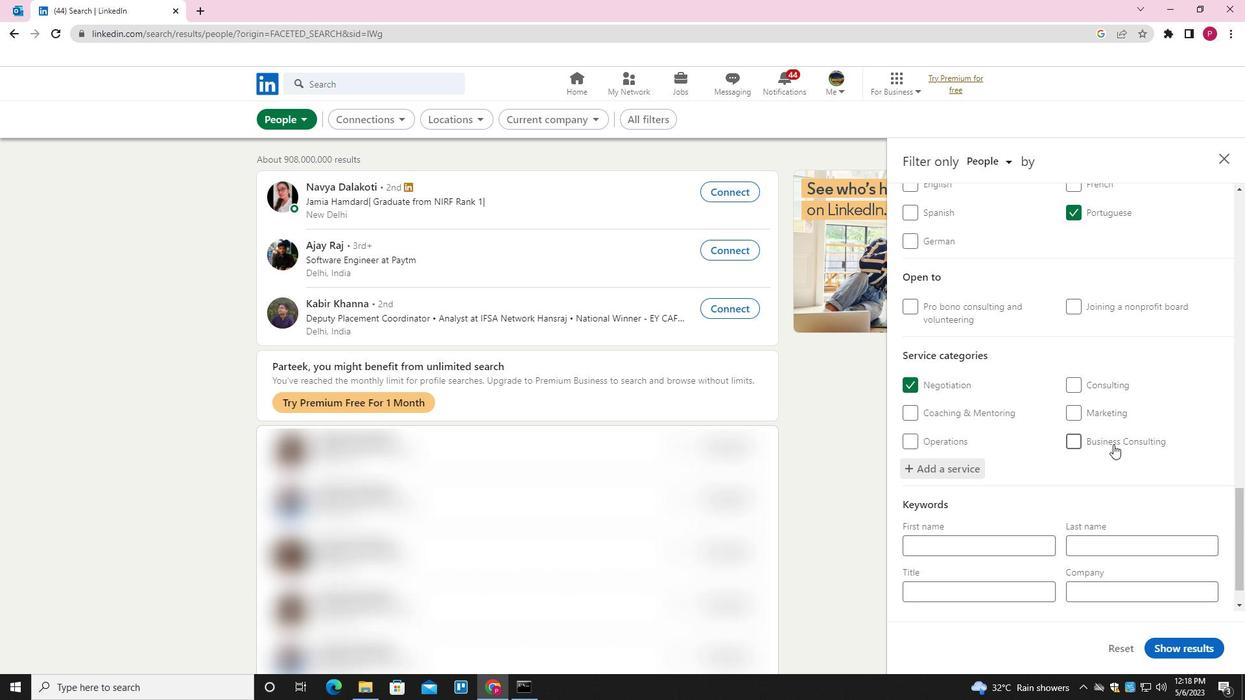 
Action: Mouse scrolled (1112, 446) with delta (0, 0)
Screenshot: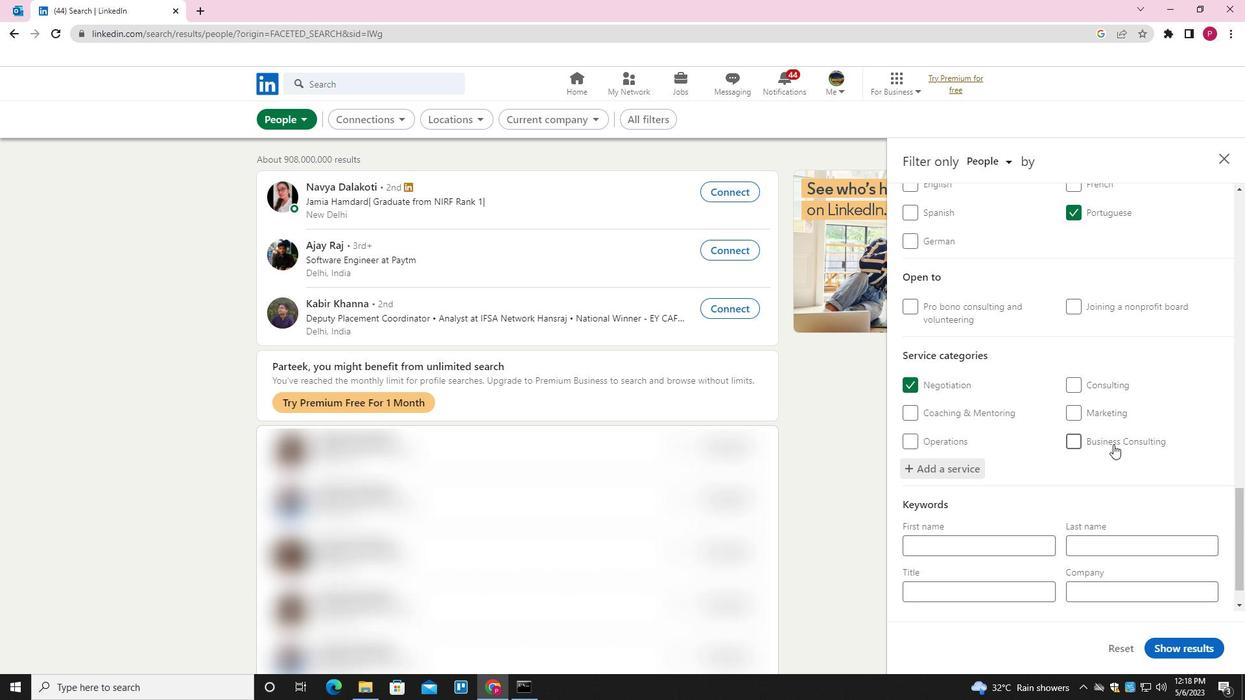 
Action: Mouse moved to (1101, 468)
Screenshot: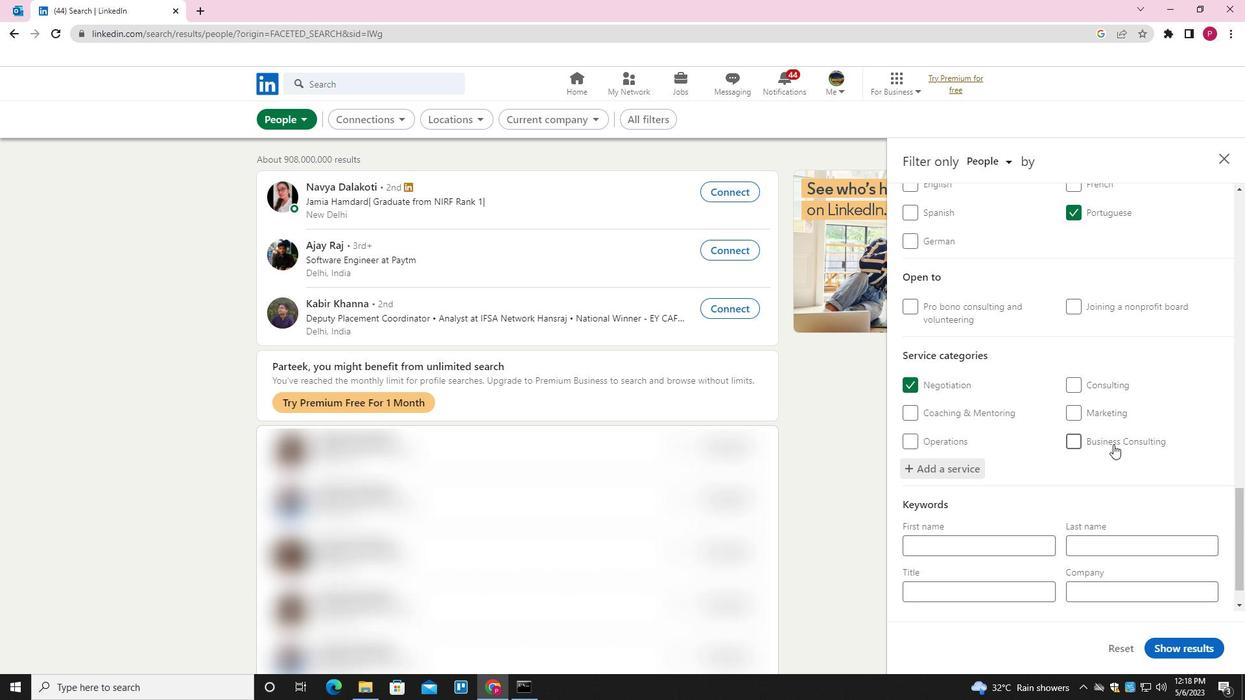 
Action: Mouse scrolled (1101, 467) with delta (0, 0)
Screenshot: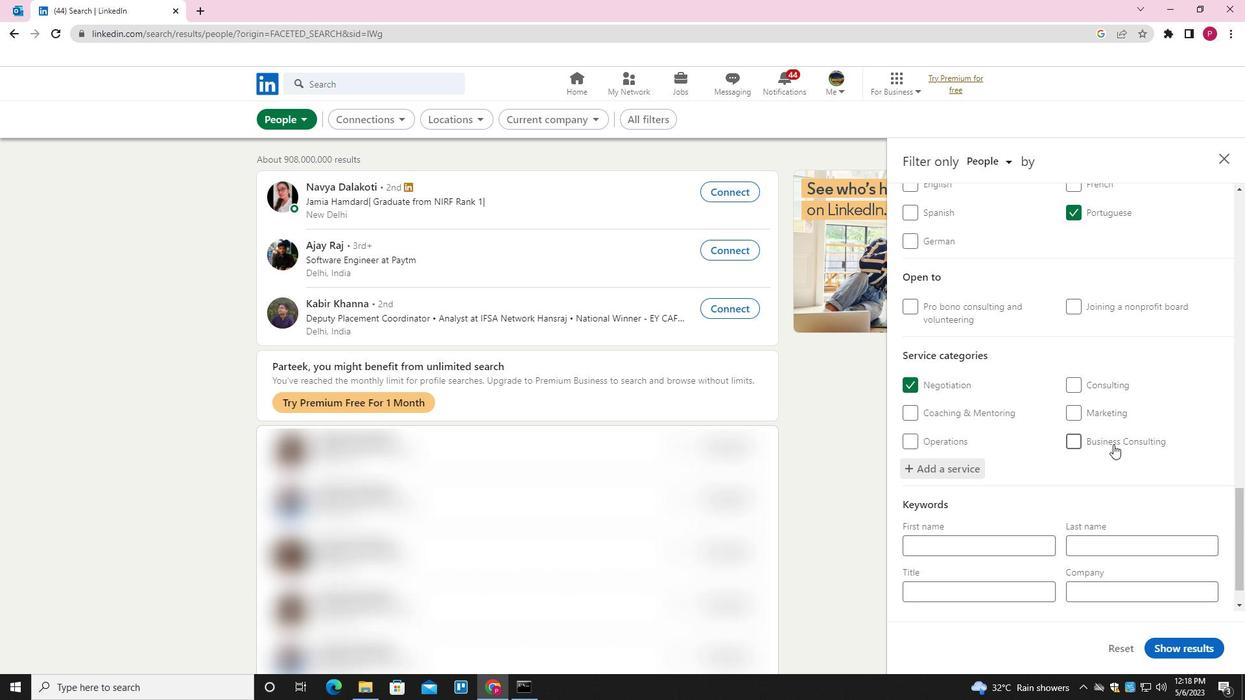 
Action: Mouse moved to (1020, 536)
Screenshot: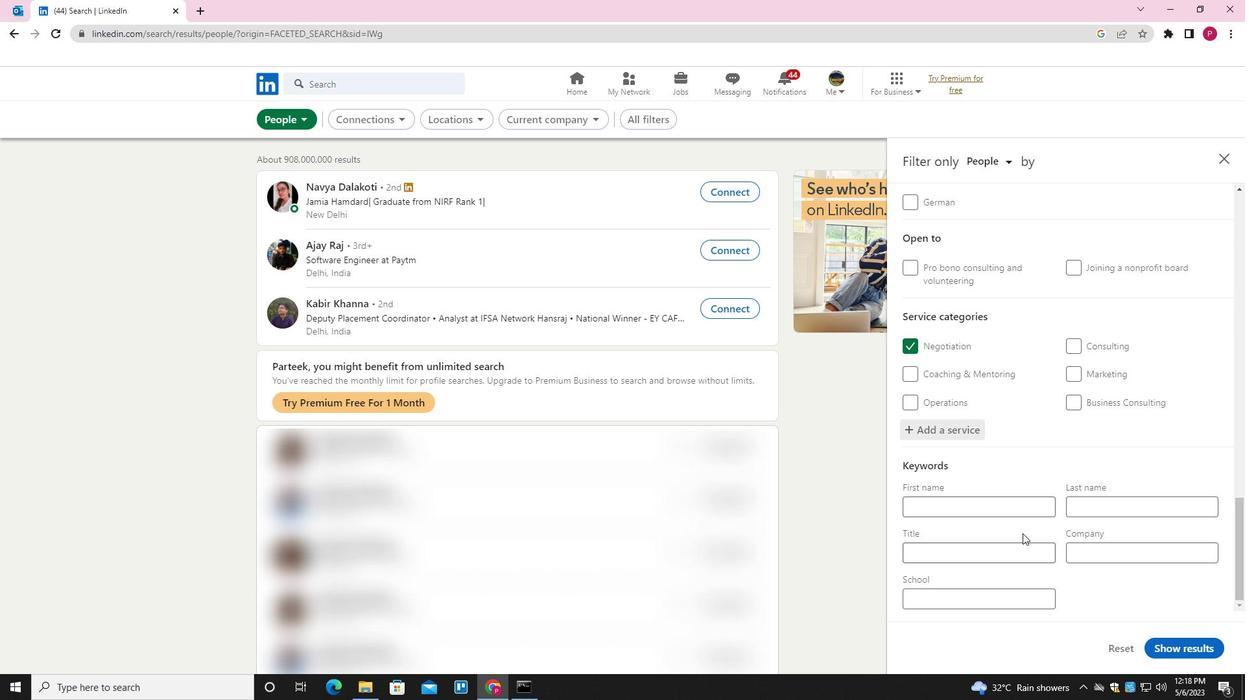 
Action: Mouse pressed left at (1020, 536)
Screenshot: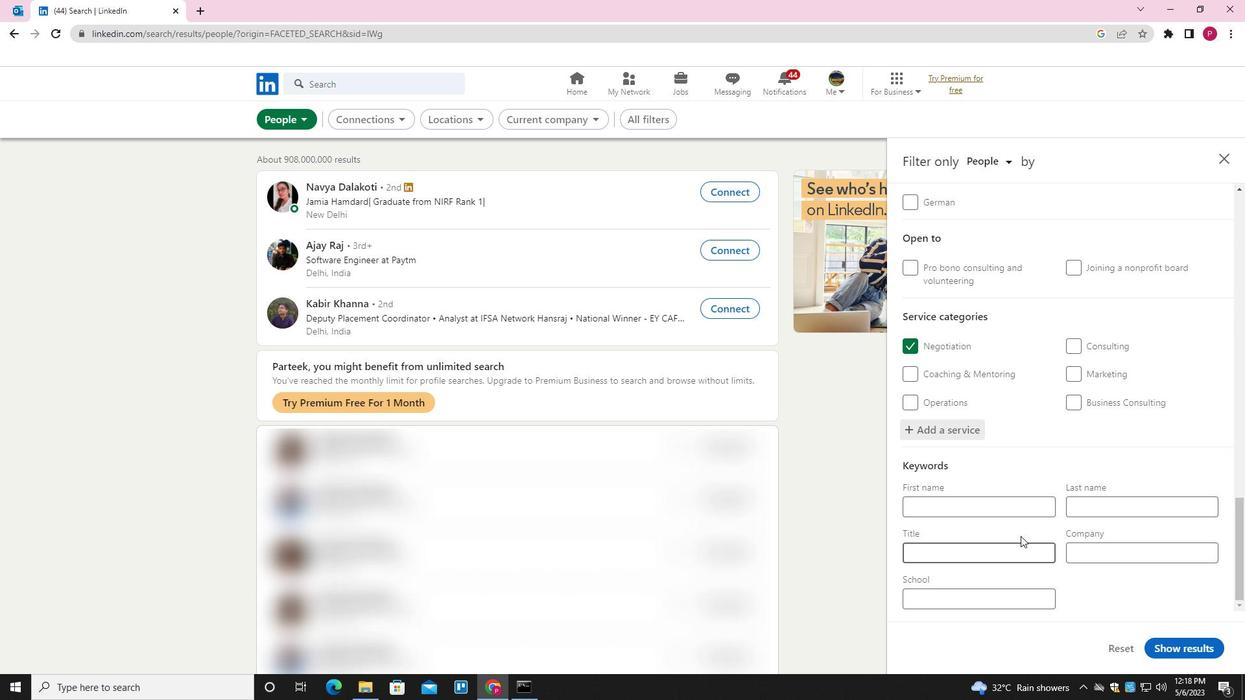 
Action: Mouse moved to (1020, 540)
Screenshot: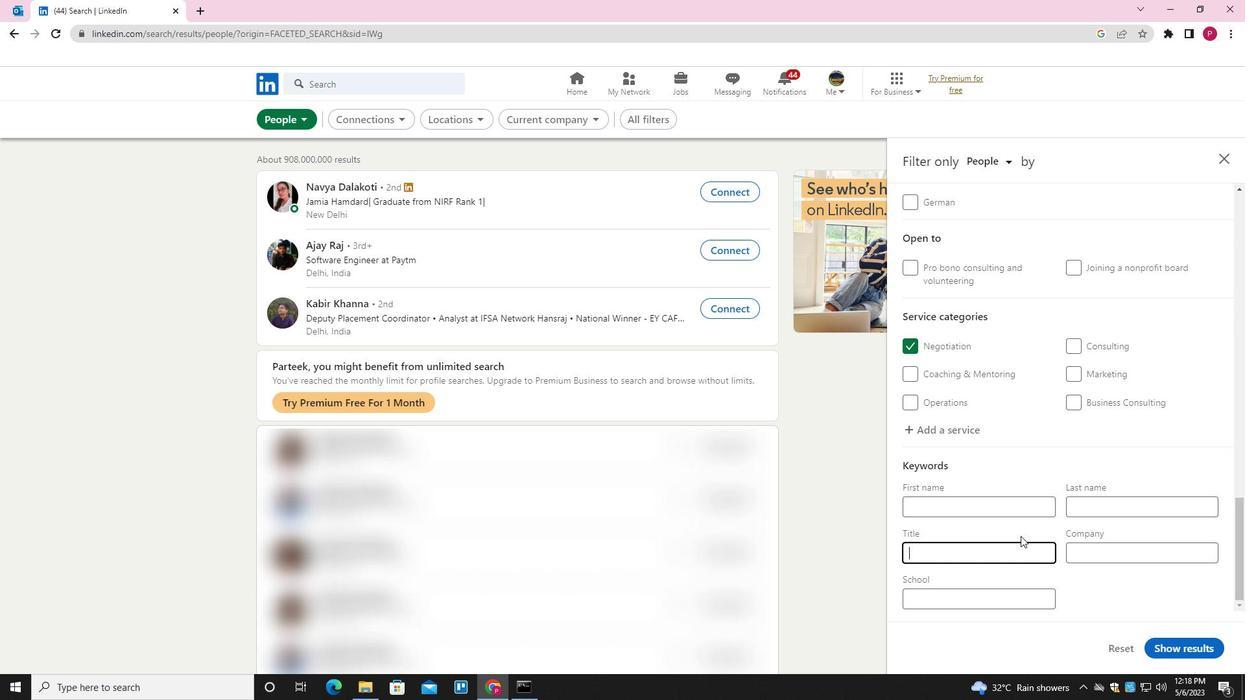 
Action: Key pressed <Key.shift>ADMINISTRATOR<Key.space><Key.backspace><Key.backspace><Key.backspace><Key.backspace>TIVE<Key.space><Key.shift>MANAGER
Screenshot: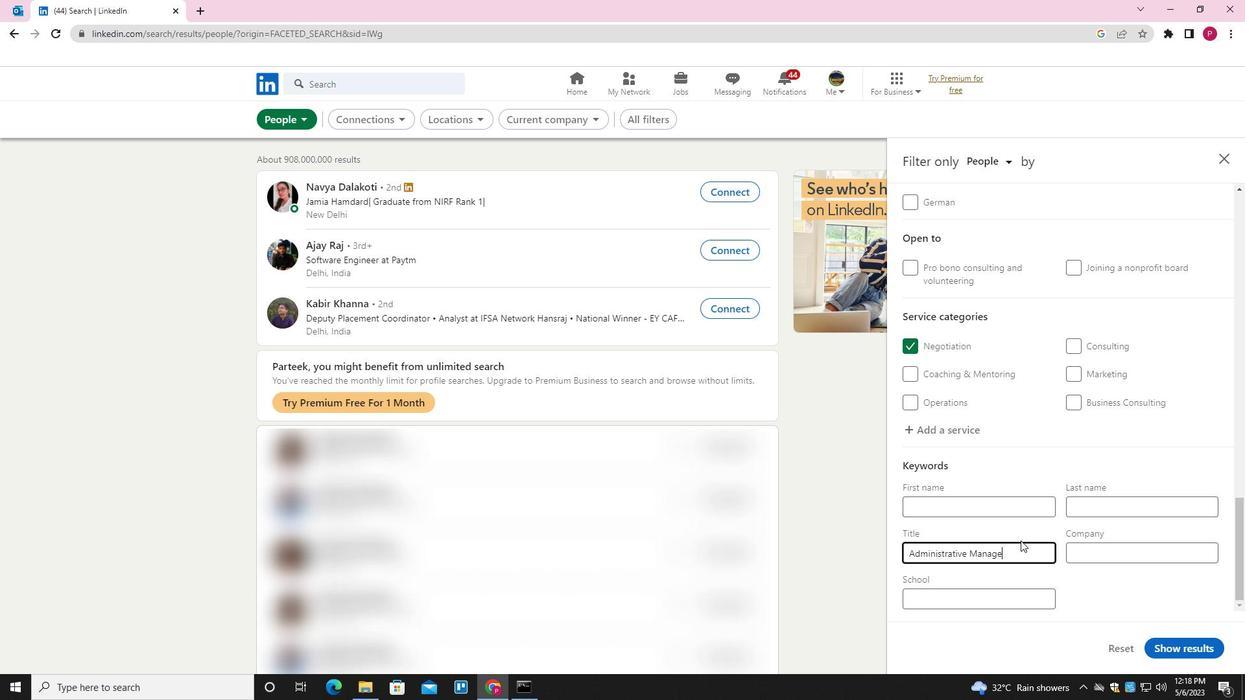 
Action: Mouse moved to (1167, 645)
Screenshot: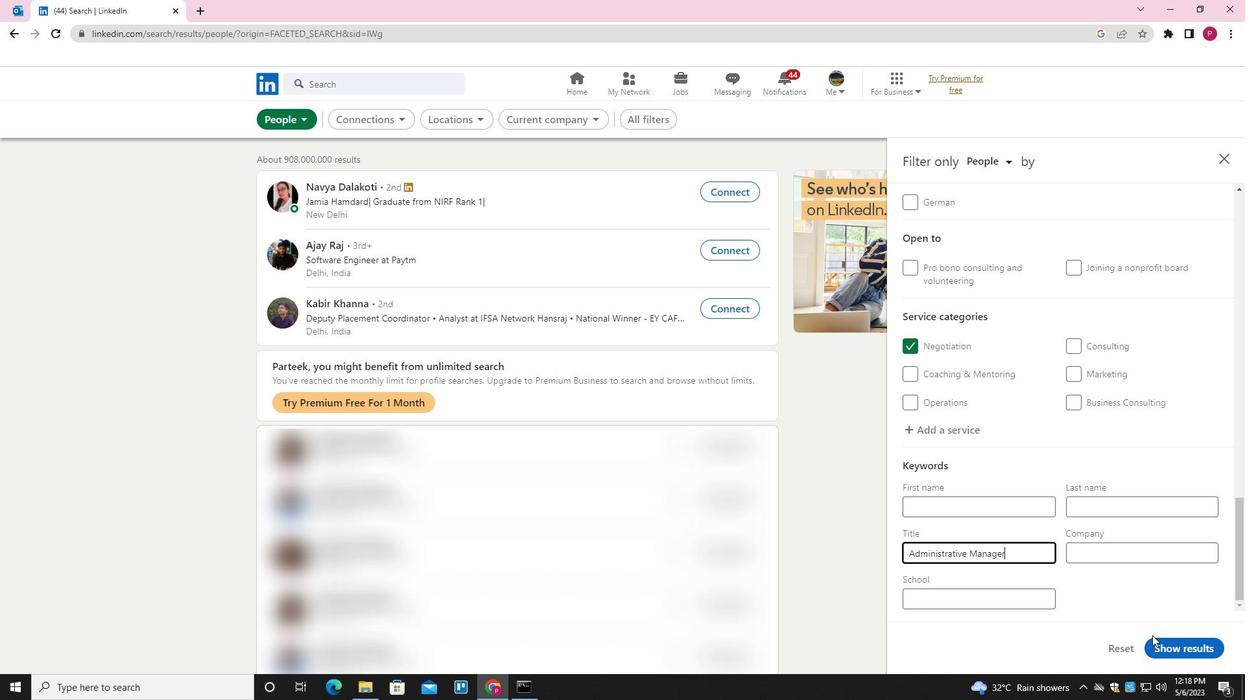 
Action: Mouse pressed left at (1167, 645)
Screenshot: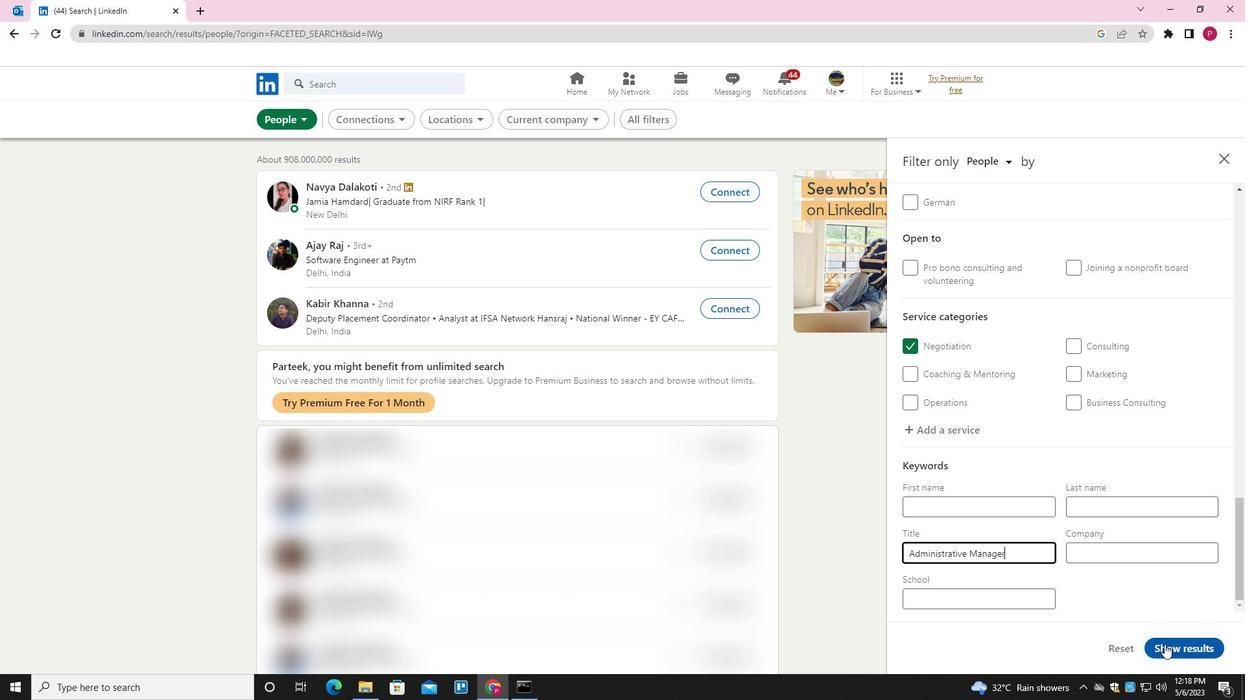 
Action: Mouse moved to (493, 232)
Screenshot: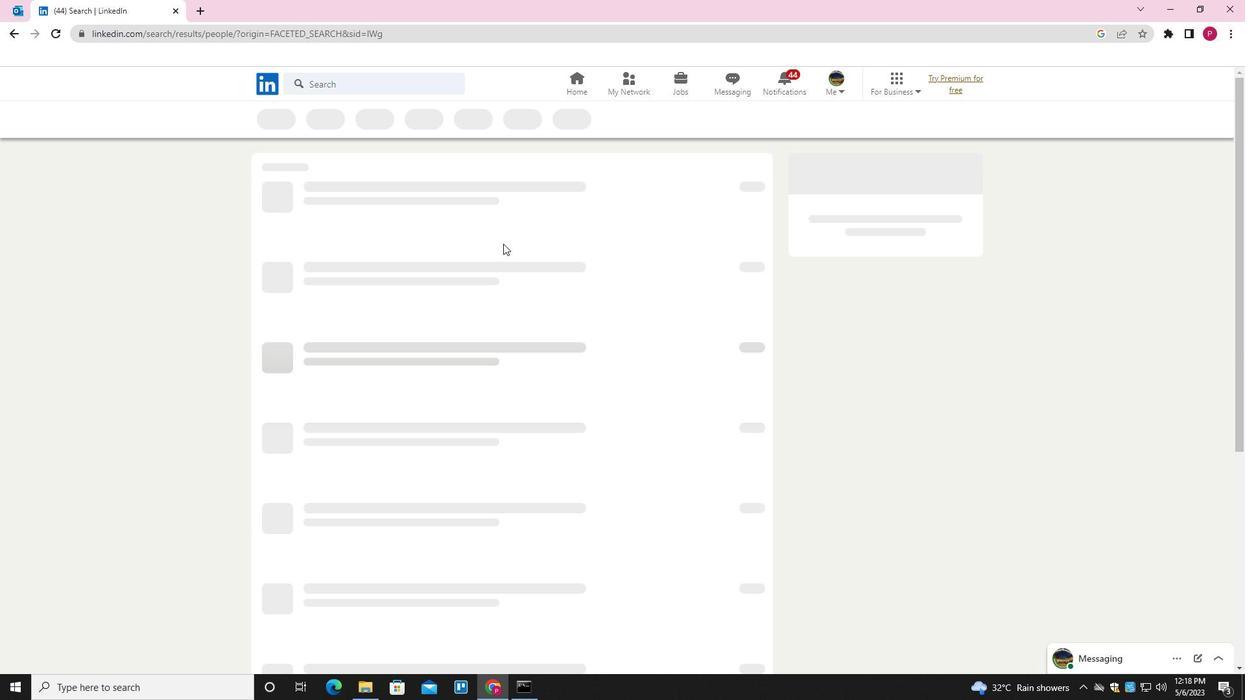 
